 Task: Search one way flight ticket for 2 adults, 2 infants in seat and 1 infant on lap in first from Helena: Helena Regional Airport to Springfield: Abraham Lincoln Capital Airport on 5-2-2023. Choice of flights is Emirates and Kenya Airways. Number of bags: 1 carry on bag and 5 checked bags. Price is upto 100000. Outbound departure time preference is 6:15.
Action: Mouse moved to (383, 325)
Screenshot: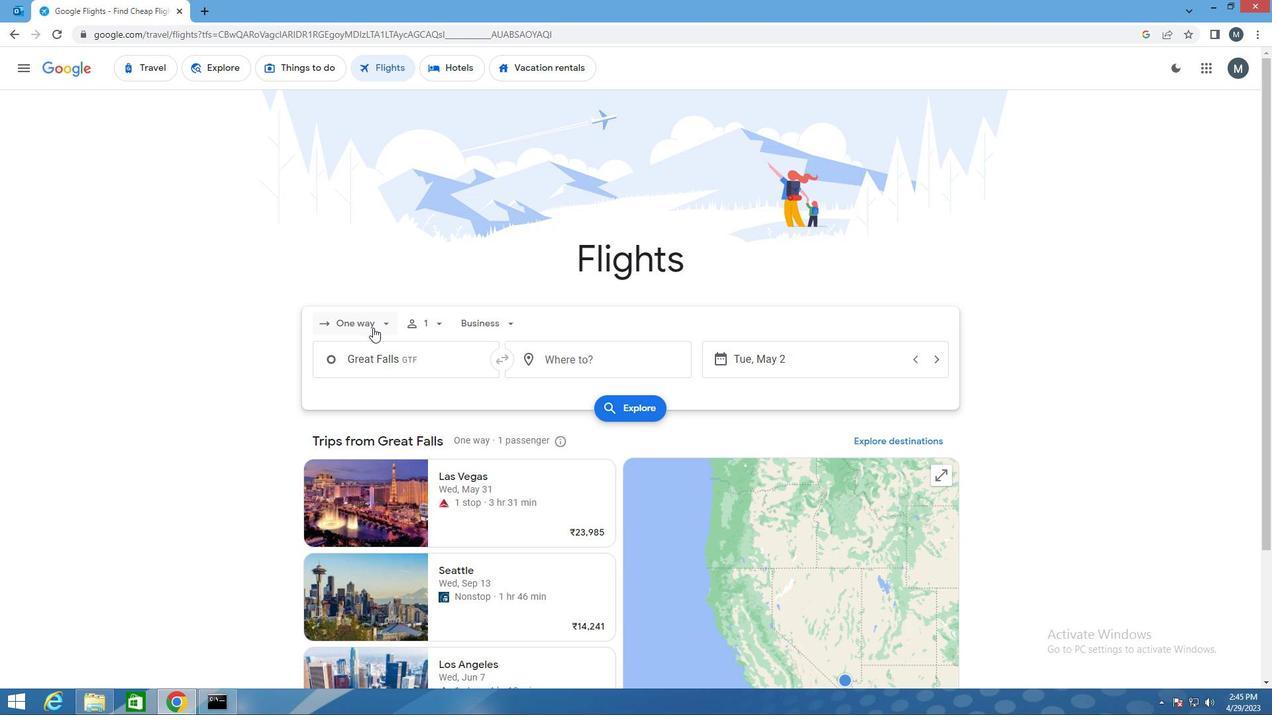 
Action: Mouse pressed left at (383, 325)
Screenshot: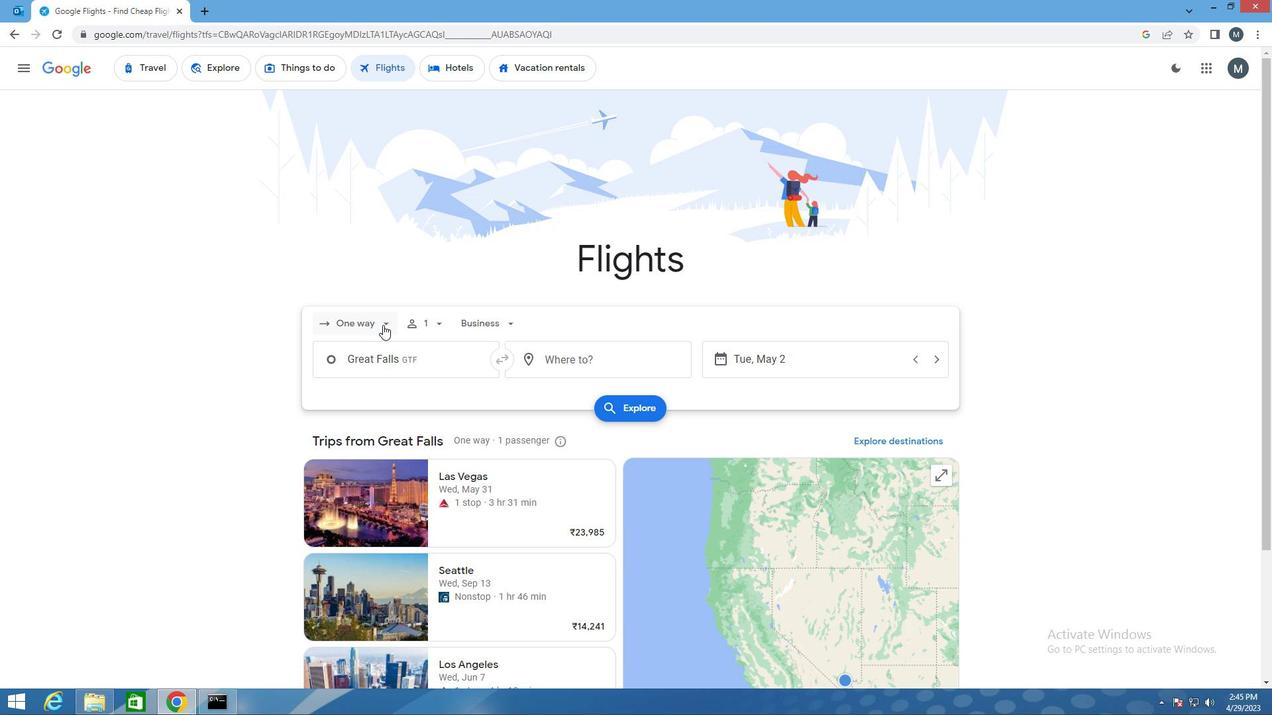 
Action: Mouse moved to (373, 383)
Screenshot: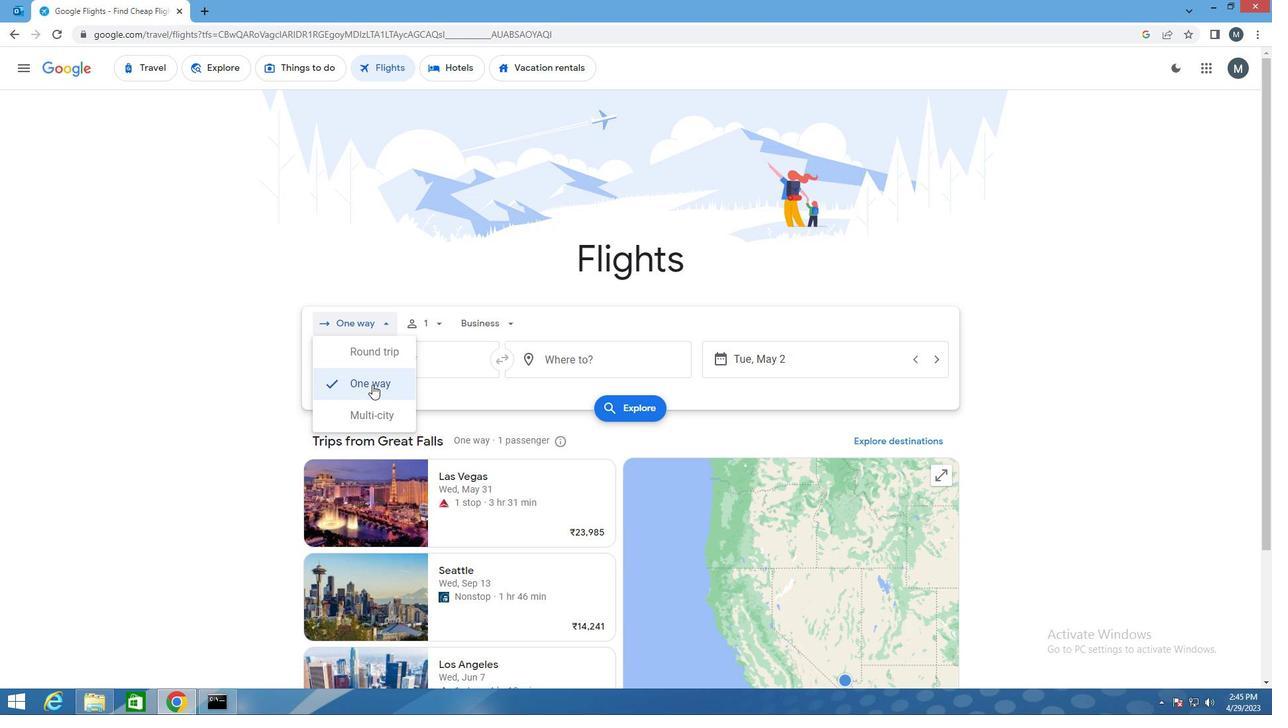 
Action: Mouse pressed left at (373, 383)
Screenshot: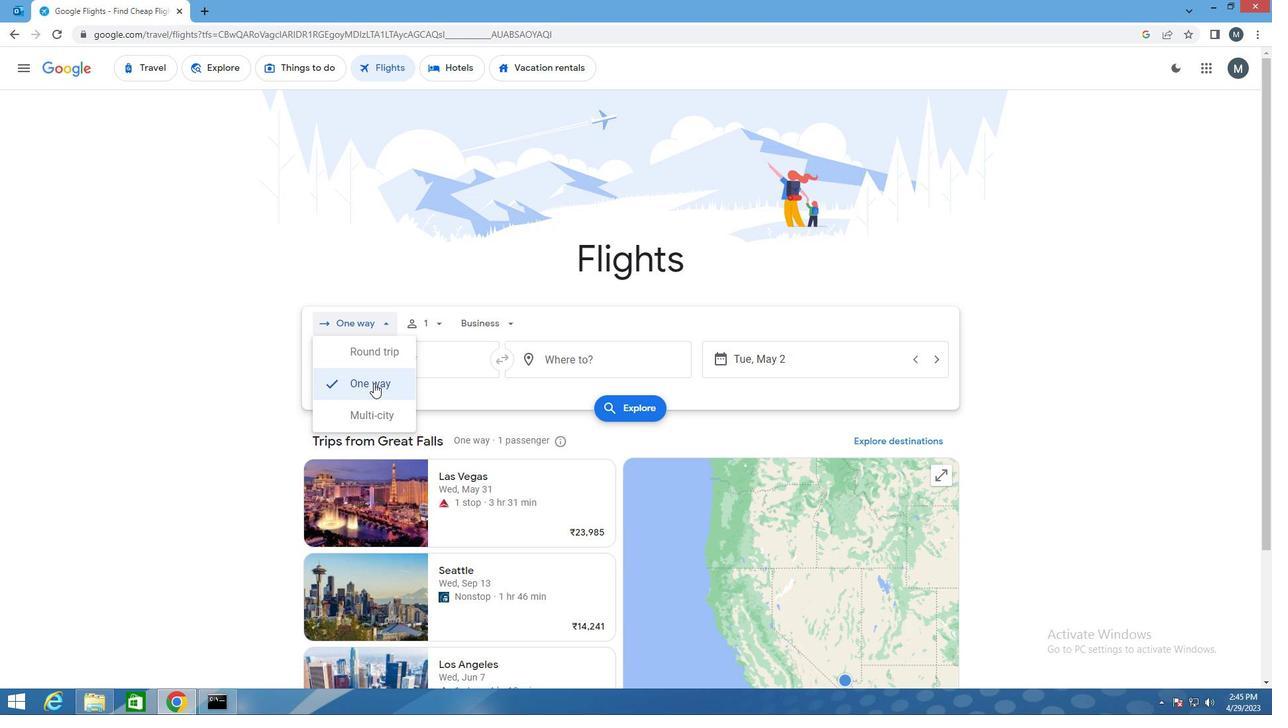 
Action: Mouse moved to (425, 321)
Screenshot: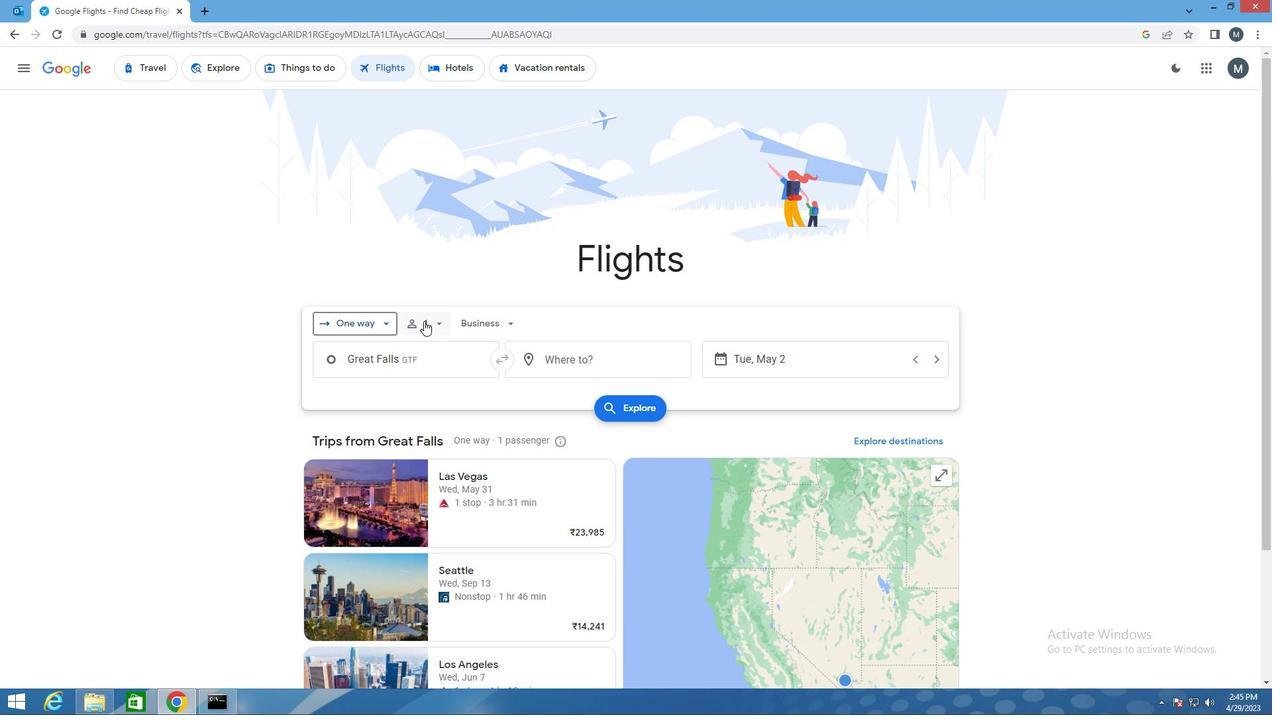 
Action: Mouse pressed left at (425, 321)
Screenshot: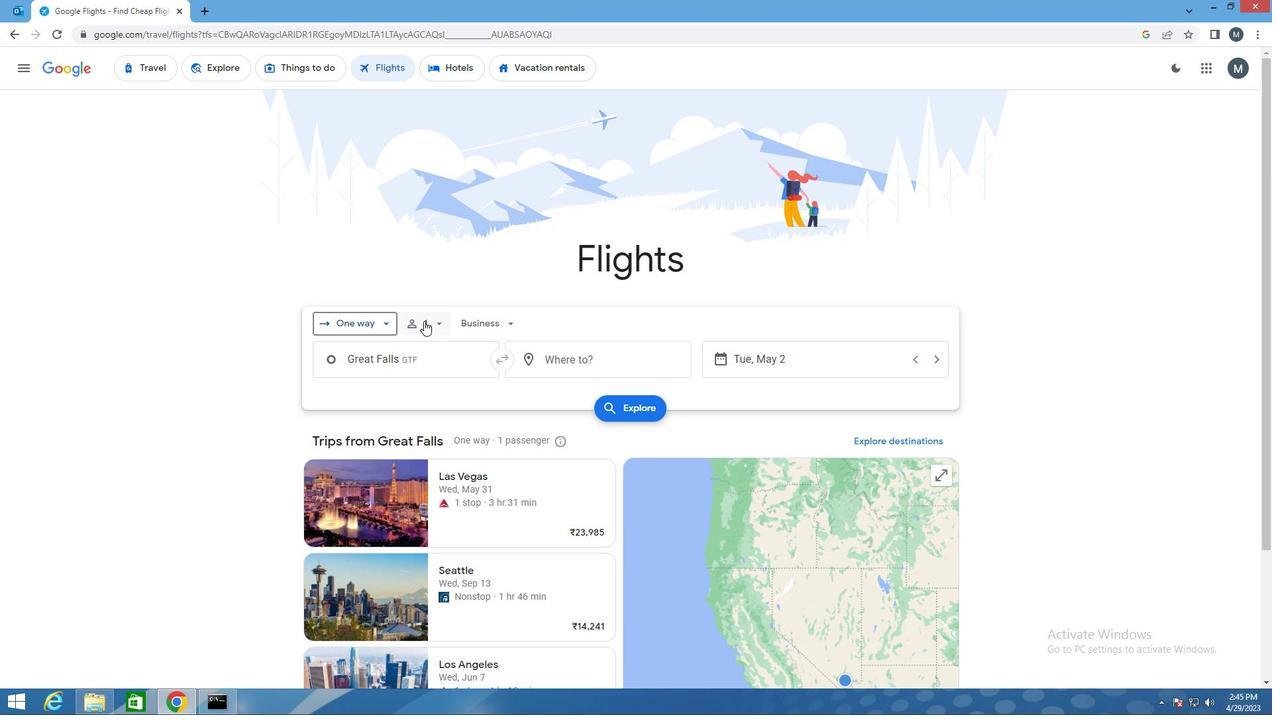 
Action: Mouse moved to (537, 356)
Screenshot: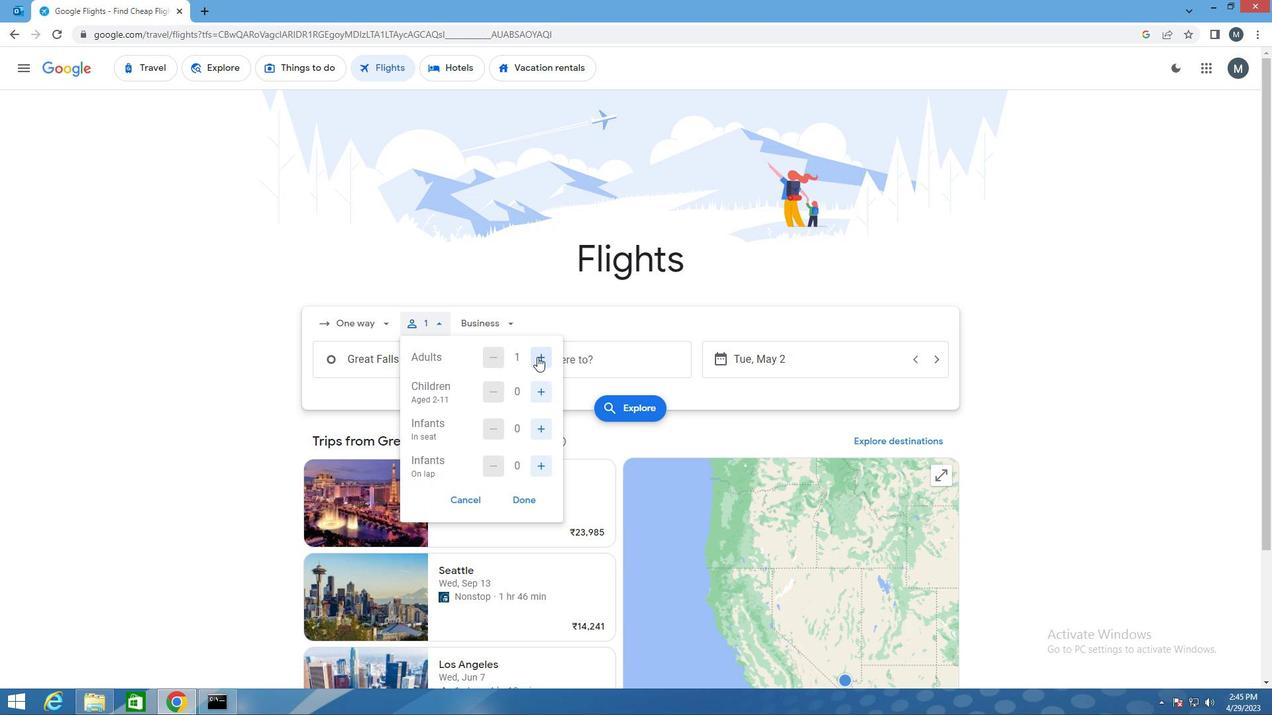 
Action: Mouse pressed left at (537, 356)
Screenshot: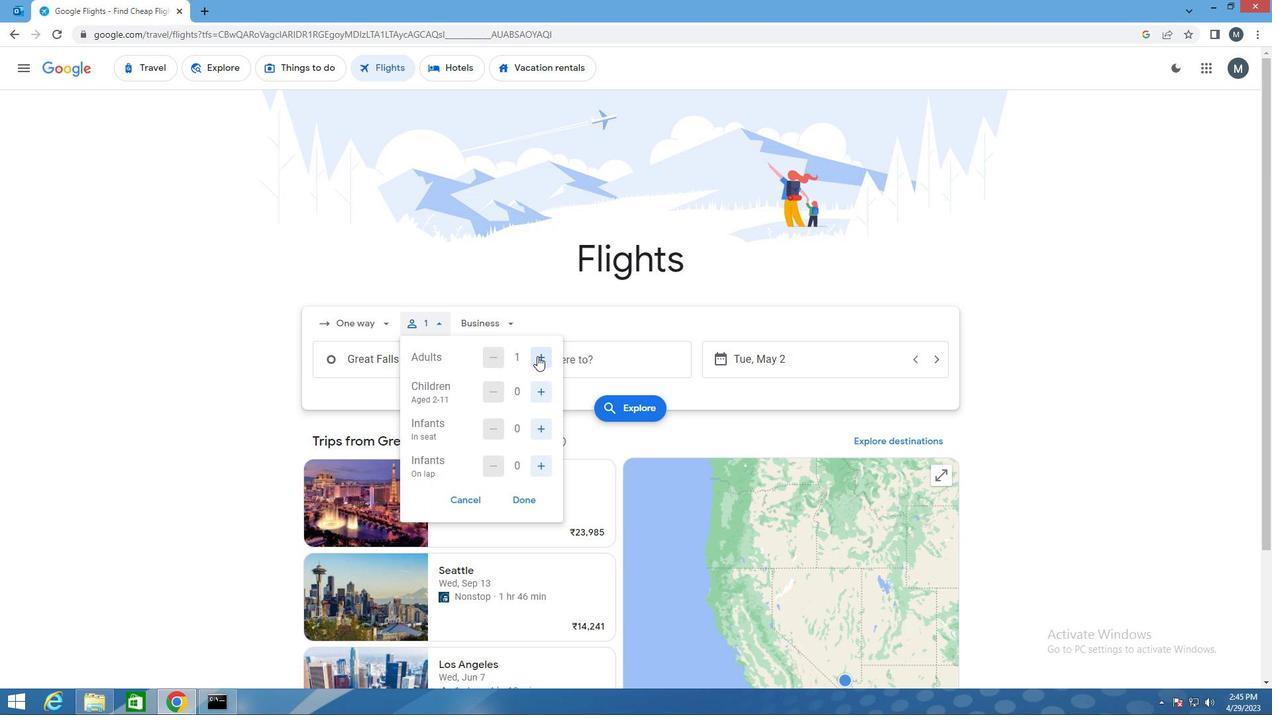 
Action: Mouse moved to (534, 426)
Screenshot: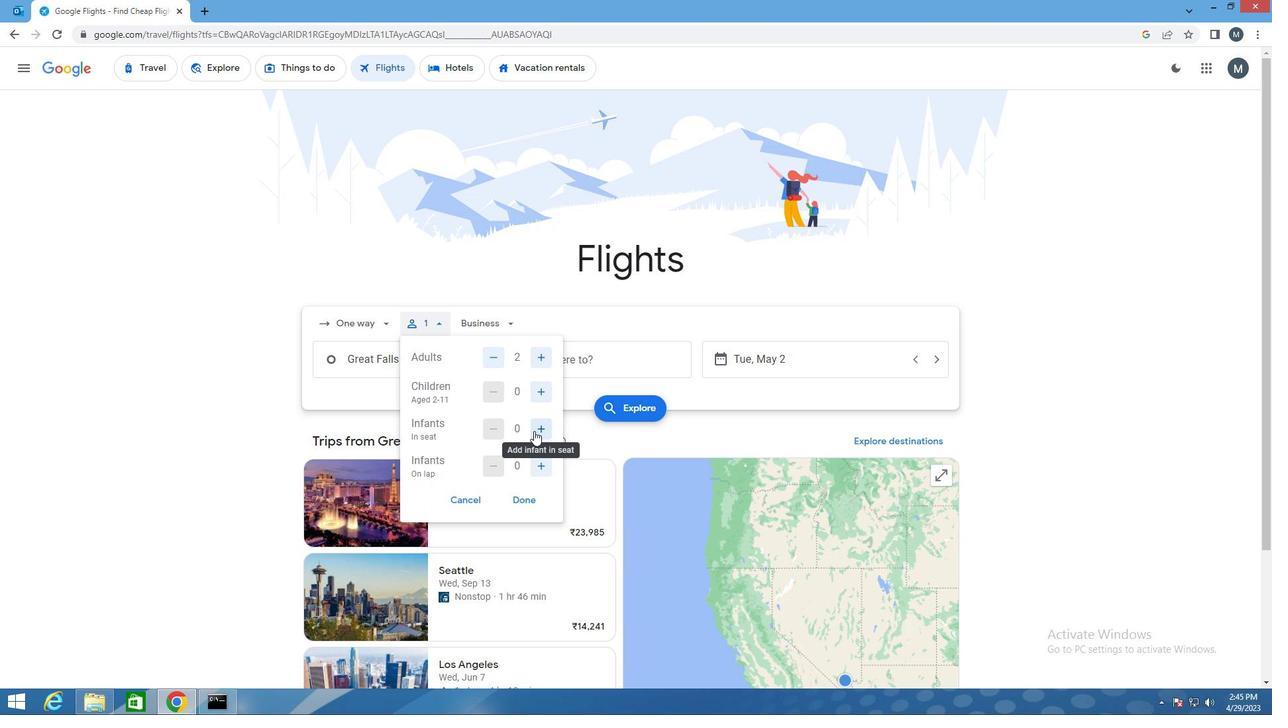 
Action: Mouse pressed left at (534, 426)
Screenshot: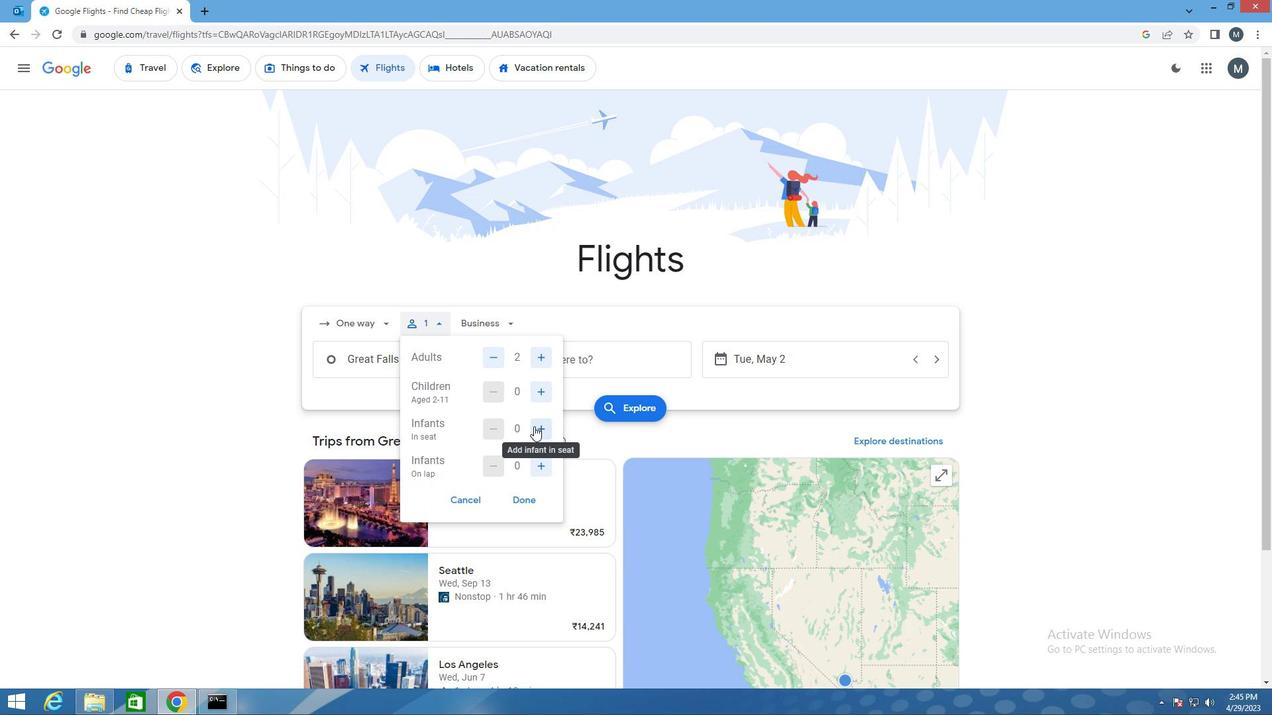
Action: Mouse pressed left at (534, 426)
Screenshot: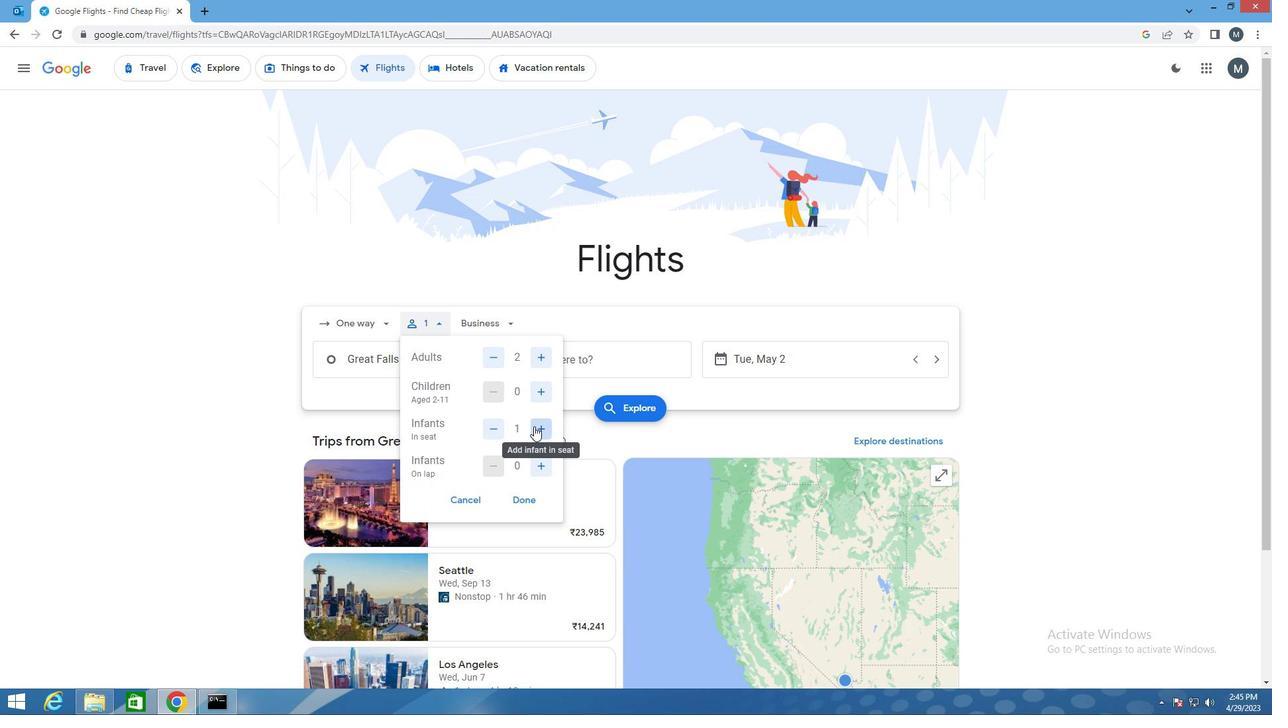 
Action: Mouse moved to (538, 465)
Screenshot: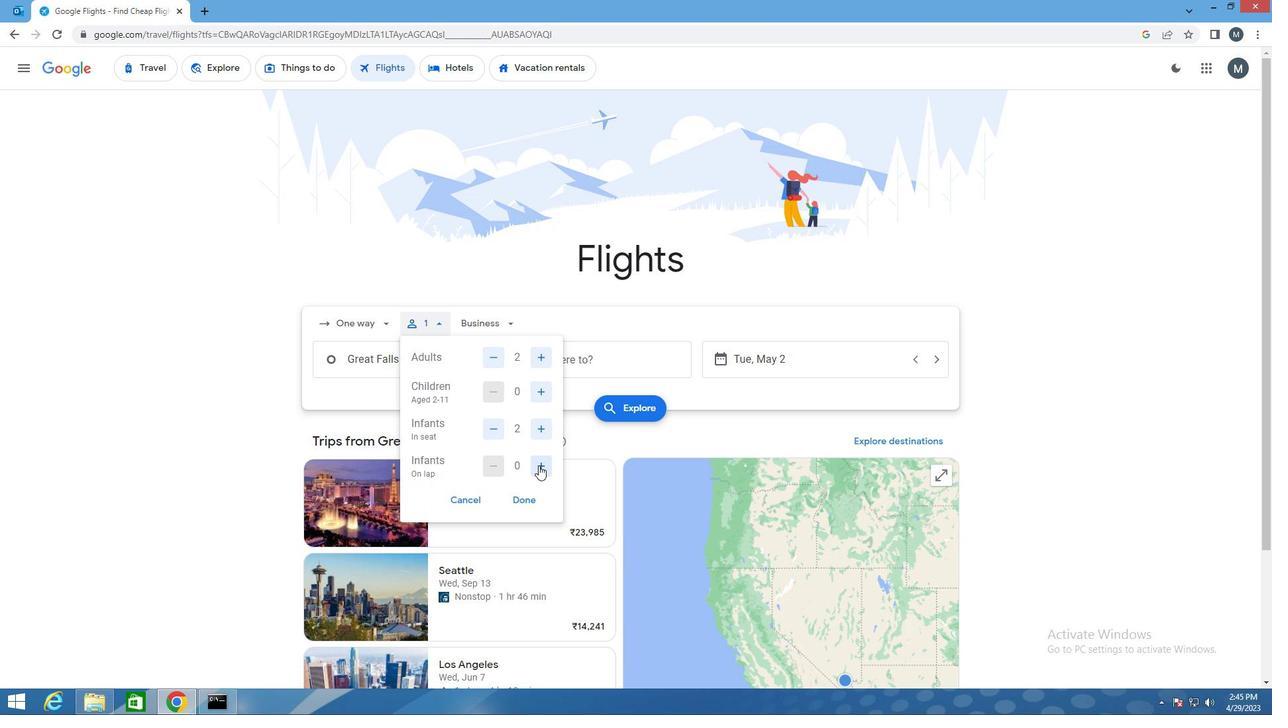 
Action: Mouse pressed left at (538, 465)
Screenshot: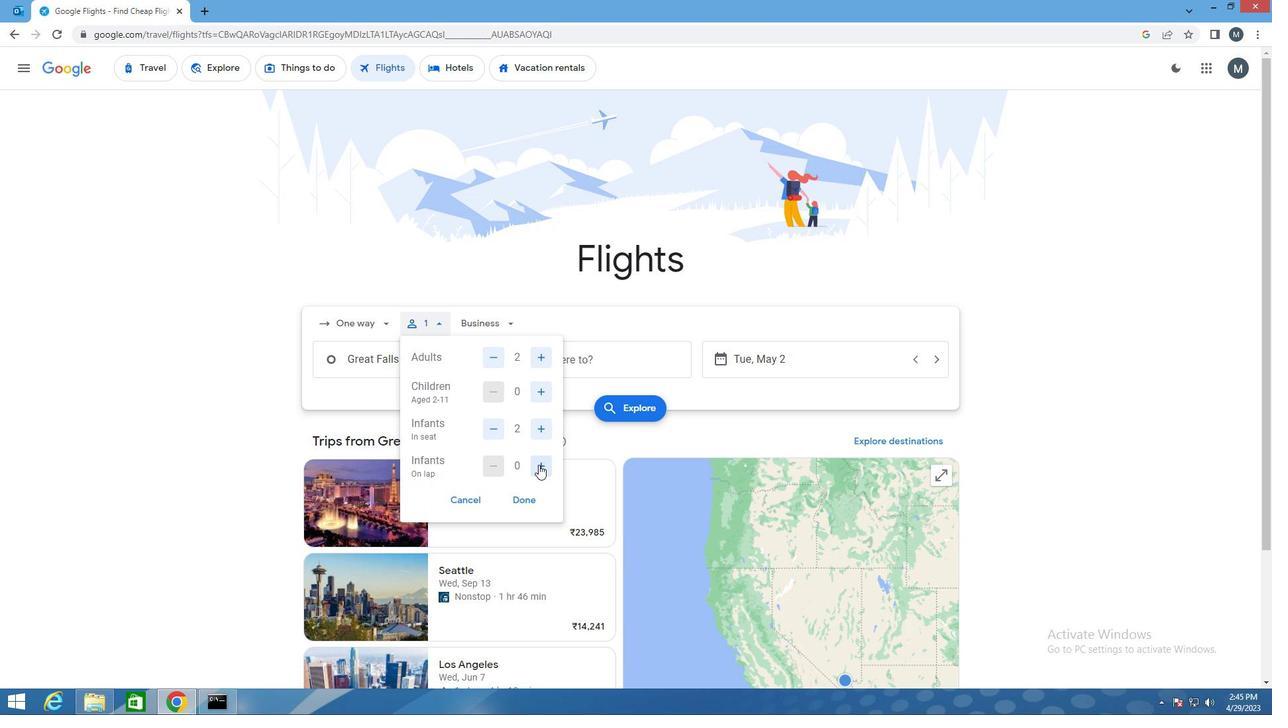 
Action: Mouse moved to (534, 506)
Screenshot: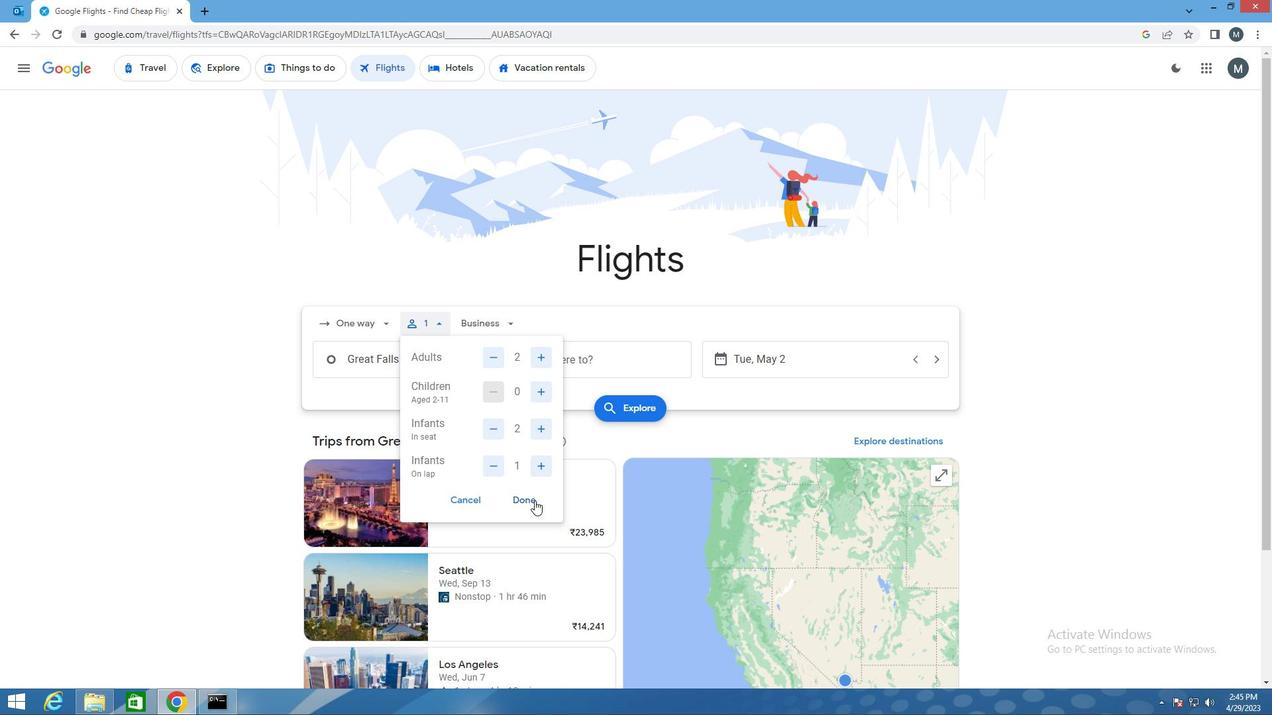 
Action: Mouse pressed left at (534, 506)
Screenshot: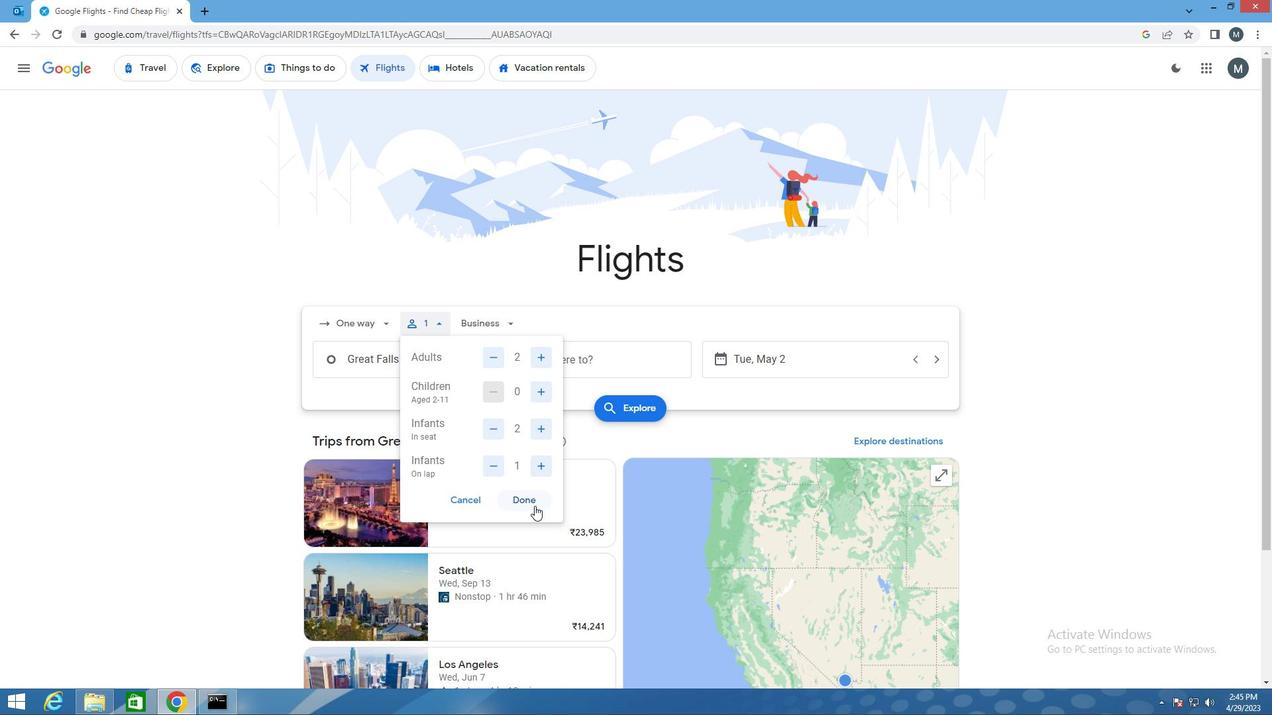 
Action: Mouse moved to (513, 330)
Screenshot: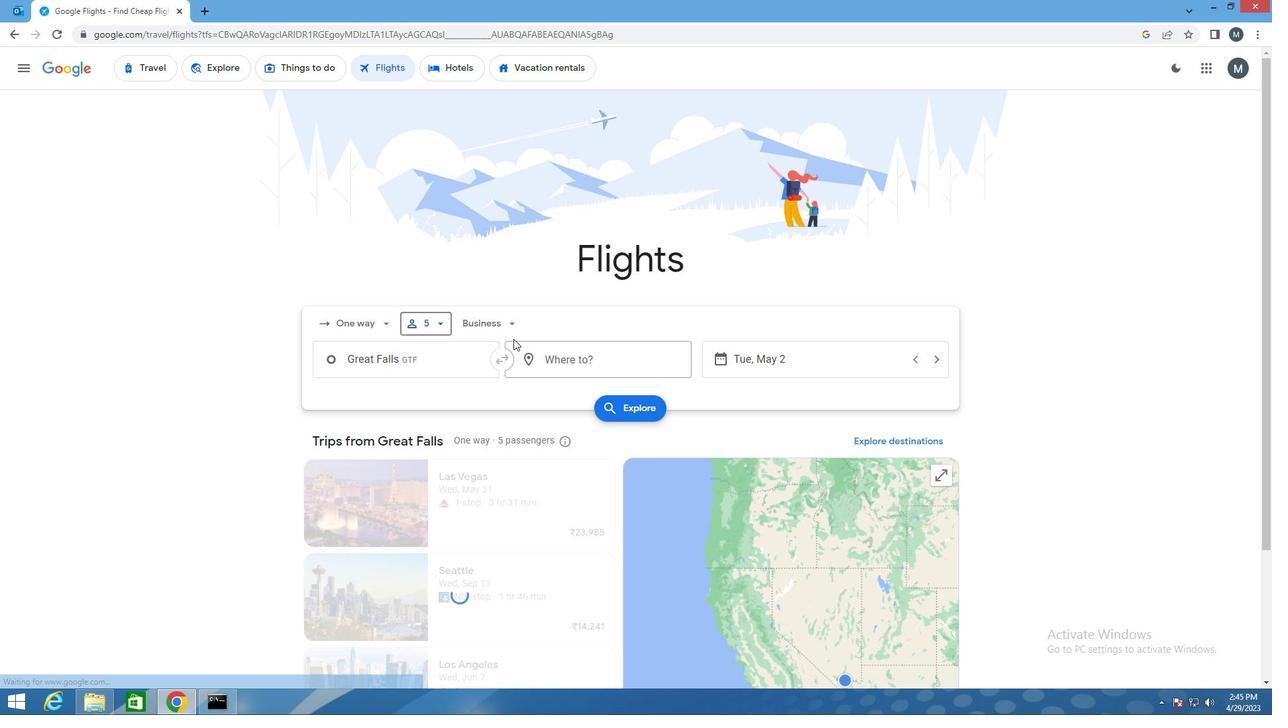 
Action: Mouse pressed left at (513, 330)
Screenshot: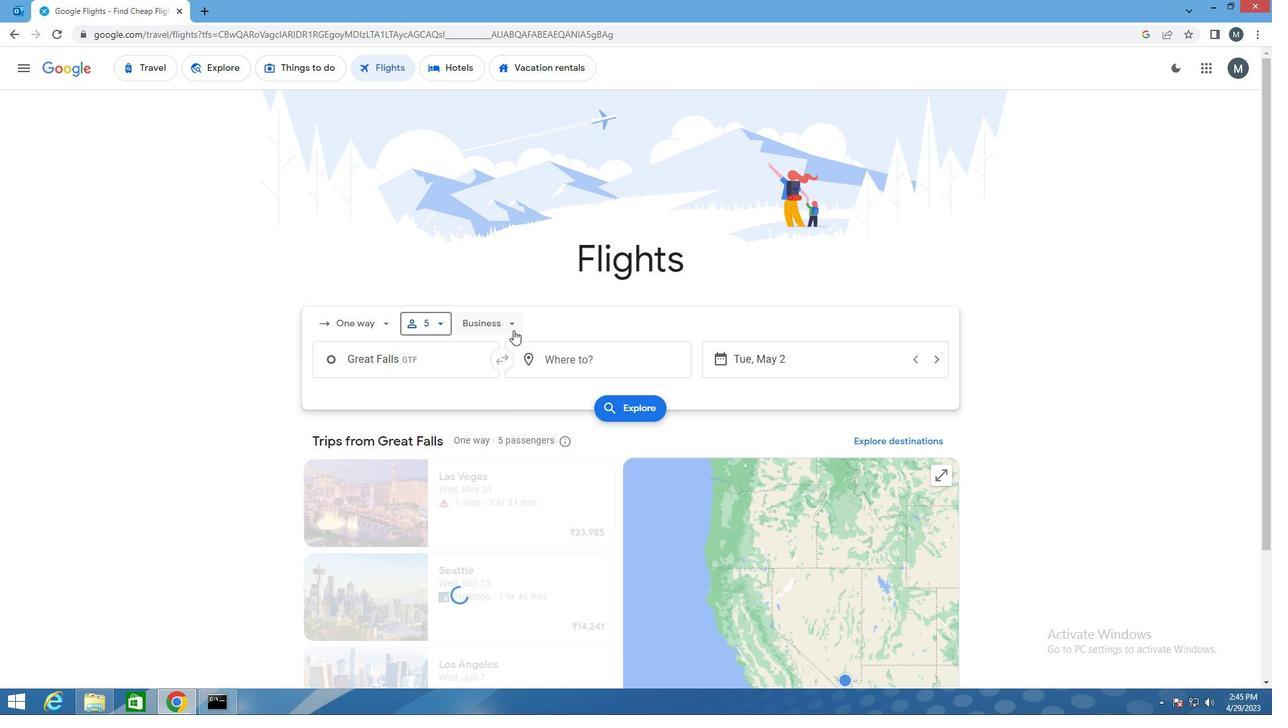 
Action: Mouse moved to (511, 453)
Screenshot: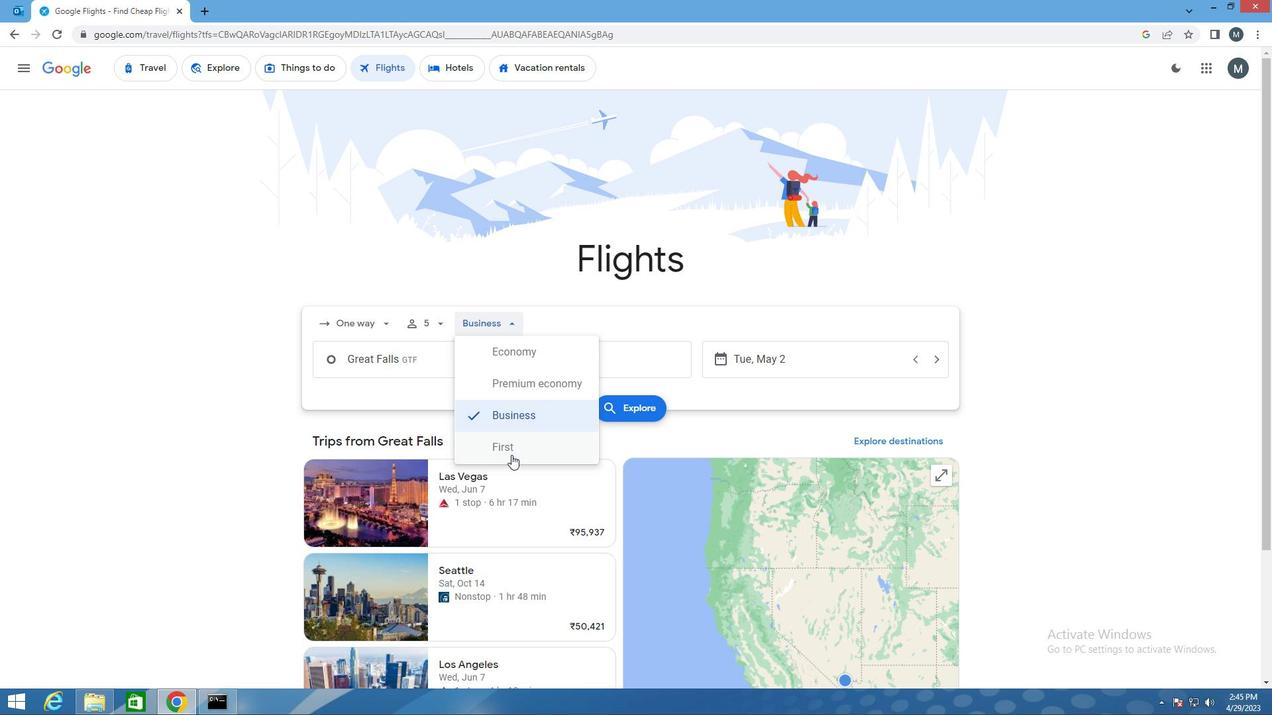 
Action: Mouse pressed left at (511, 453)
Screenshot: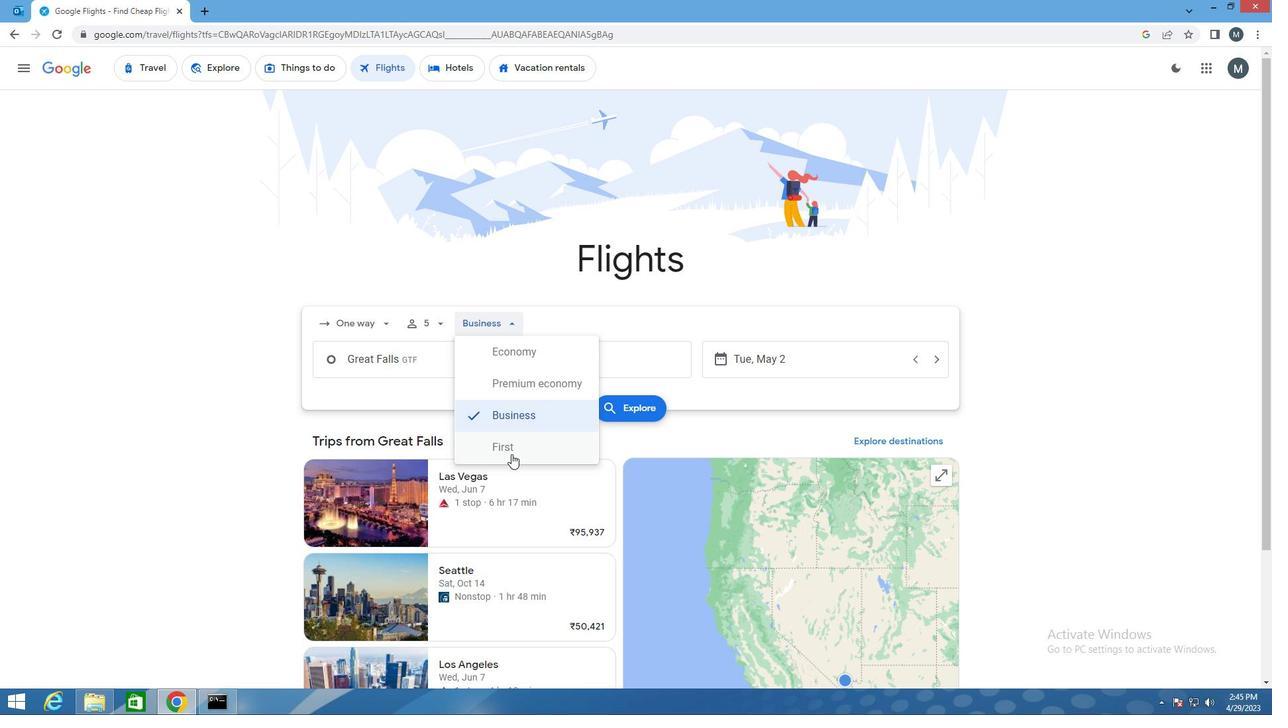 
Action: Mouse moved to (452, 364)
Screenshot: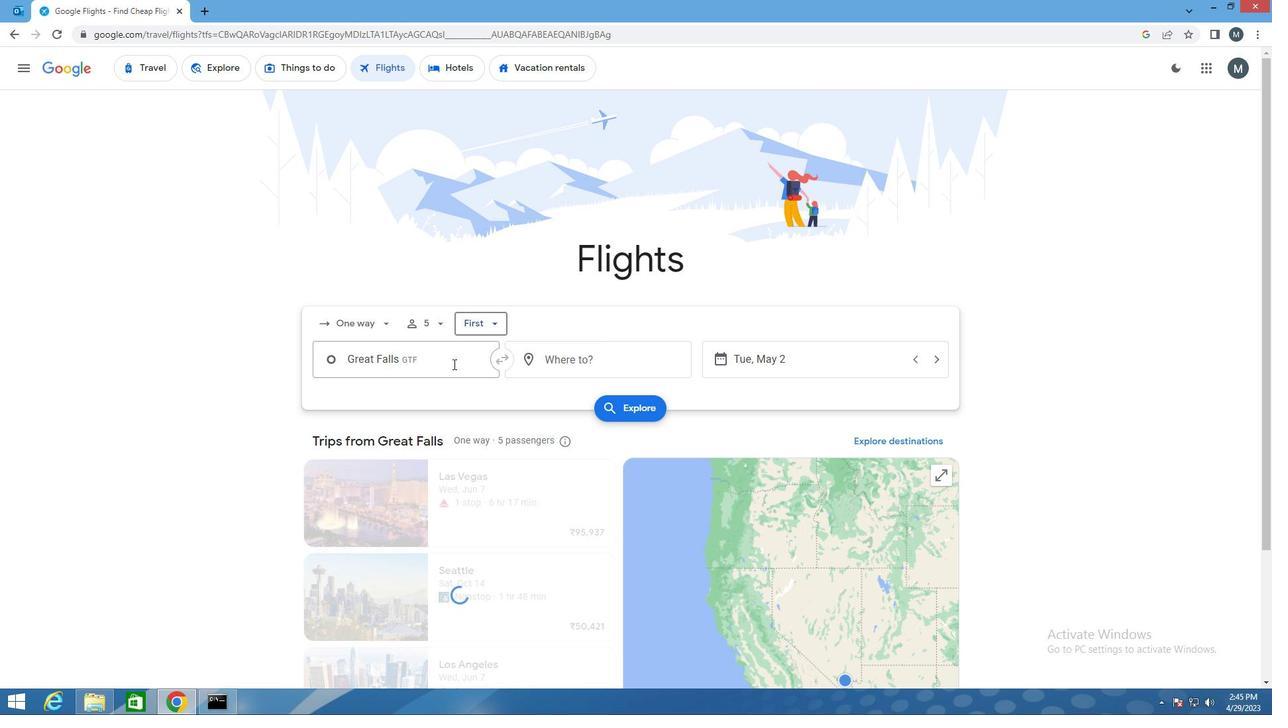 
Action: Mouse pressed left at (452, 364)
Screenshot: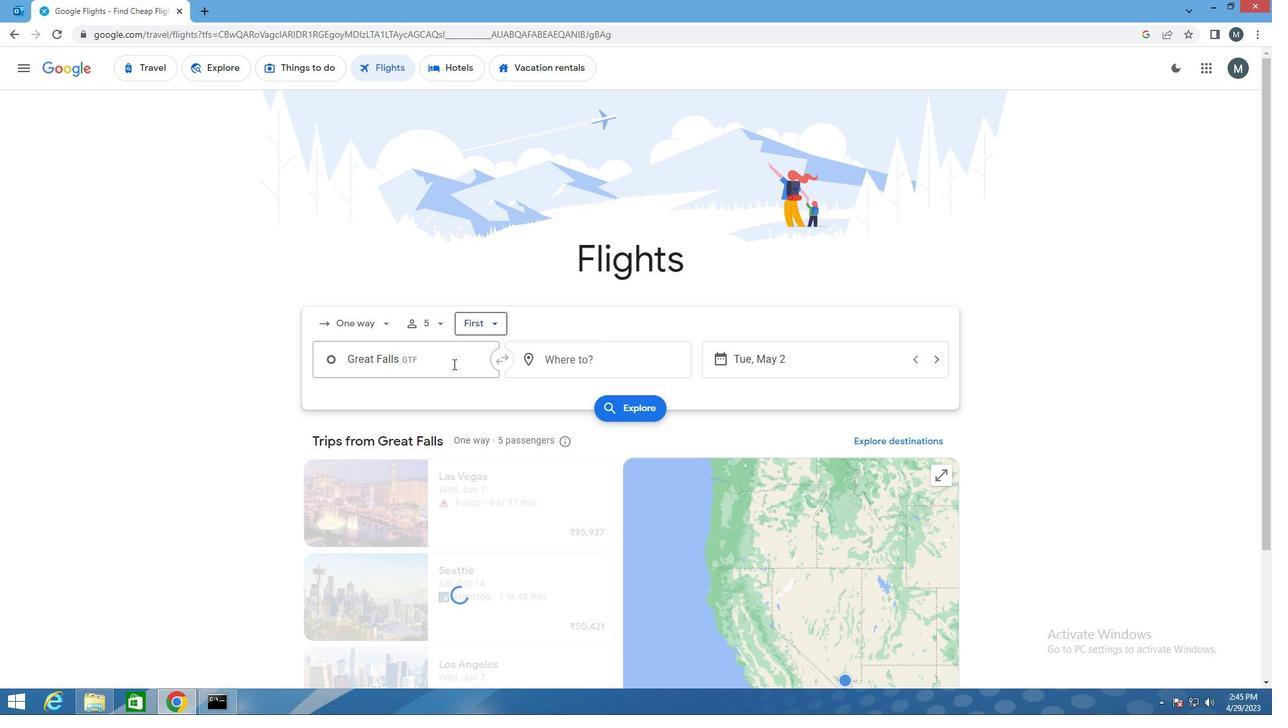 
Action: Key pressed <Key.shift>HELENA
Screenshot: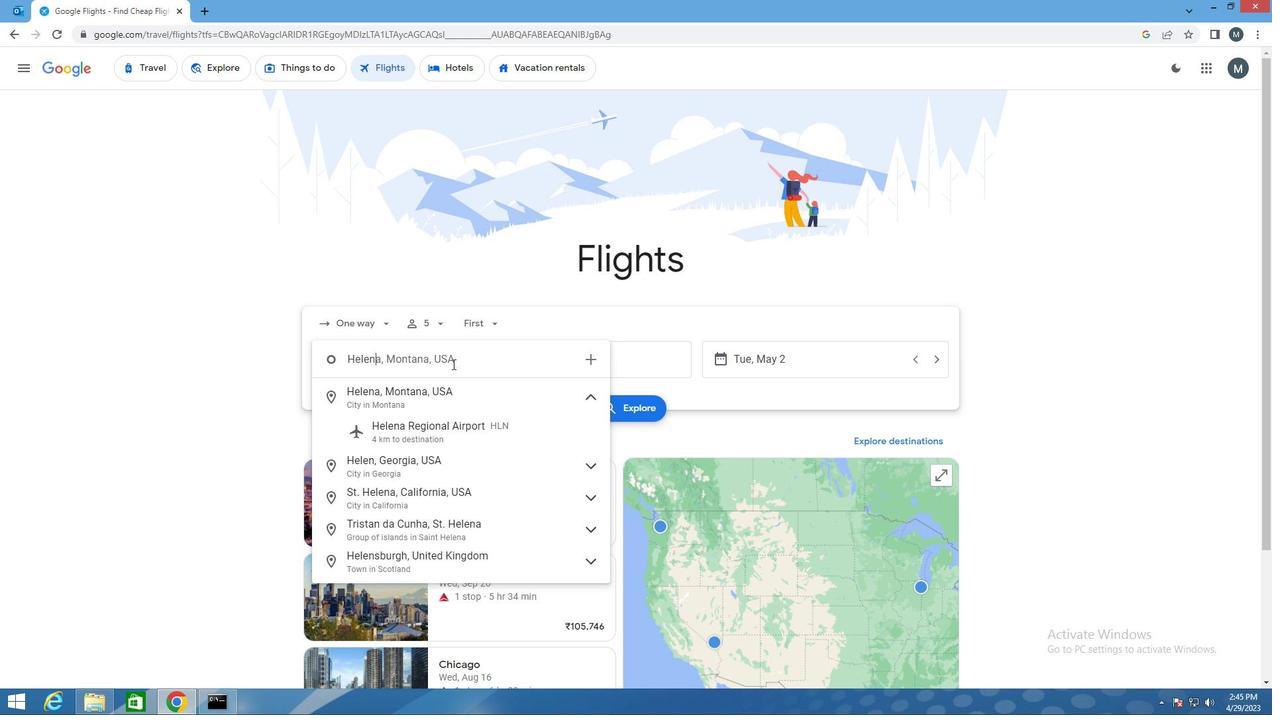 
Action: Mouse moved to (480, 432)
Screenshot: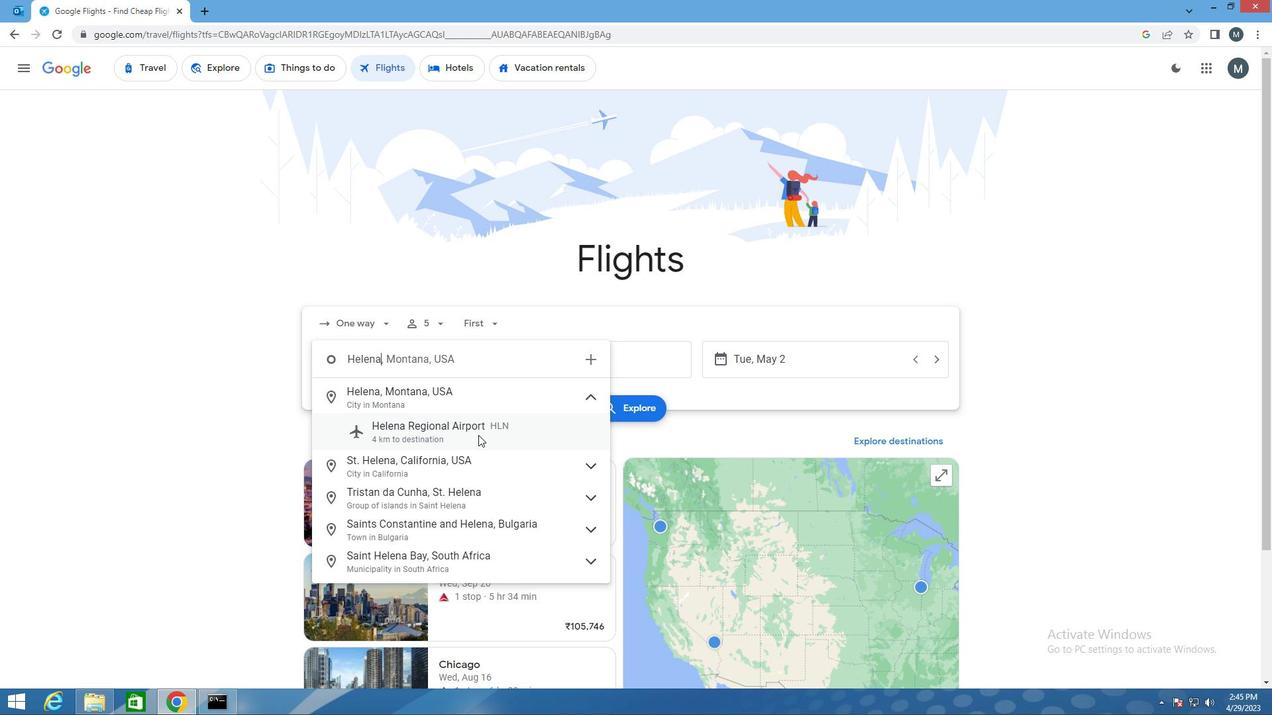 
Action: Mouse pressed left at (480, 432)
Screenshot: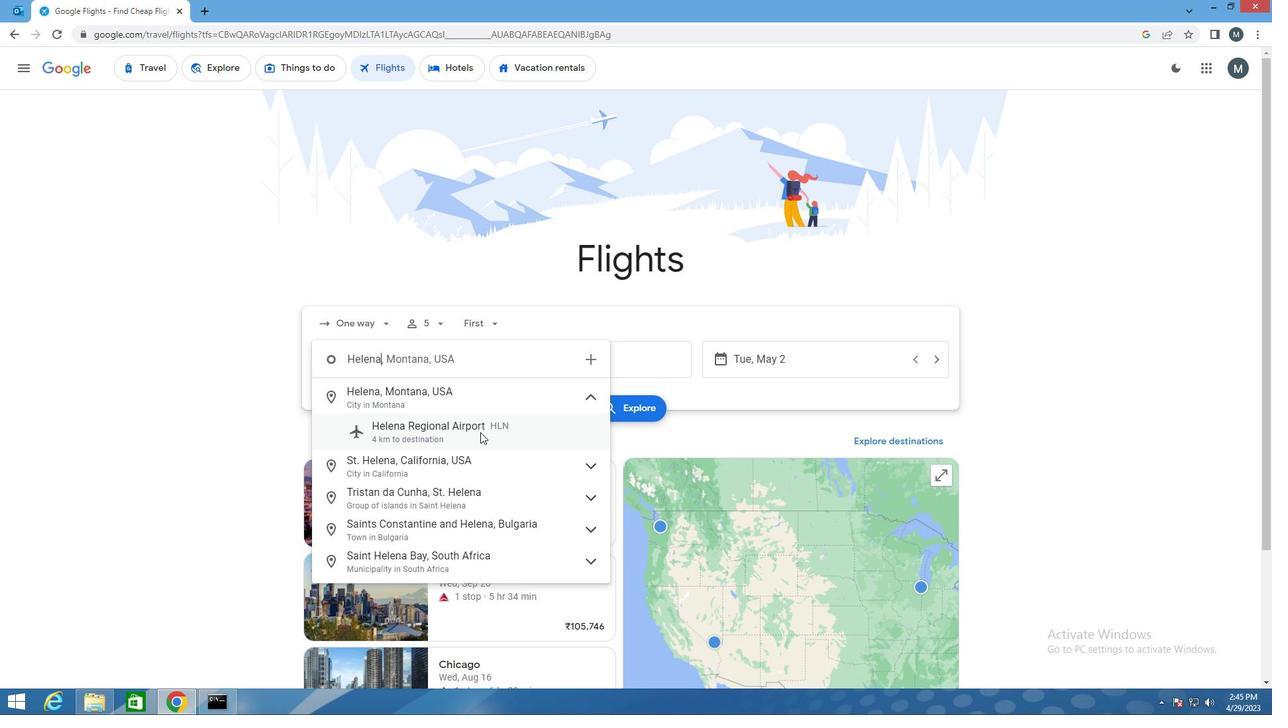 
Action: Mouse moved to (589, 361)
Screenshot: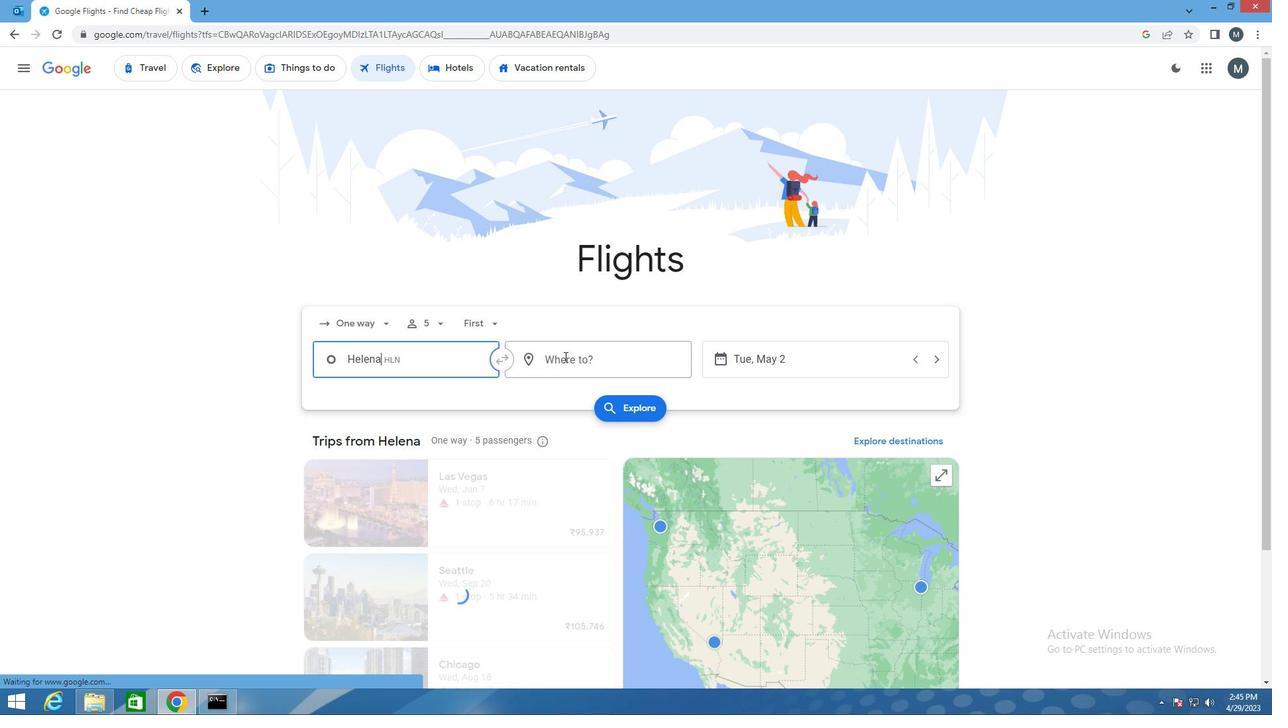 
Action: Mouse pressed left at (589, 361)
Screenshot: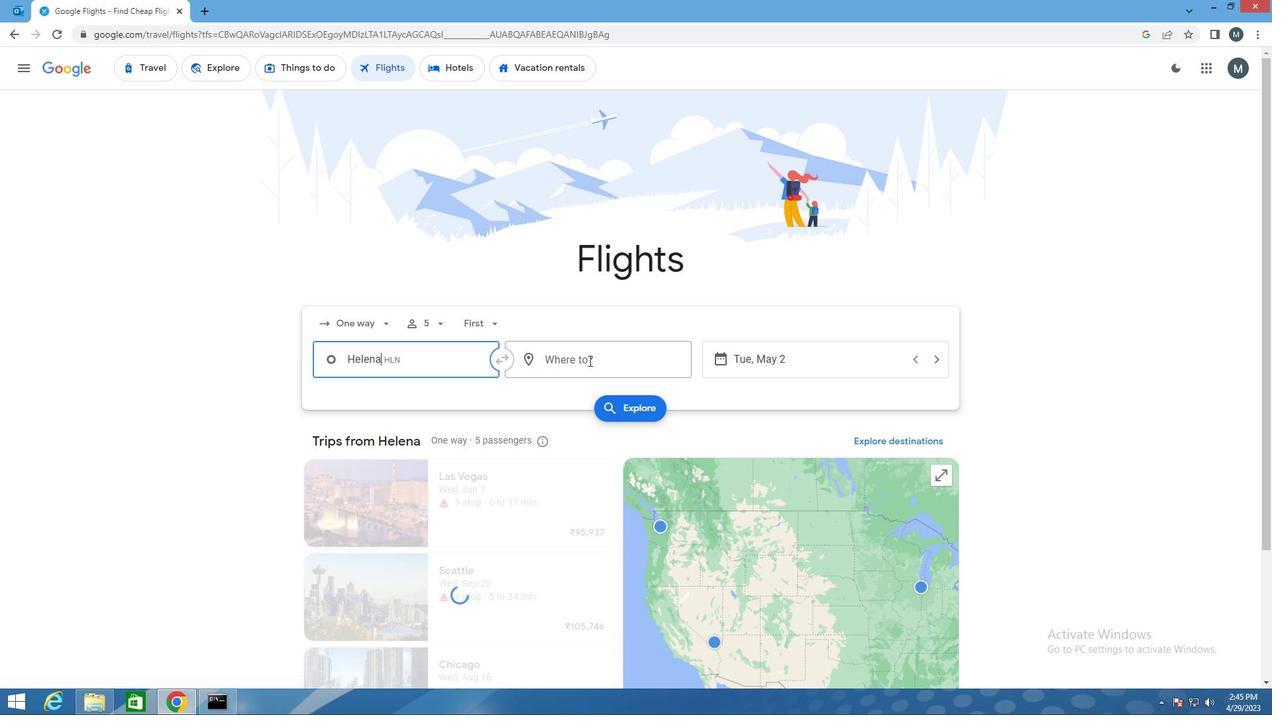 
Action: Mouse moved to (589, 361)
Screenshot: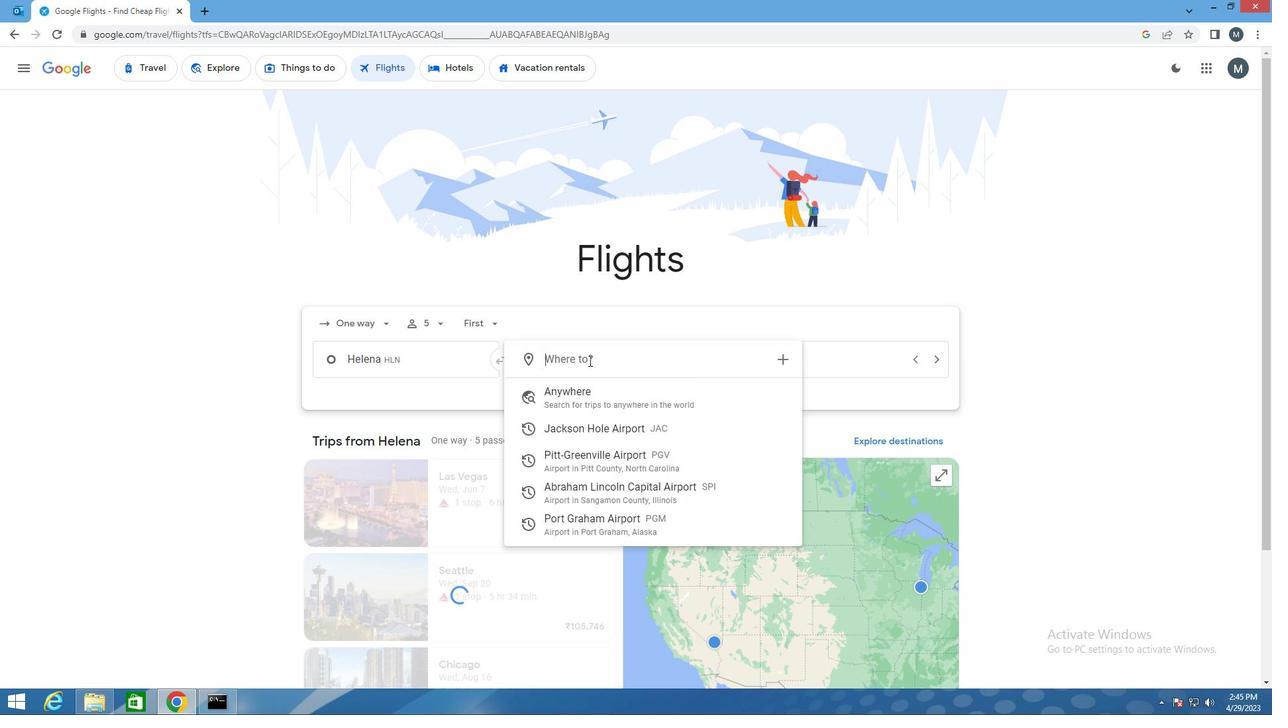 
Action: Key pressed SPI
Screenshot: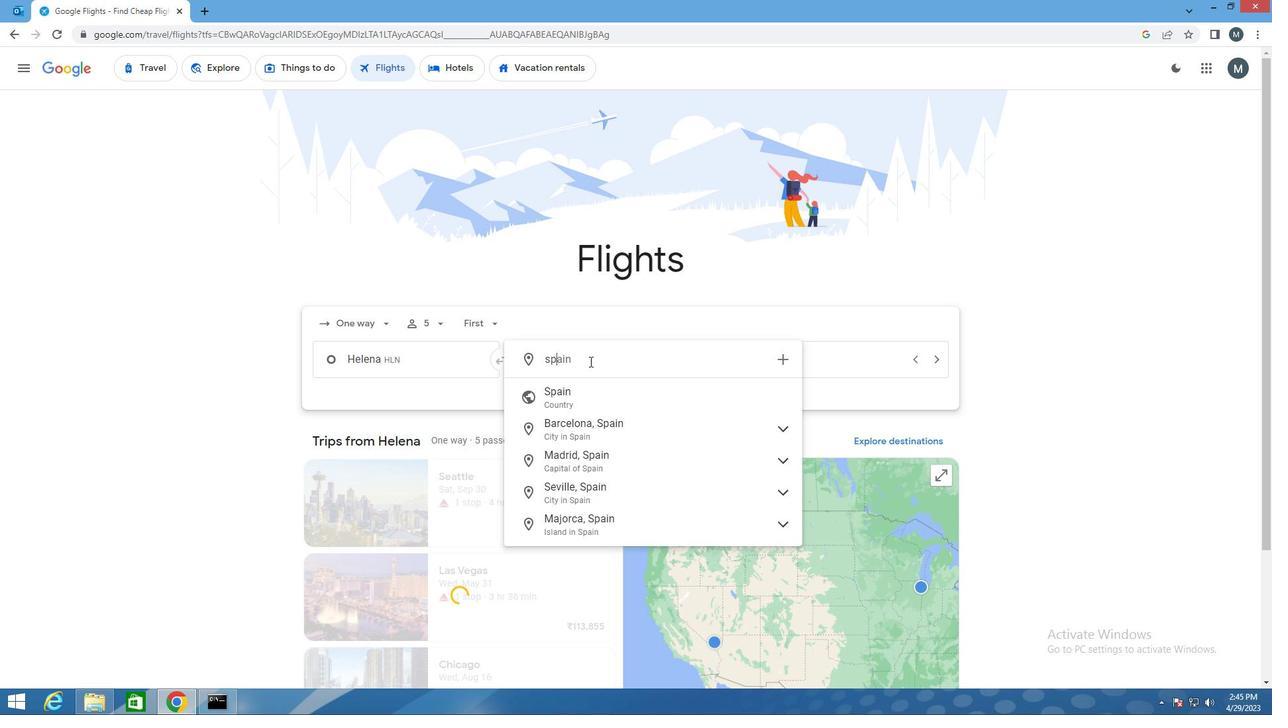 
Action: Mouse moved to (608, 404)
Screenshot: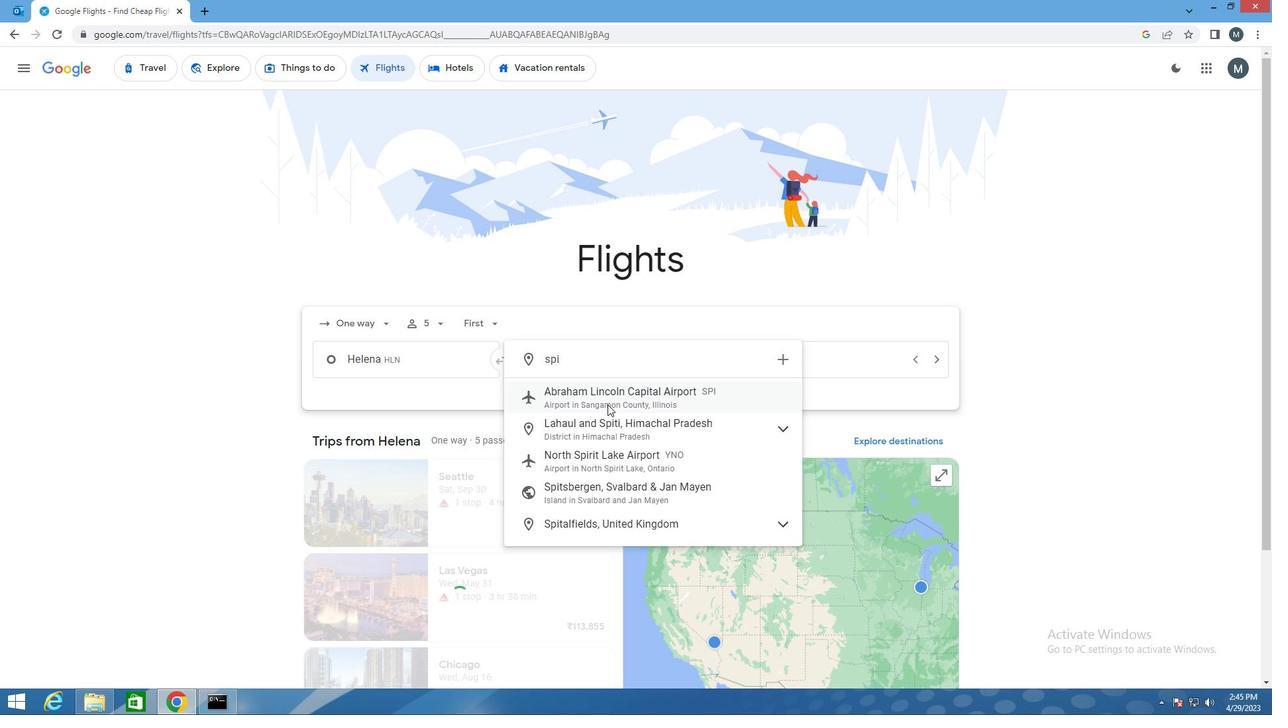 
Action: Mouse pressed left at (608, 404)
Screenshot: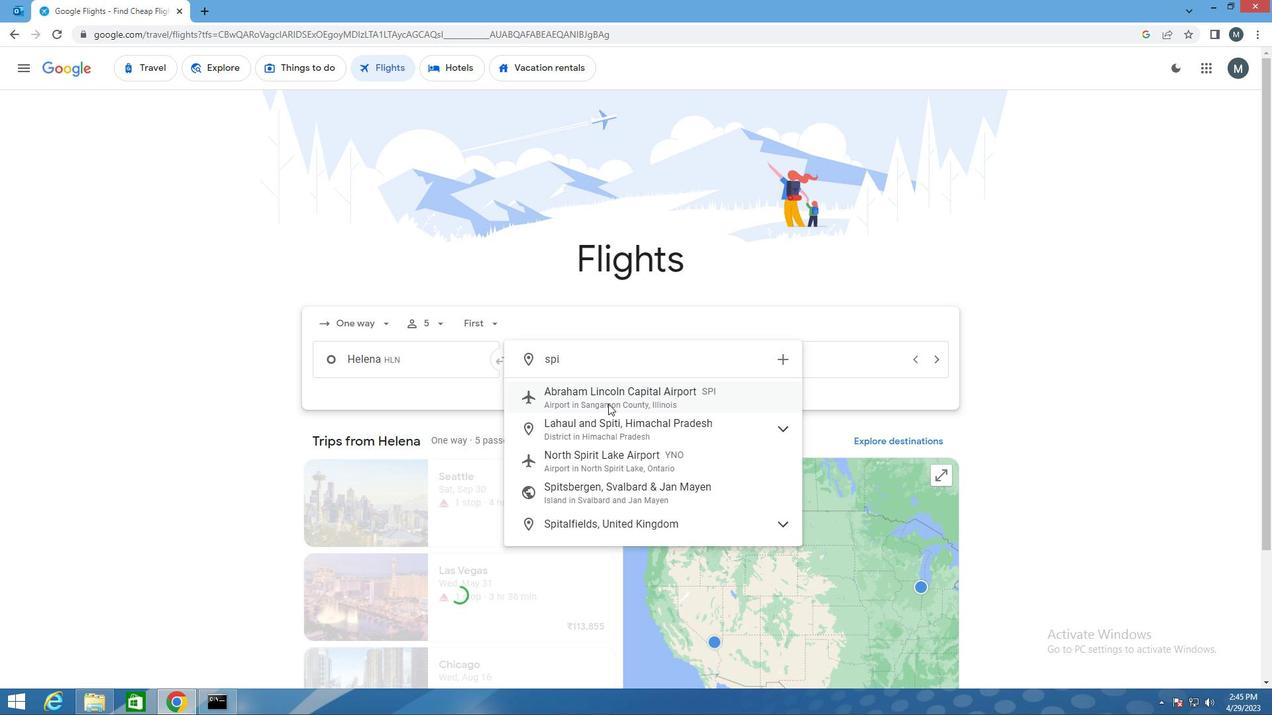 
Action: Mouse moved to (719, 368)
Screenshot: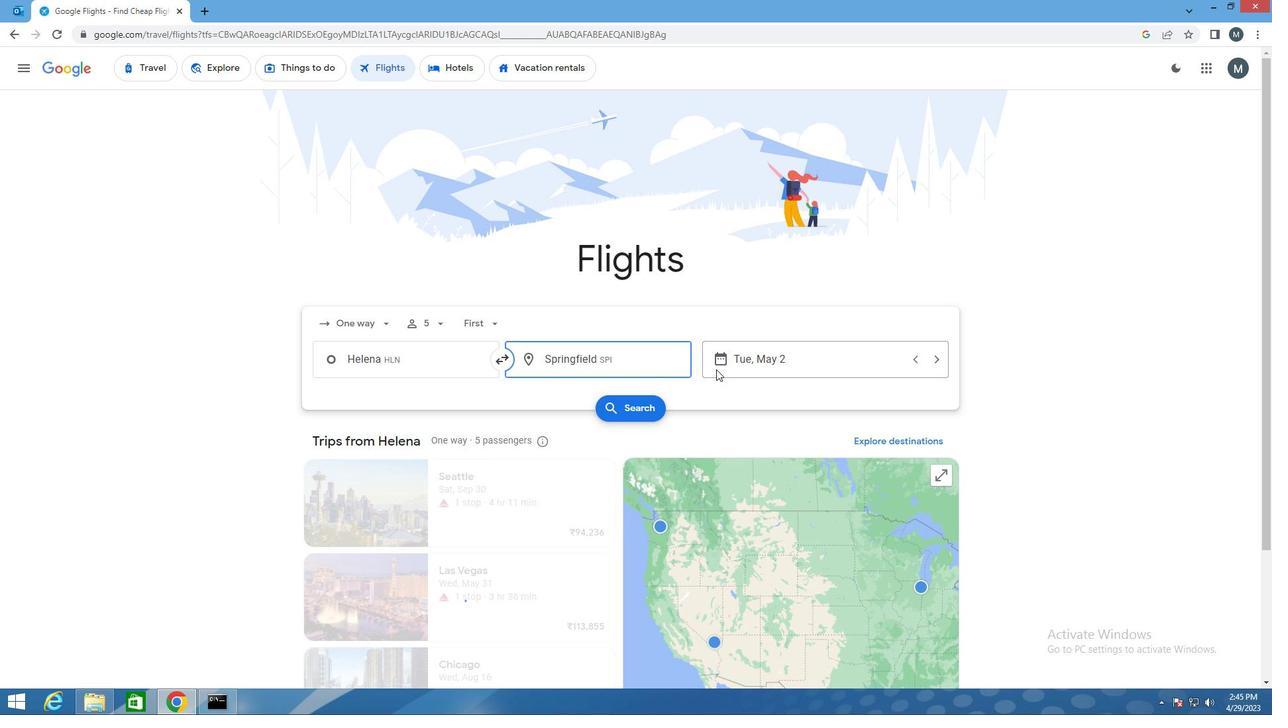 
Action: Mouse pressed left at (719, 368)
Screenshot: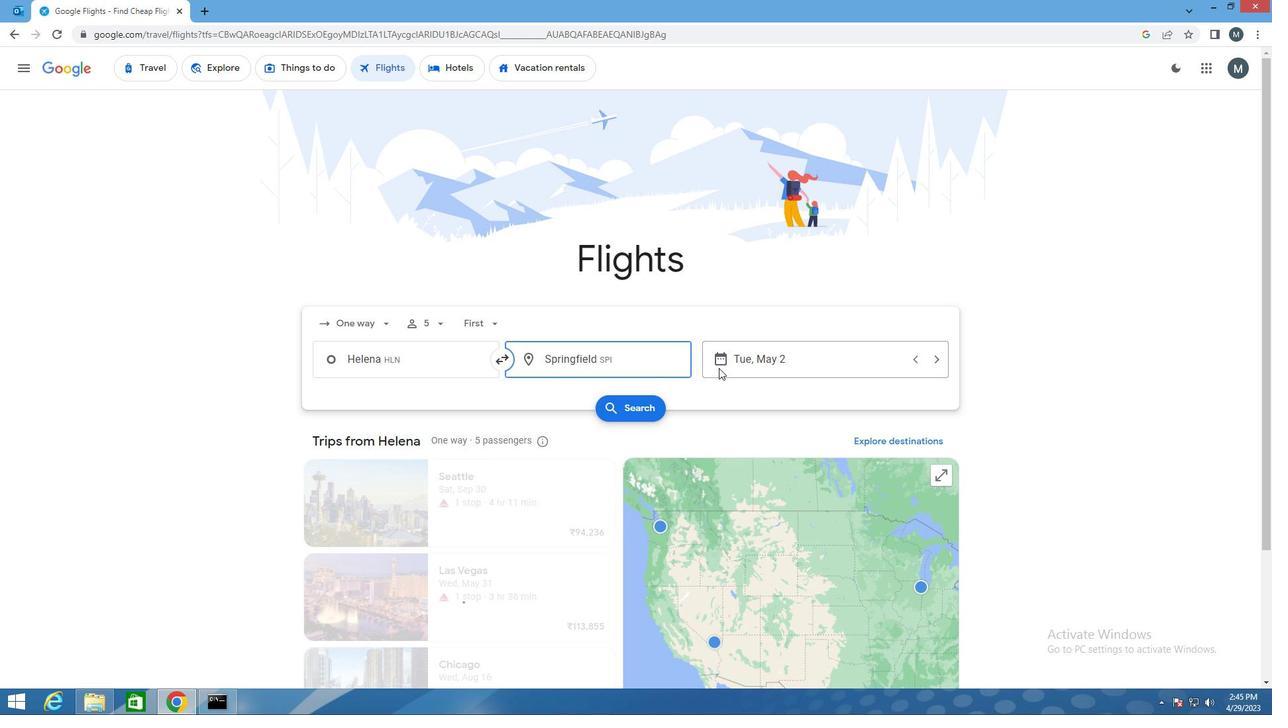 
Action: Mouse moved to (790, 456)
Screenshot: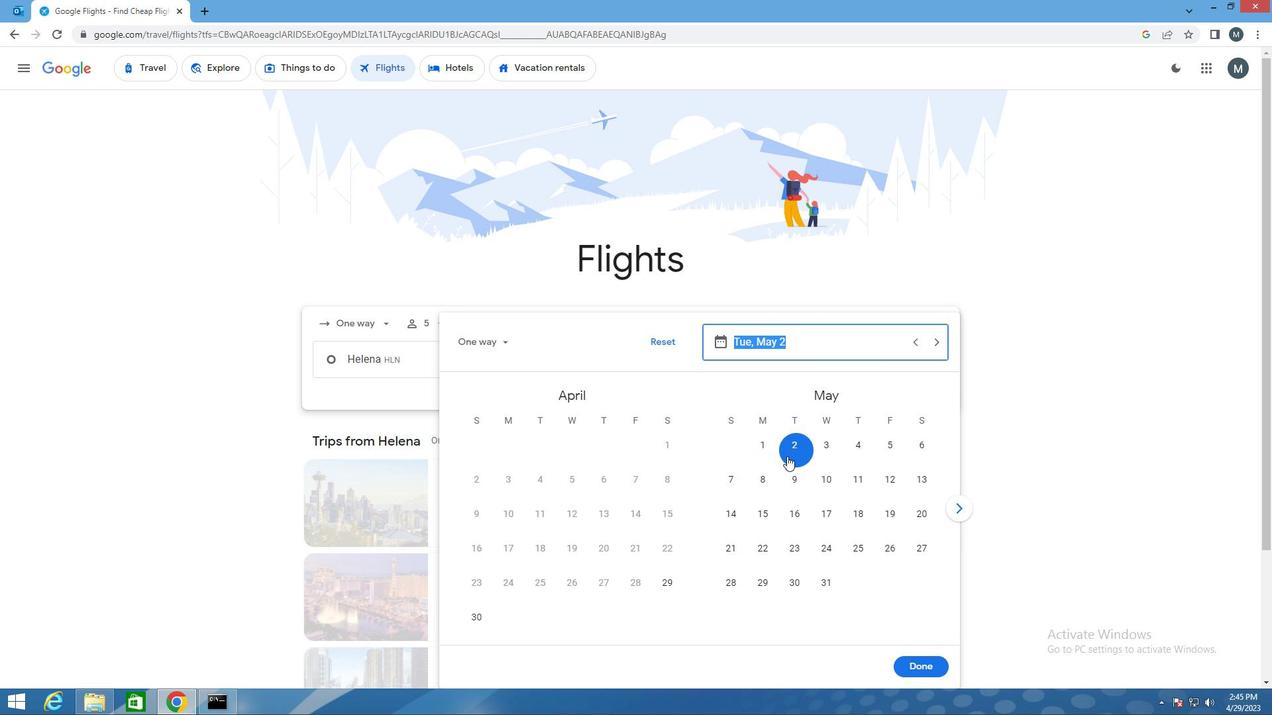 
Action: Mouse pressed left at (790, 456)
Screenshot: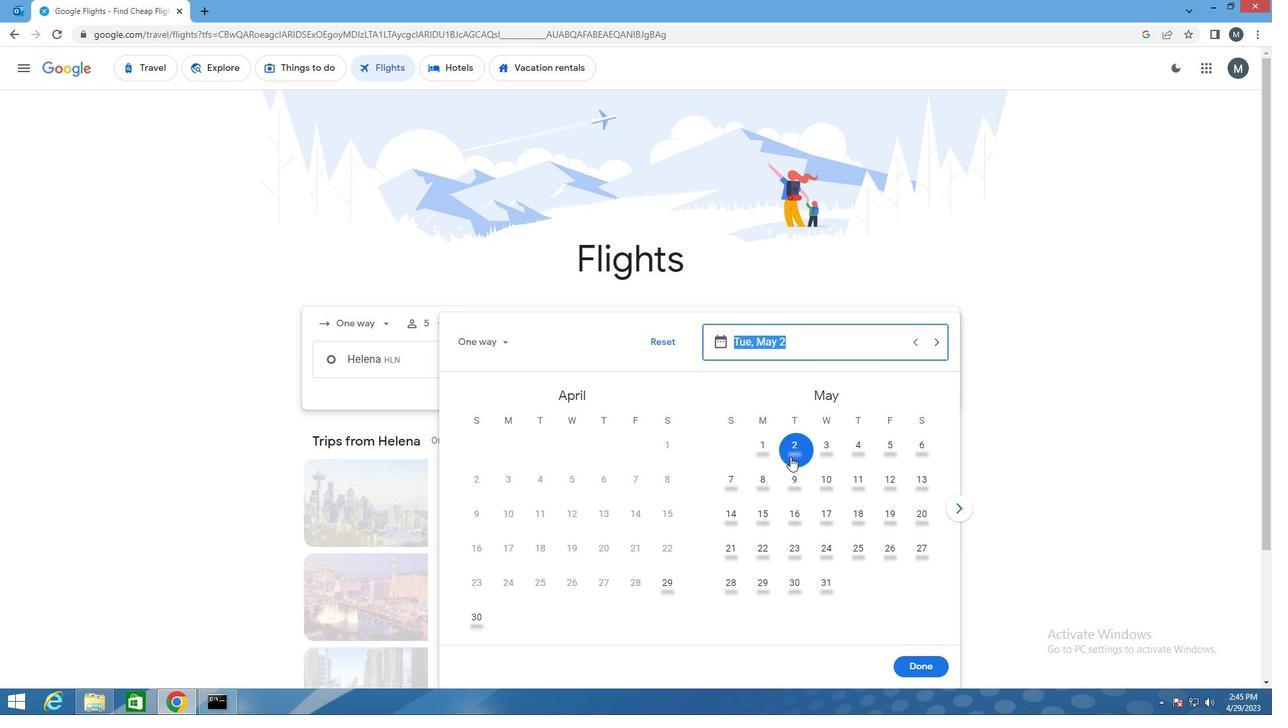 
Action: Mouse moved to (931, 662)
Screenshot: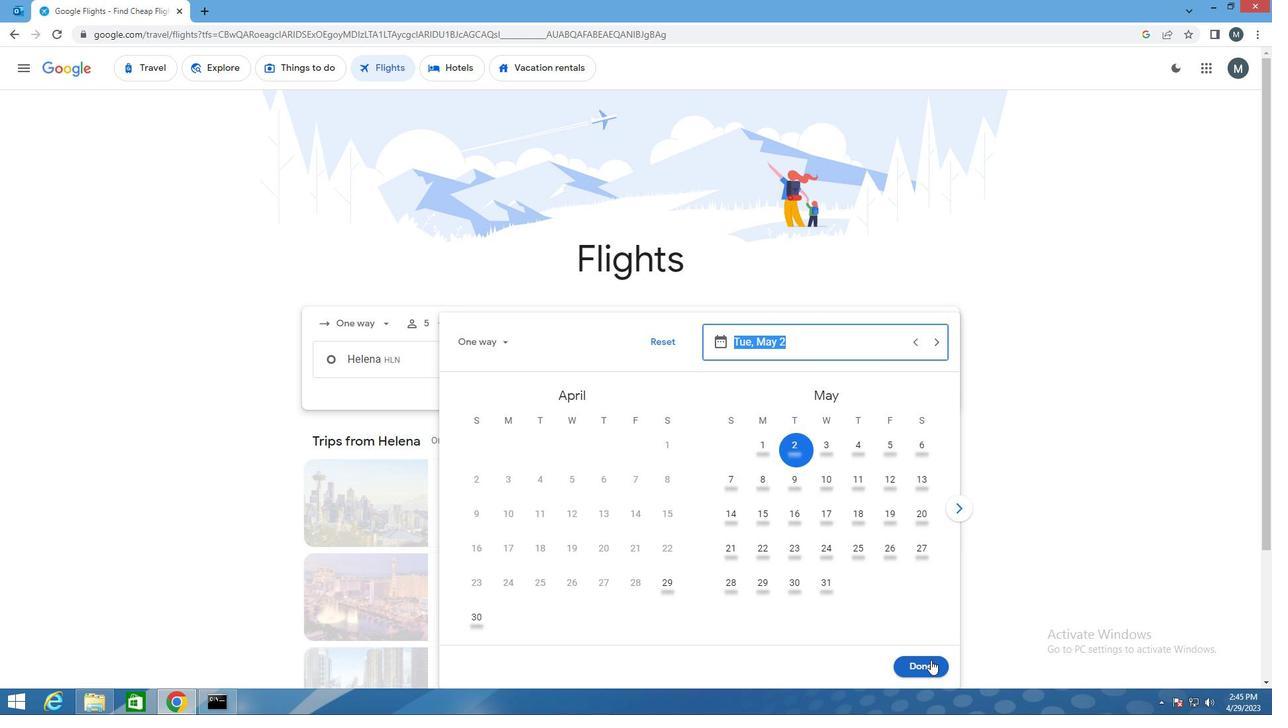 
Action: Mouse pressed left at (931, 662)
Screenshot: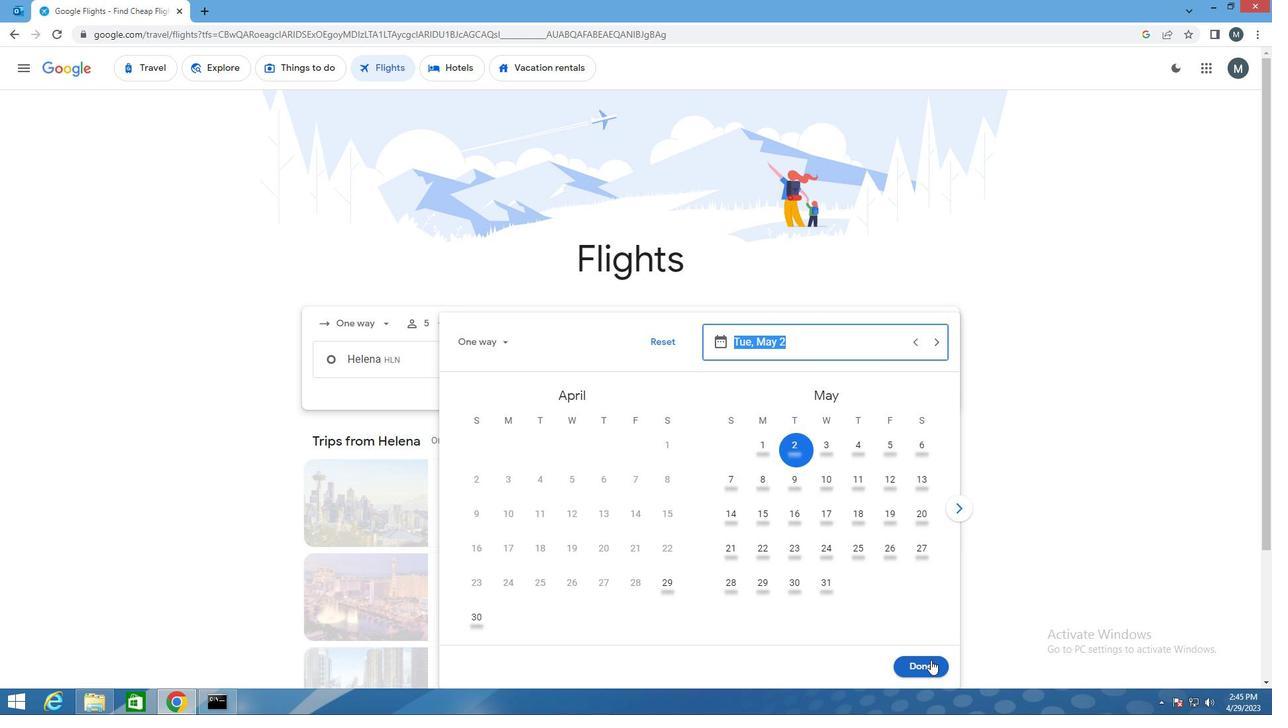 
Action: Mouse moved to (622, 414)
Screenshot: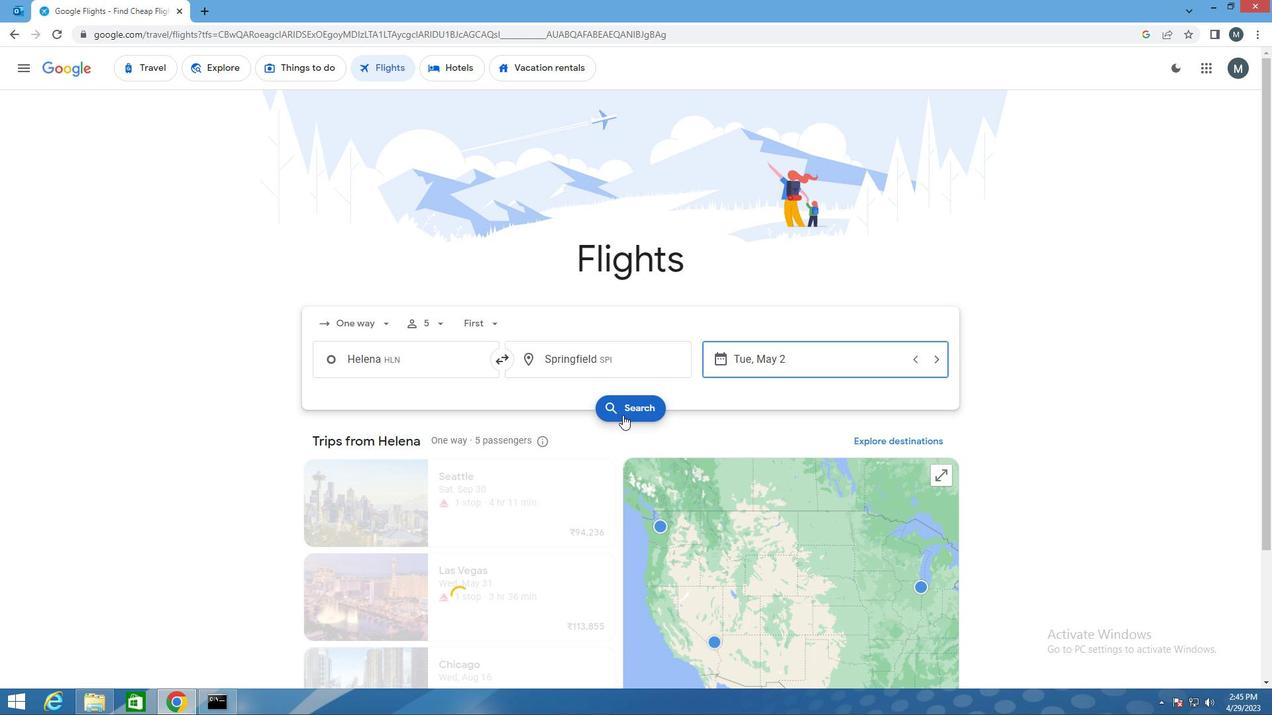 
Action: Mouse pressed left at (622, 414)
Screenshot: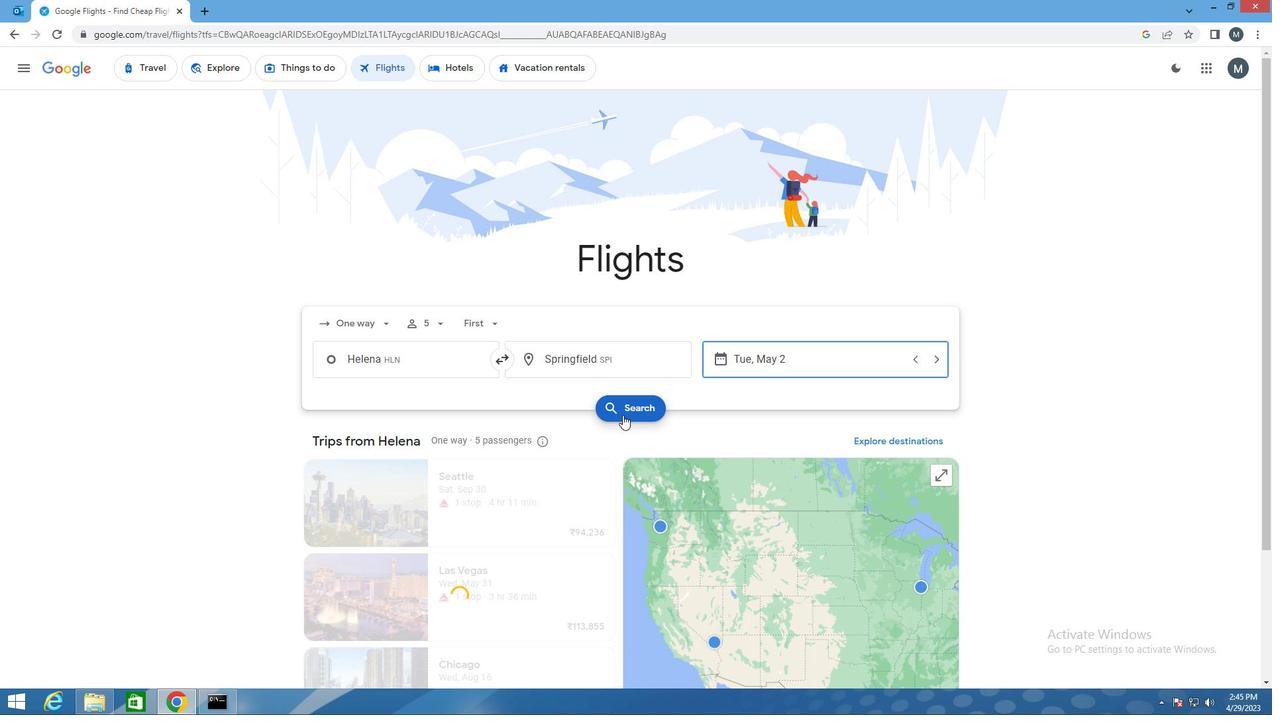 
Action: Mouse moved to (327, 194)
Screenshot: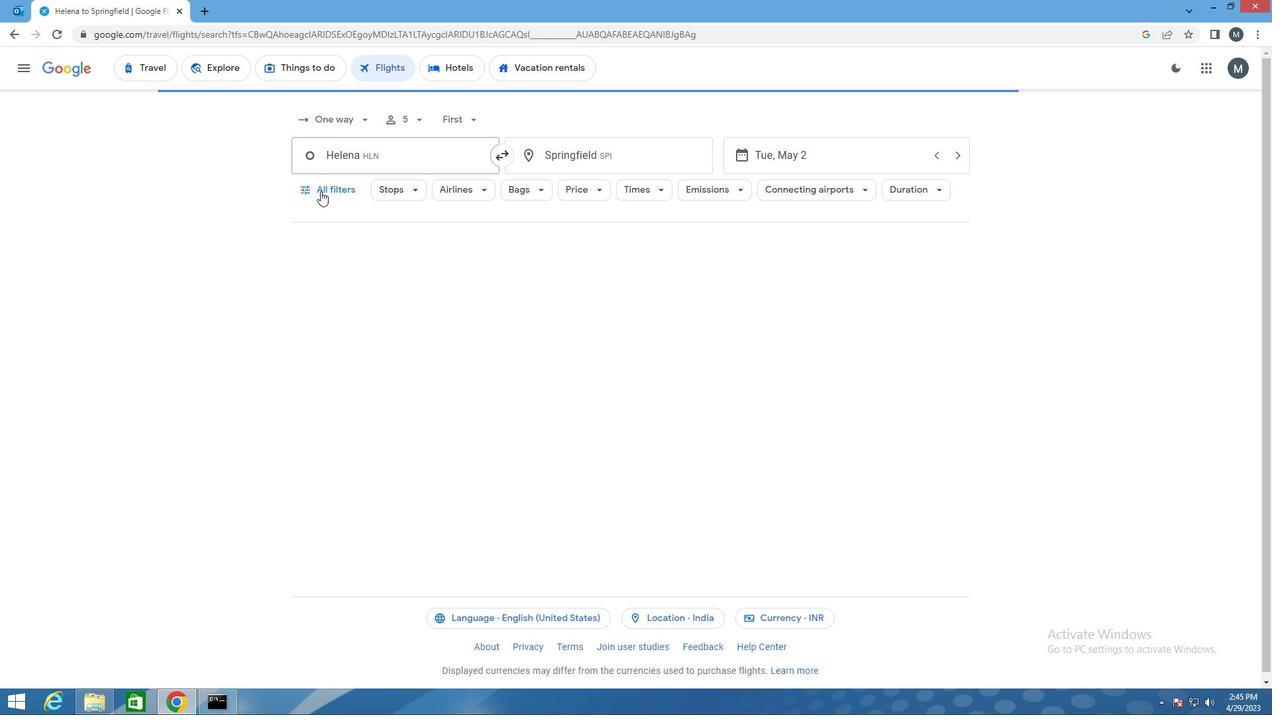 
Action: Mouse pressed left at (327, 194)
Screenshot: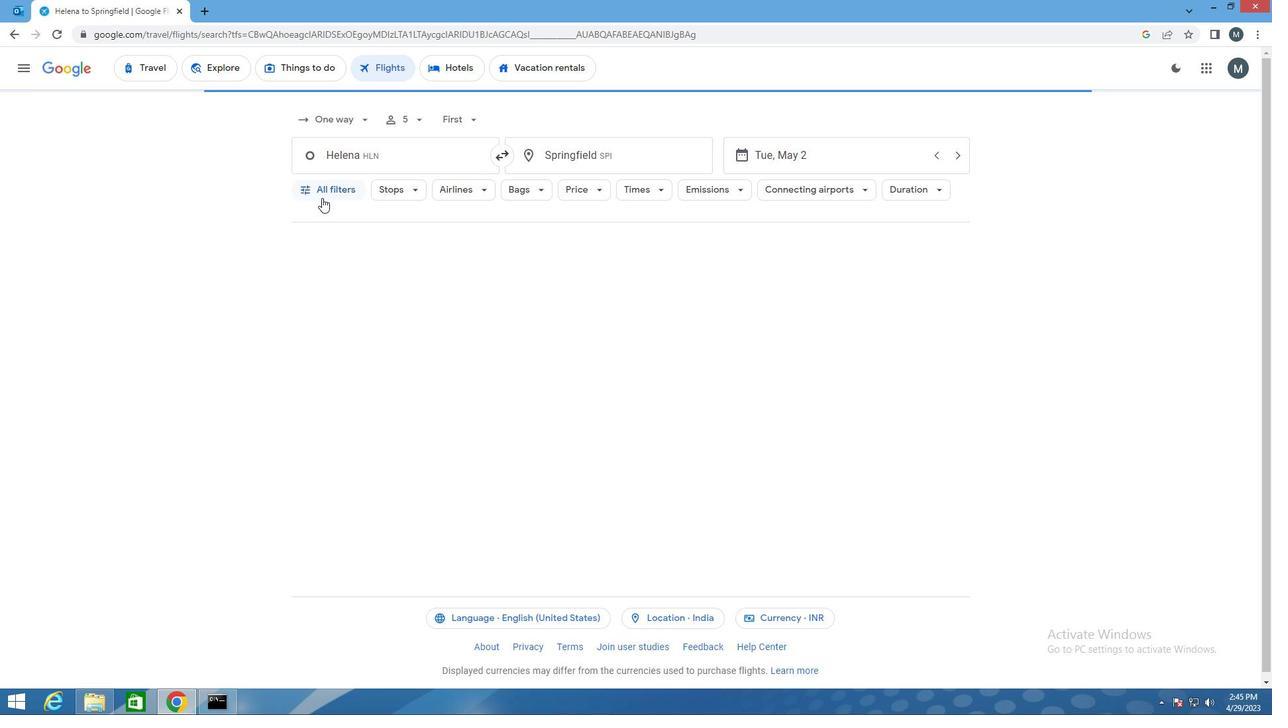
Action: Mouse moved to (447, 414)
Screenshot: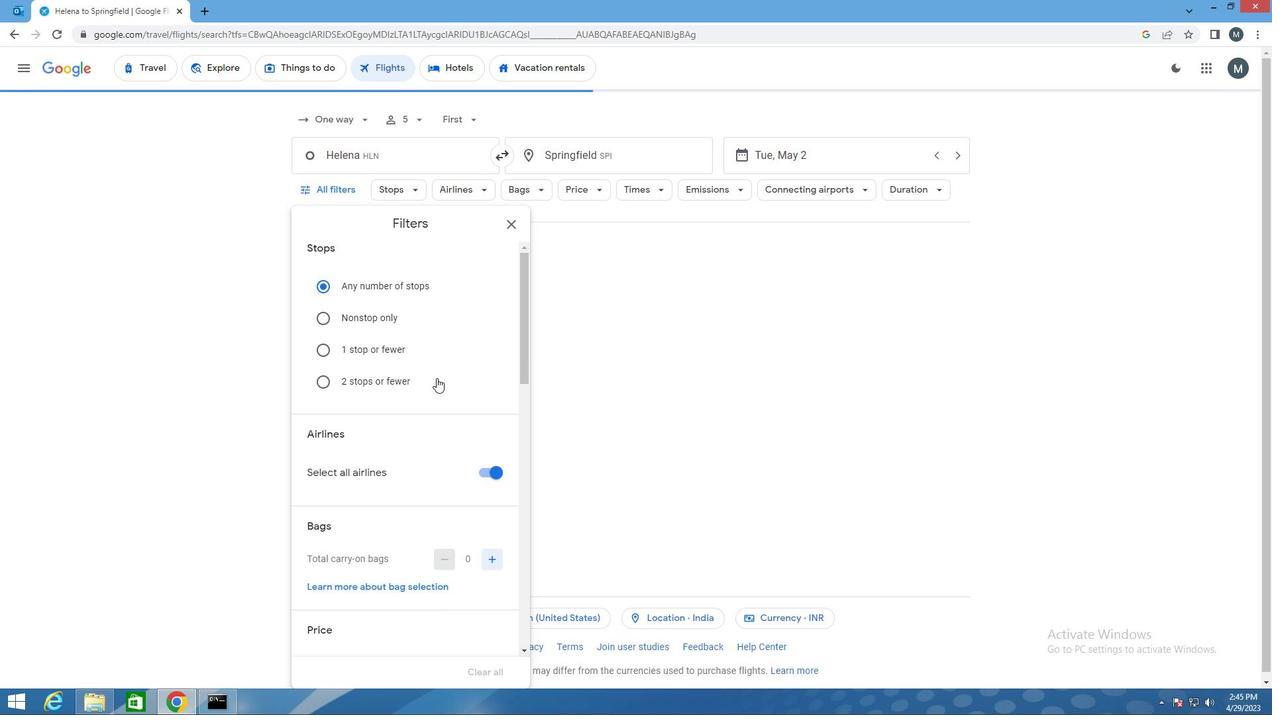 
Action: Mouse scrolled (447, 414) with delta (0, 0)
Screenshot: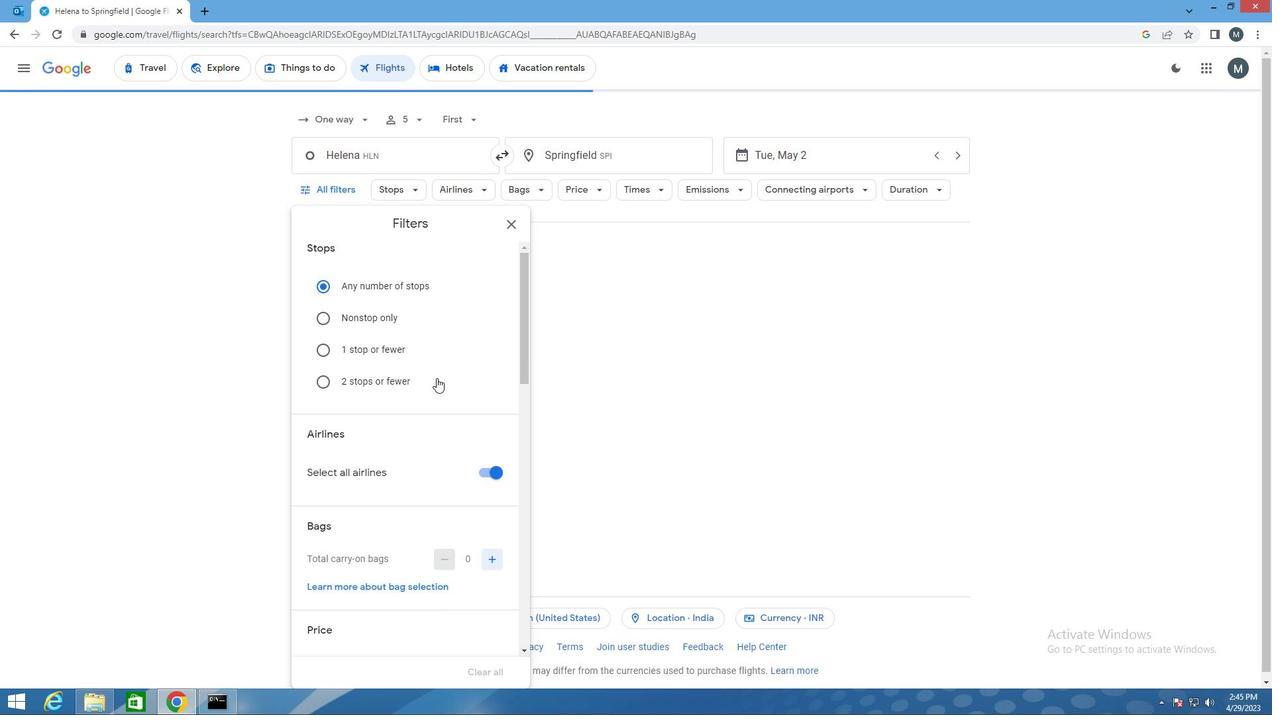 
Action: Mouse moved to (449, 414)
Screenshot: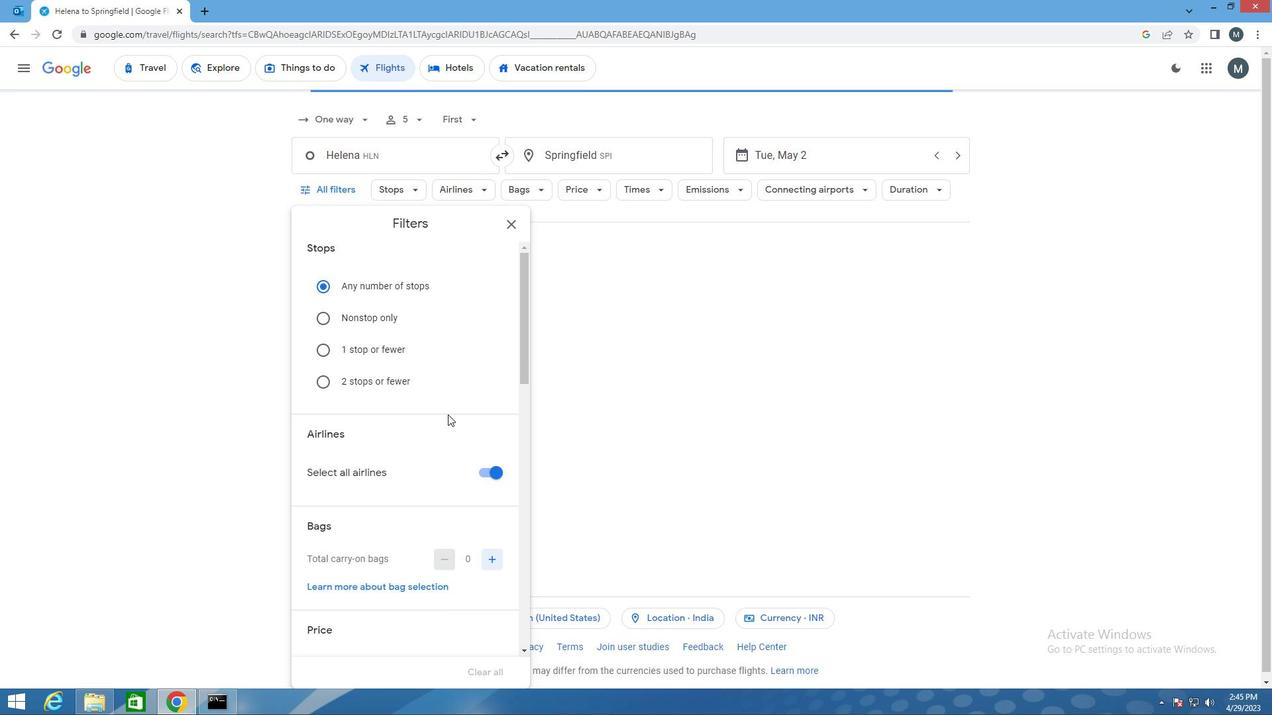 
Action: Mouse scrolled (449, 413) with delta (0, 0)
Screenshot: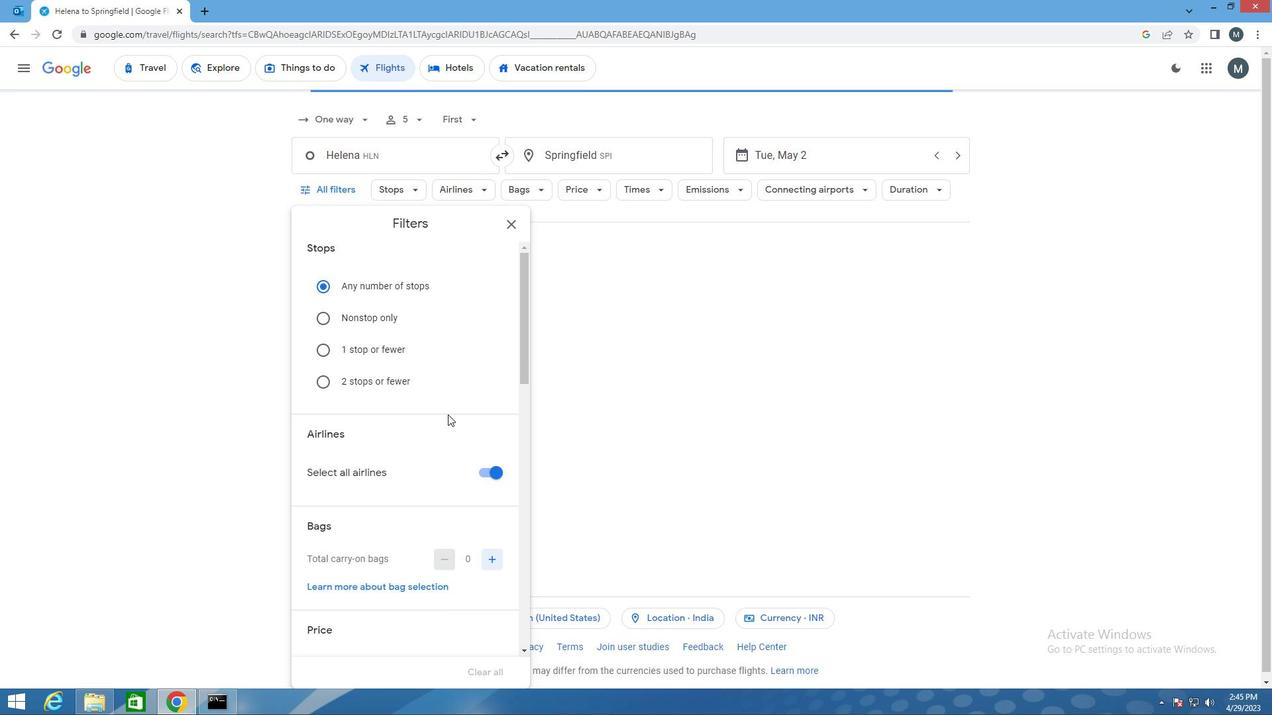 
Action: Mouse moved to (489, 334)
Screenshot: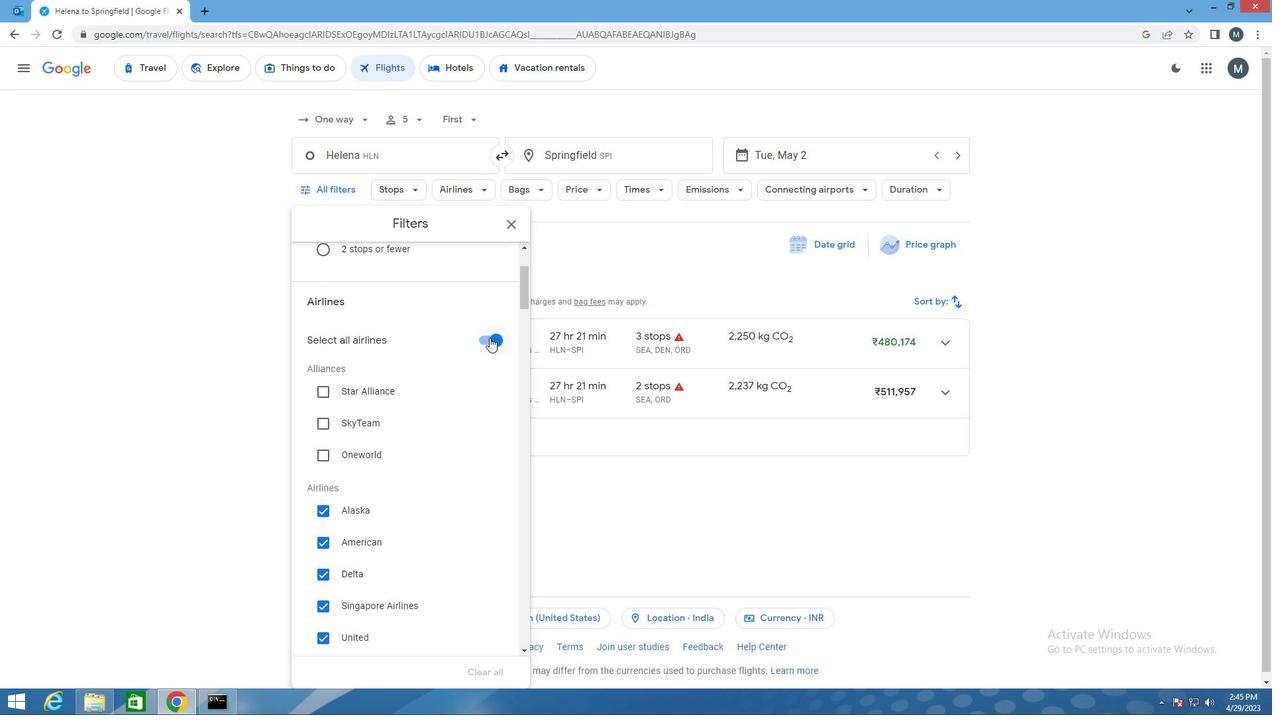 
Action: Mouse pressed left at (489, 334)
Screenshot: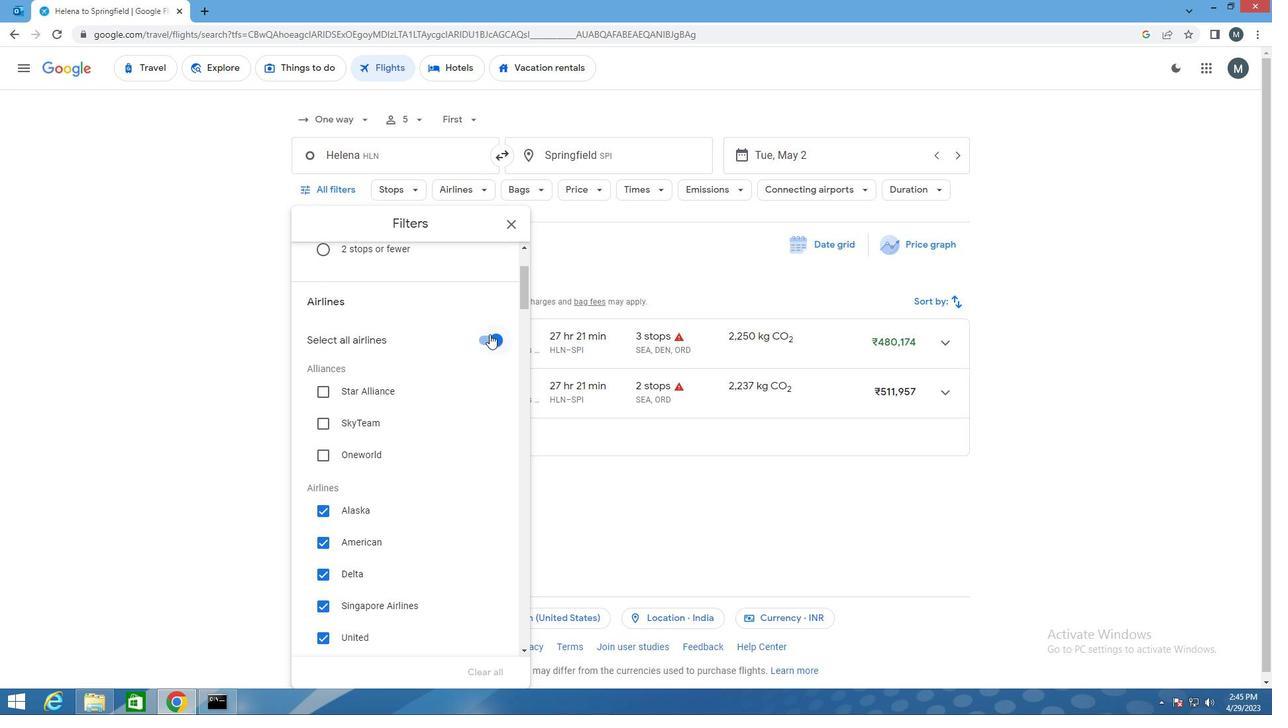 
Action: Mouse moved to (403, 408)
Screenshot: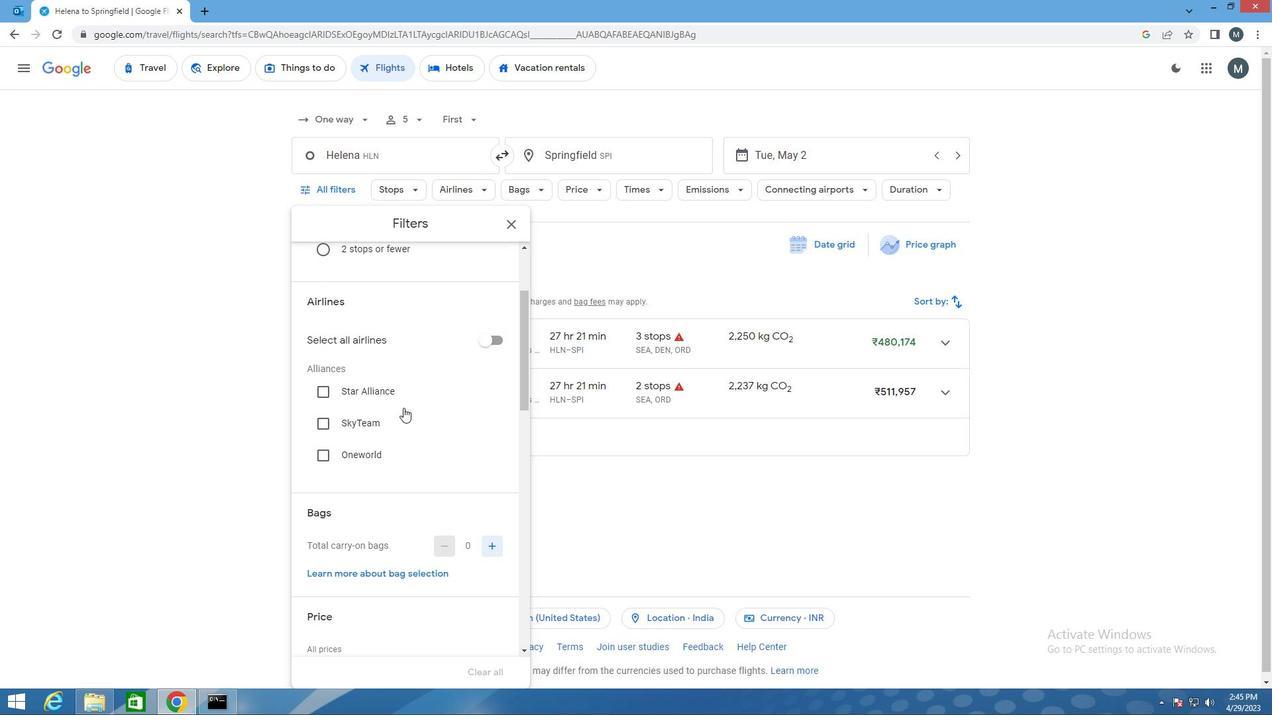 
Action: Mouse scrolled (403, 408) with delta (0, 0)
Screenshot: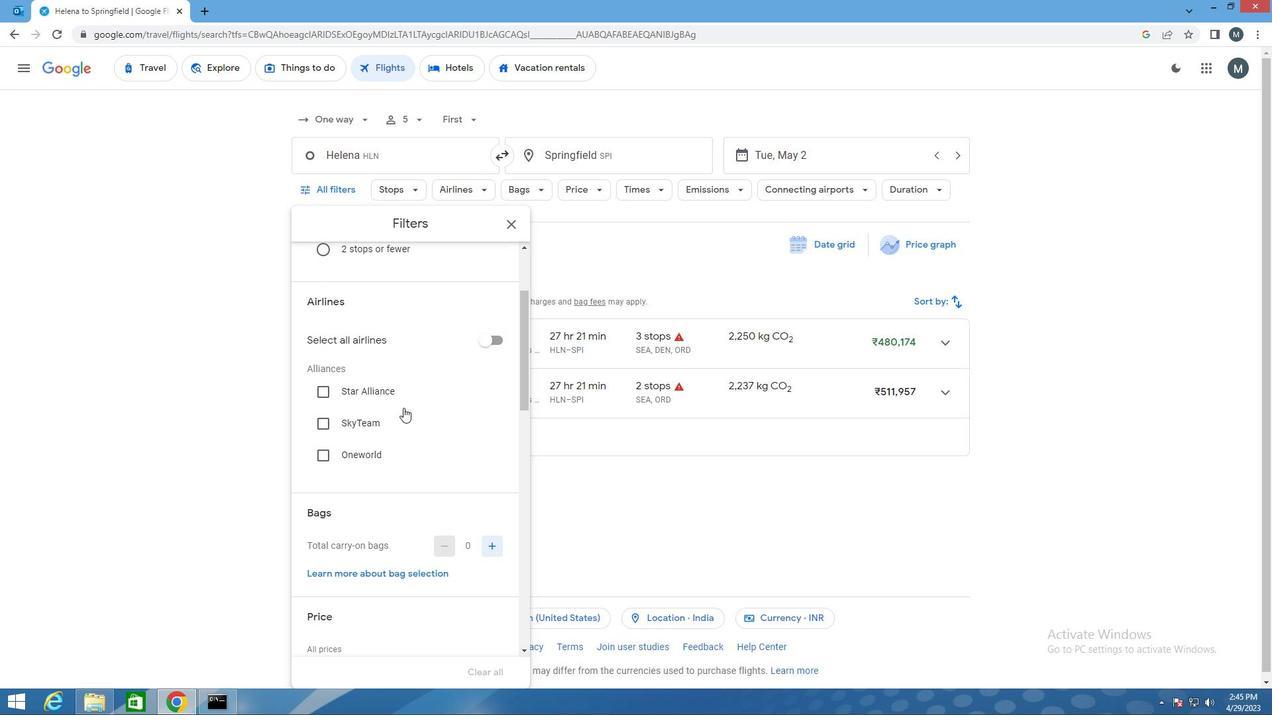 
Action: Mouse moved to (398, 404)
Screenshot: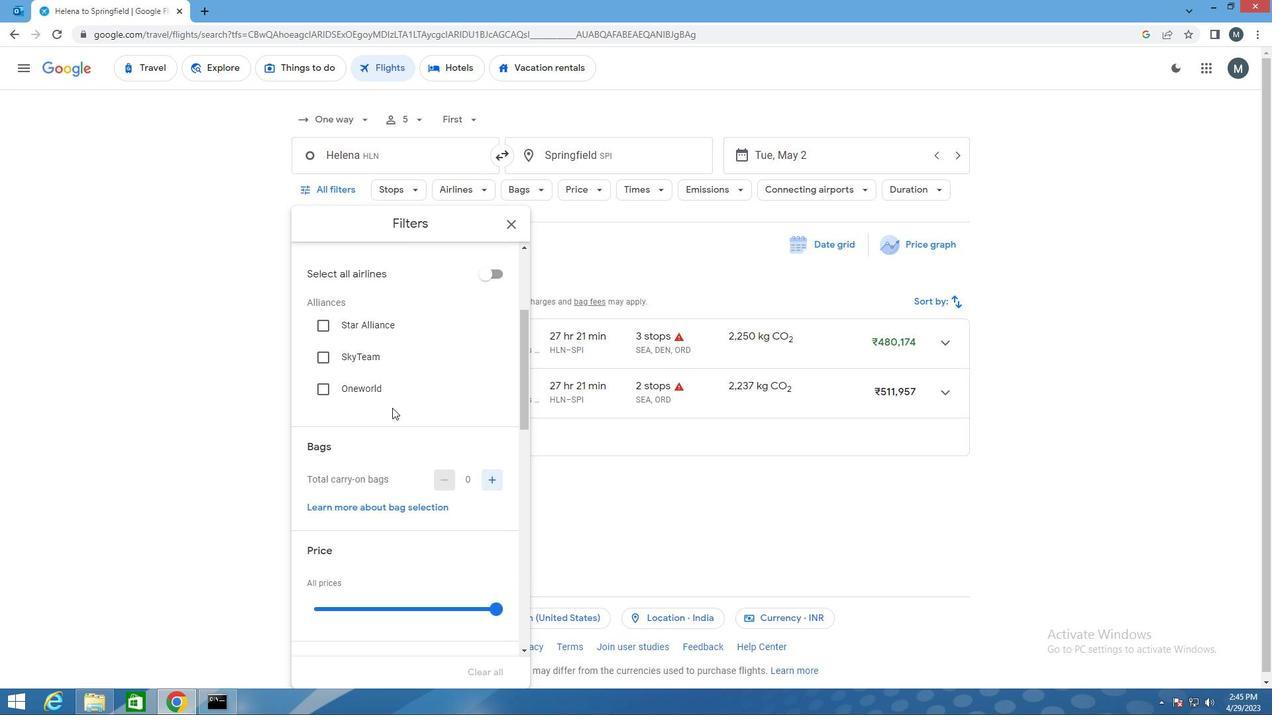 
Action: Mouse scrolled (398, 403) with delta (0, 0)
Screenshot: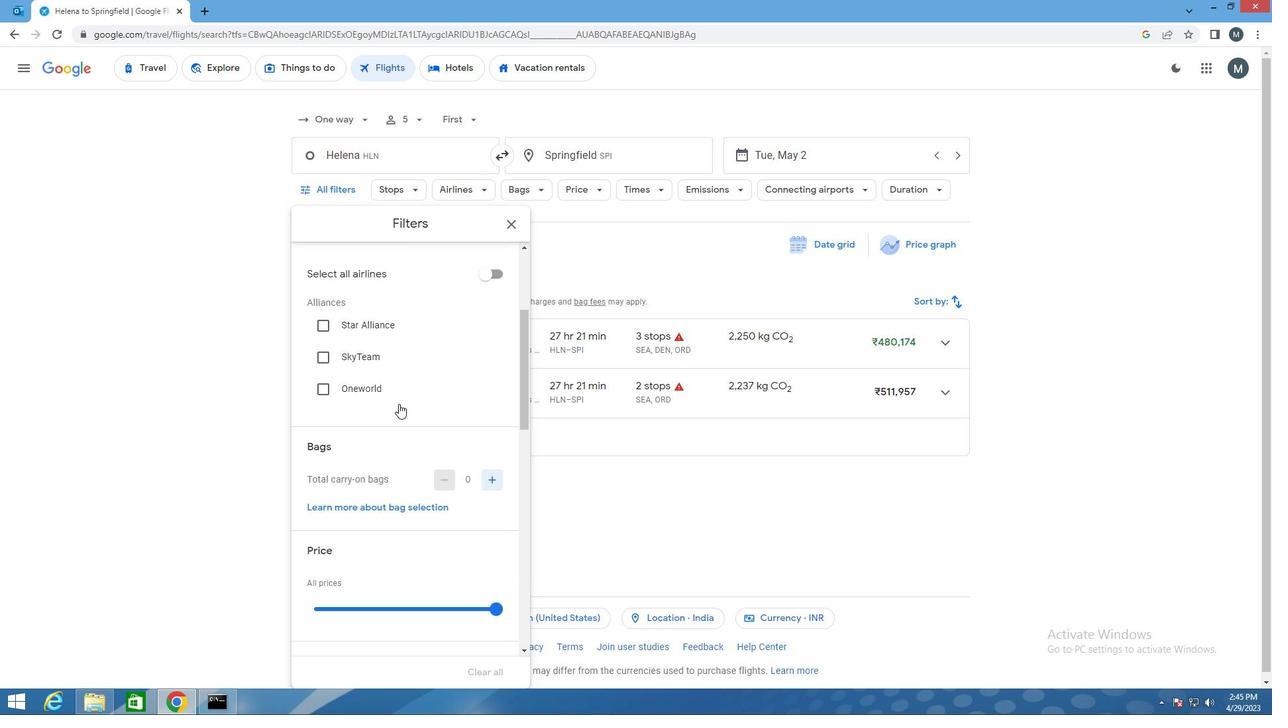 
Action: Mouse moved to (400, 387)
Screenshot: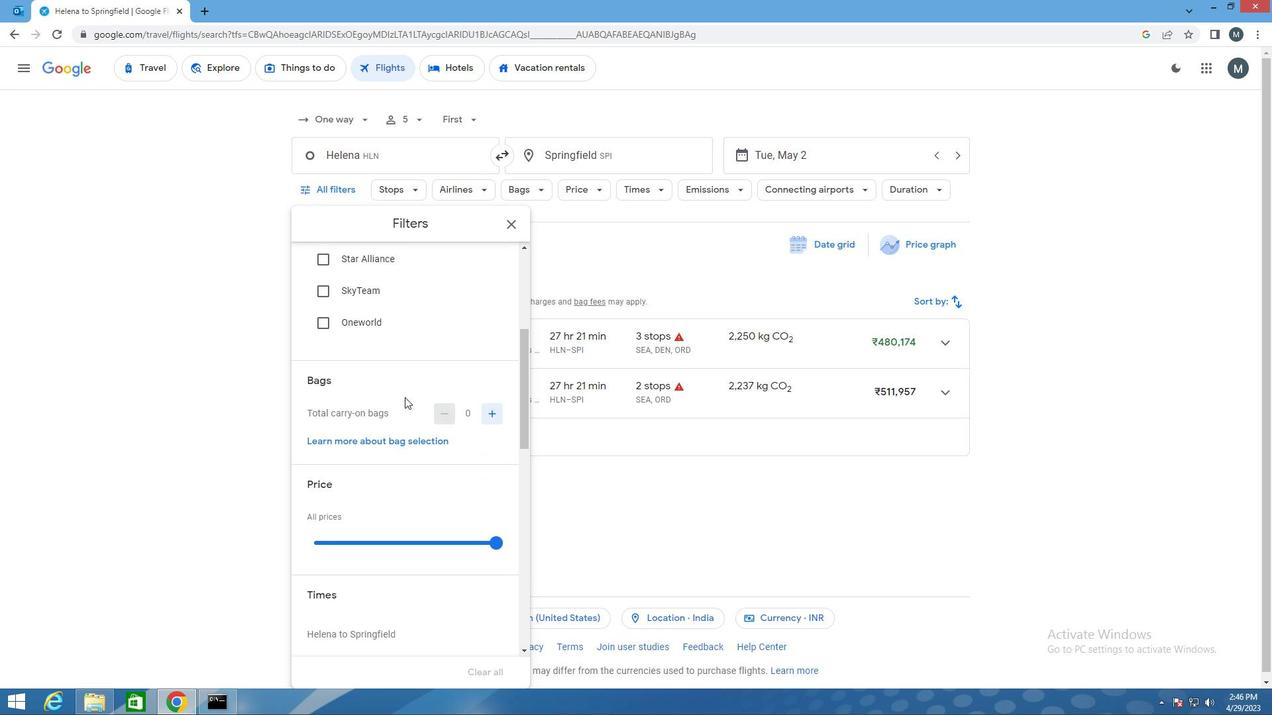 
Action: Mouse scrolled (400, 388) with delta (0, 0)
Screenshot: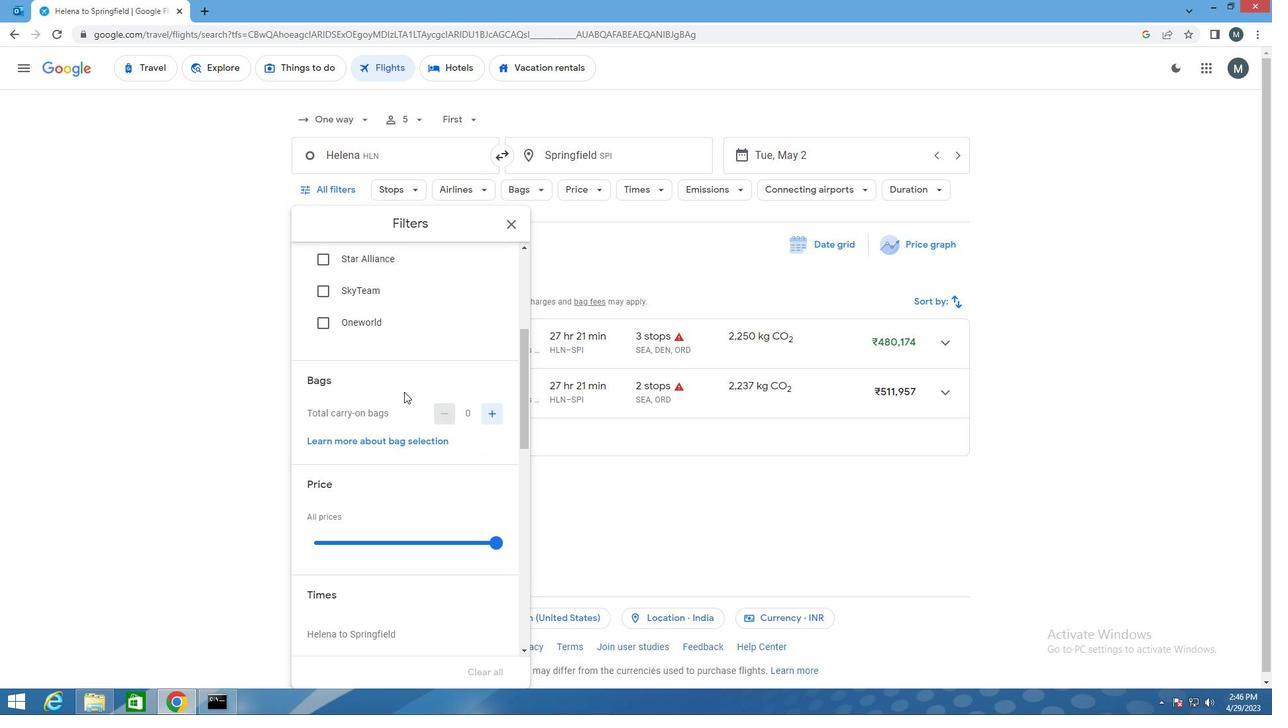
Action: Mouse moved to (398, 385)
Screenshot: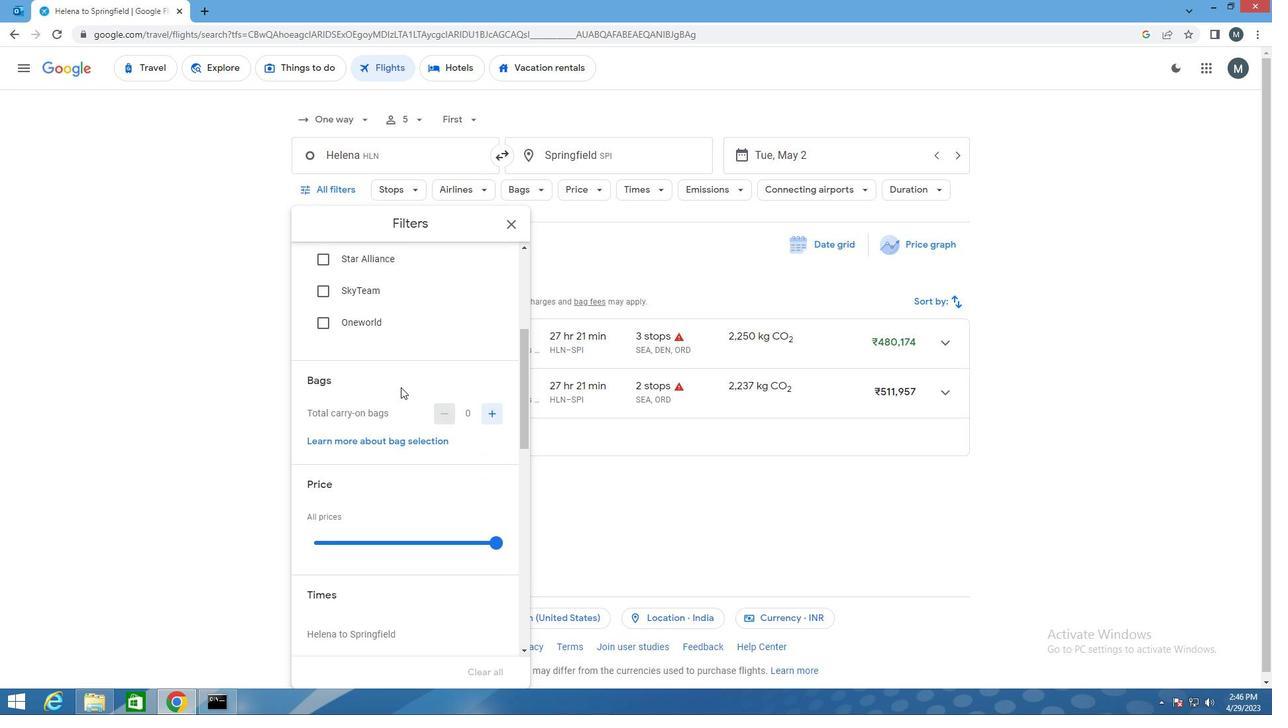 
Action: Mouse scrolled (398, 385) with delta (0, 0)
Screenshot: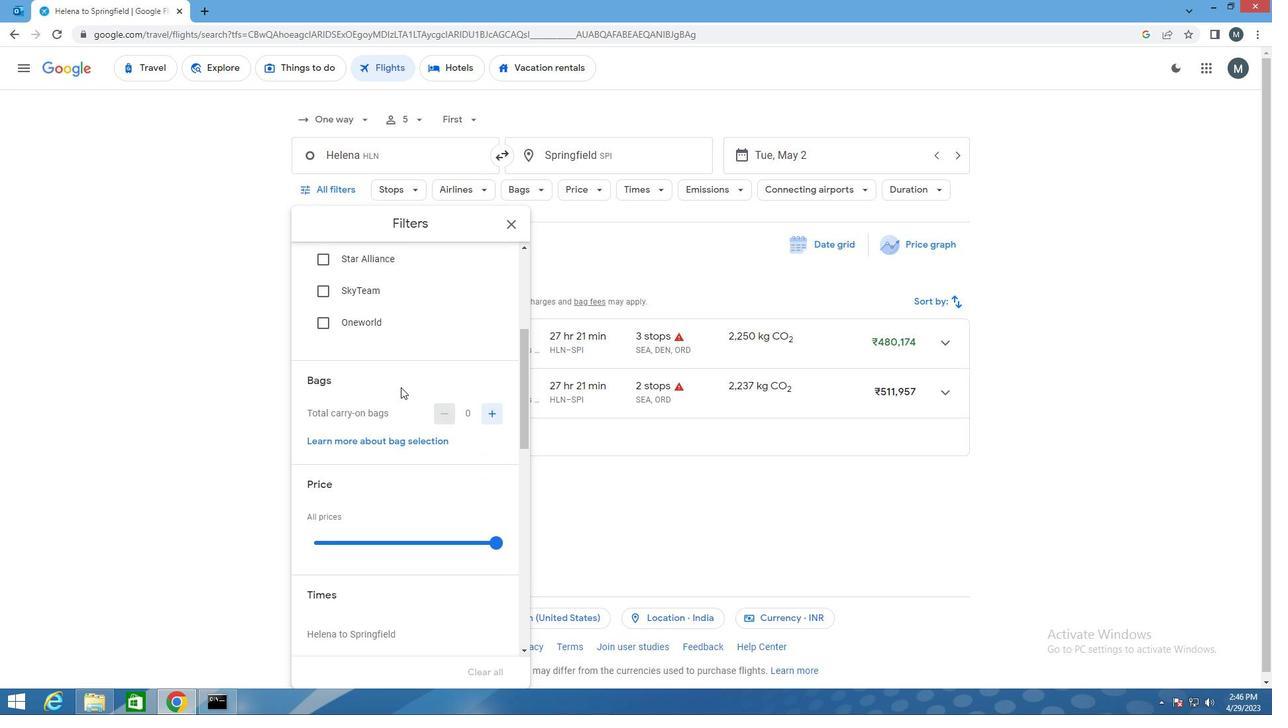 
Action: Mouse moved to (396, 384)
Screenshot: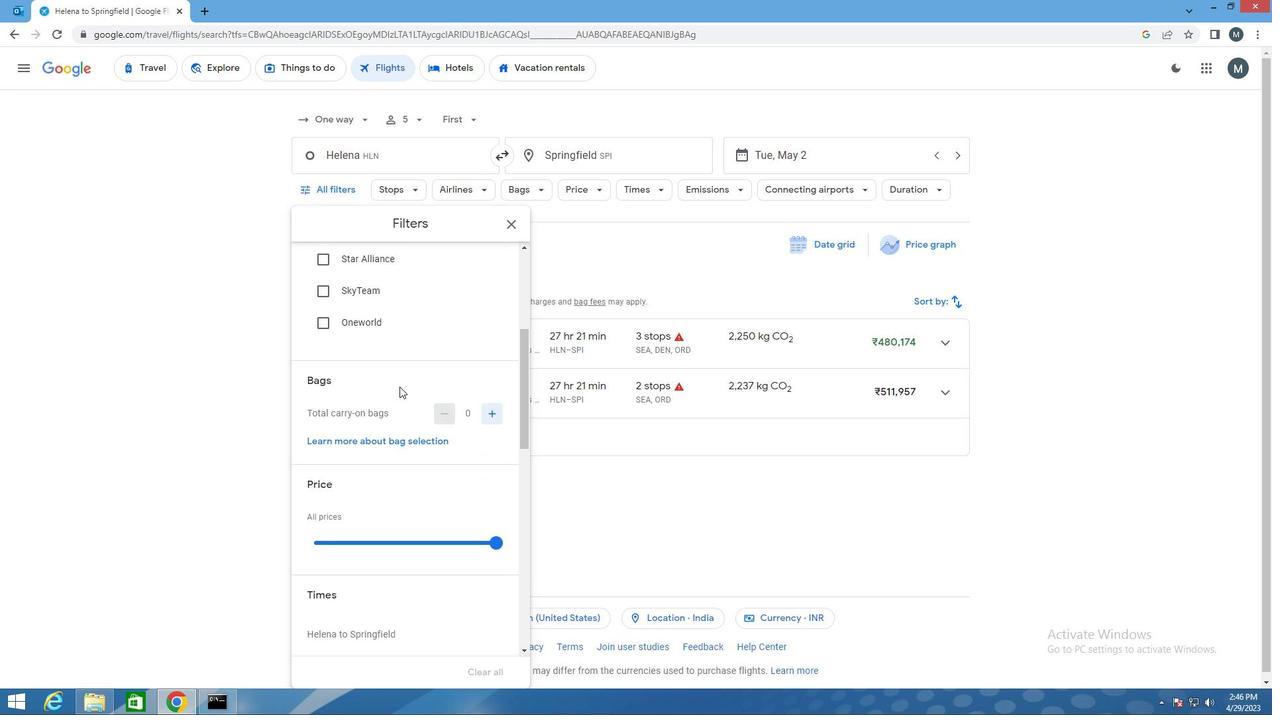 
Action: Mouse scrolled (396, 383) with delta (0, 0)
Screenshot: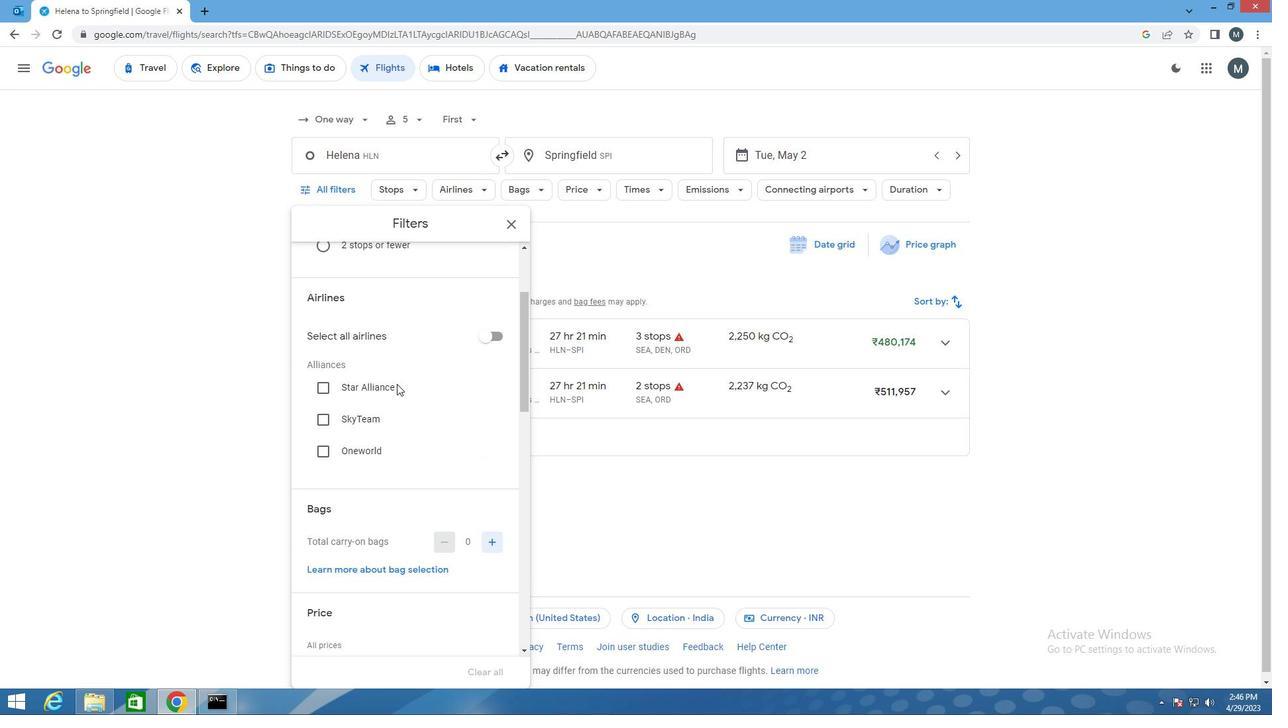 
Action: Mouse scrolled (396, 383) with delta (0, 0)
Screenshot: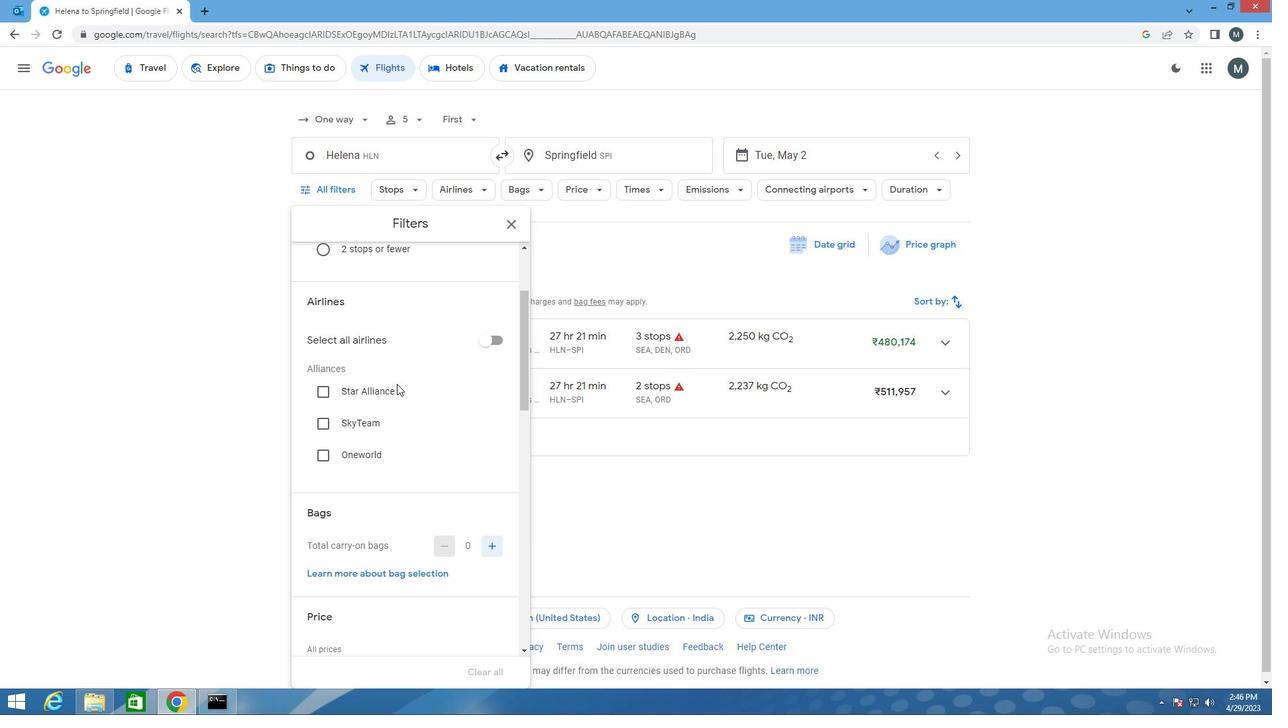 
Action: Mouse scrolled (396, 383) with delta (0, 0)
Screenshot: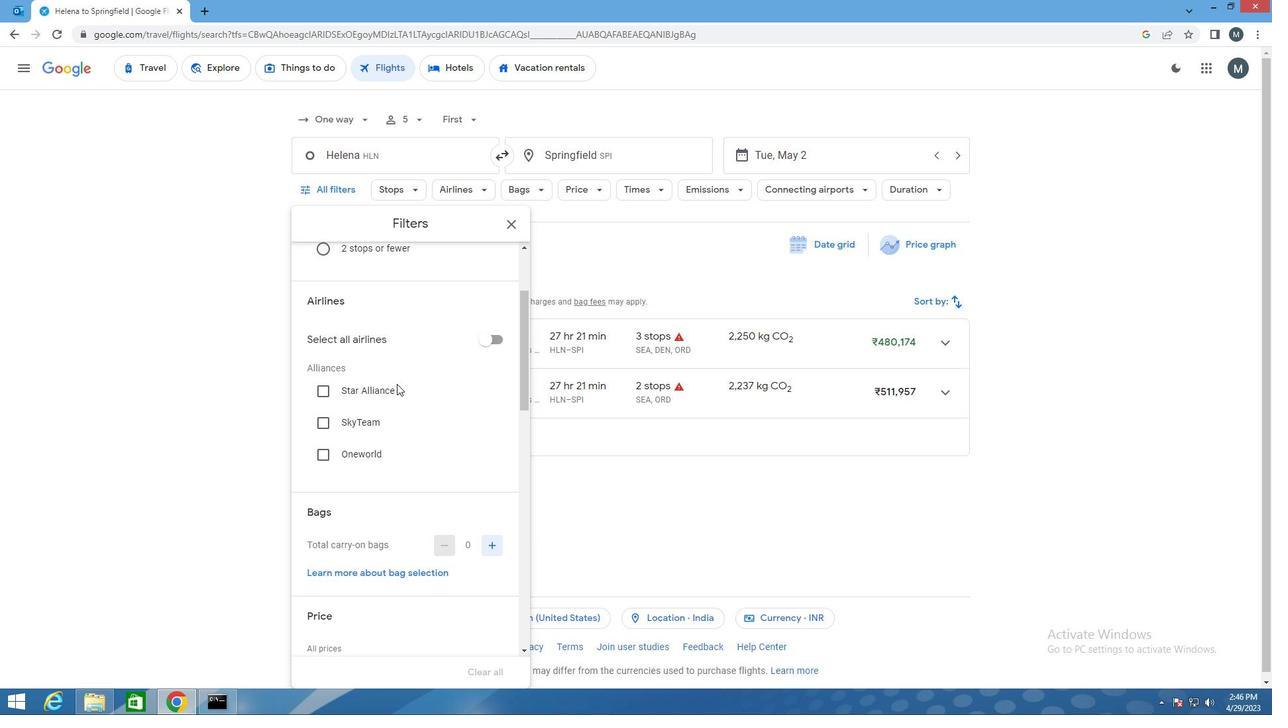 
Action: Mouse moved to (403, 383)
Screenshot: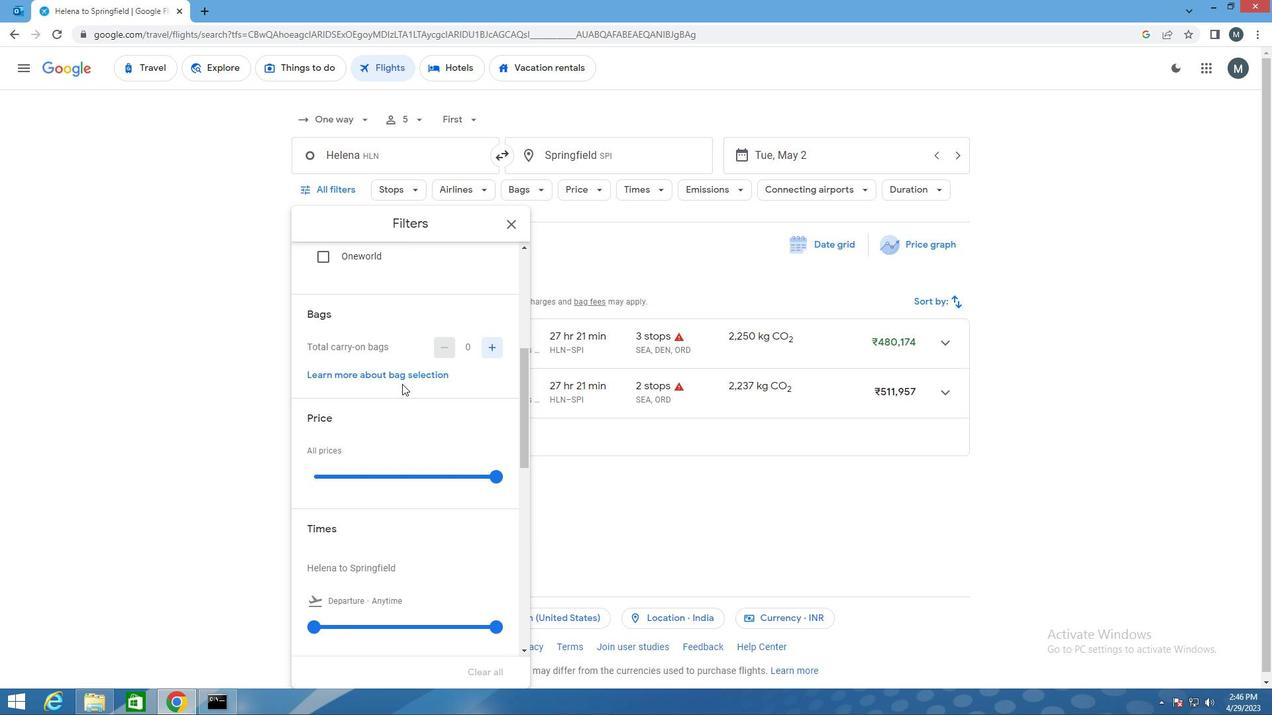 
Action: Mouse scrolled (403, 383) with delta (0, 0)
Screenshot: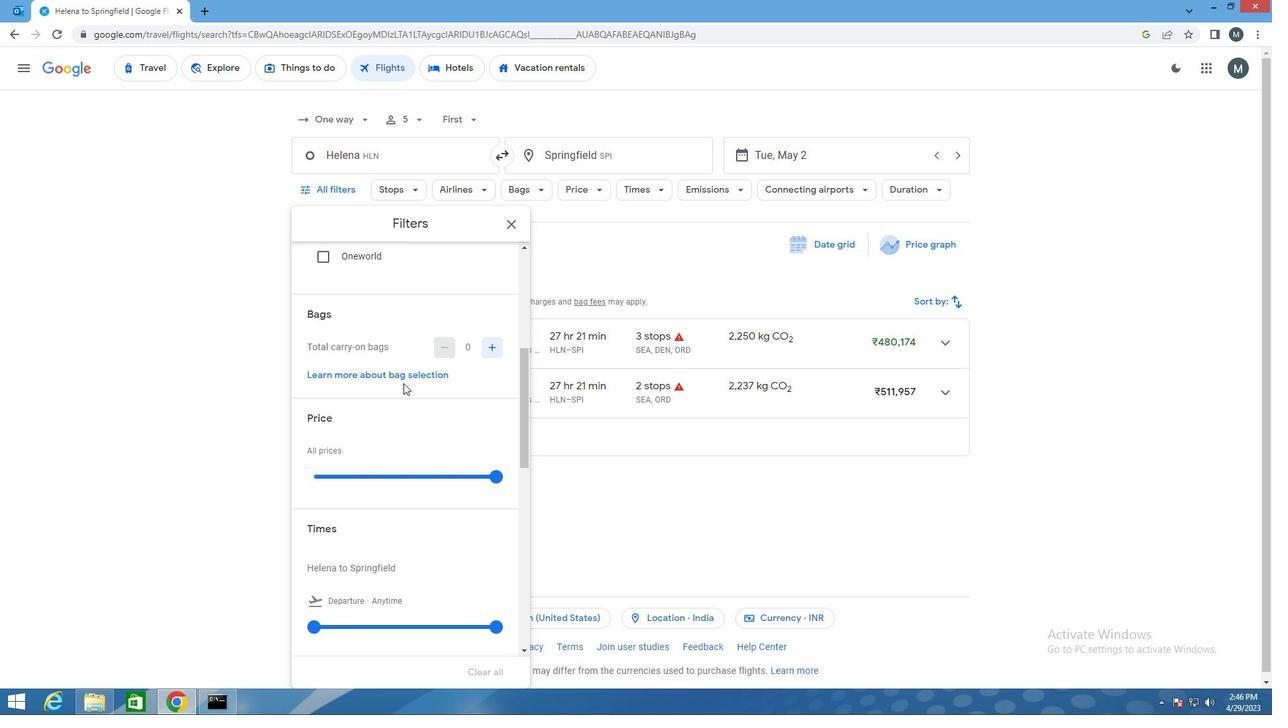 
Action: Mouse moved to (422, 382)
Screenshot: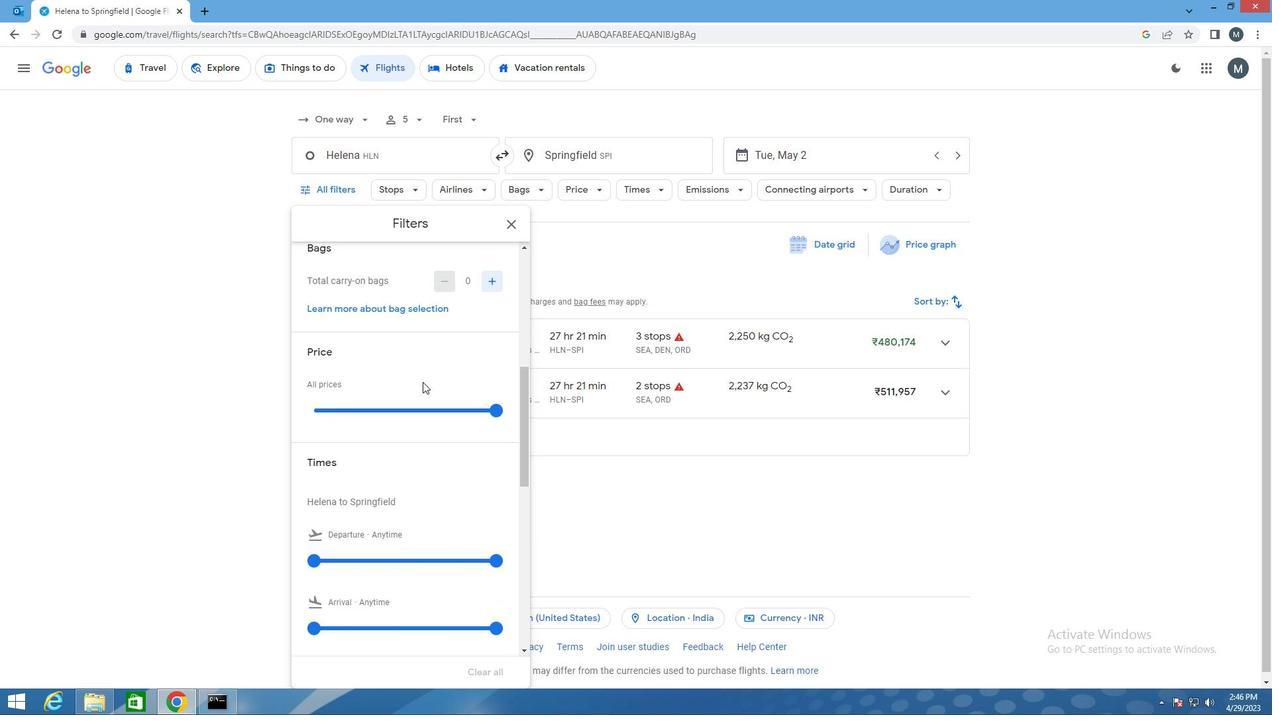 
Action: Mouse scrolled (422, 381) with delta (0, 0)
Screenshot: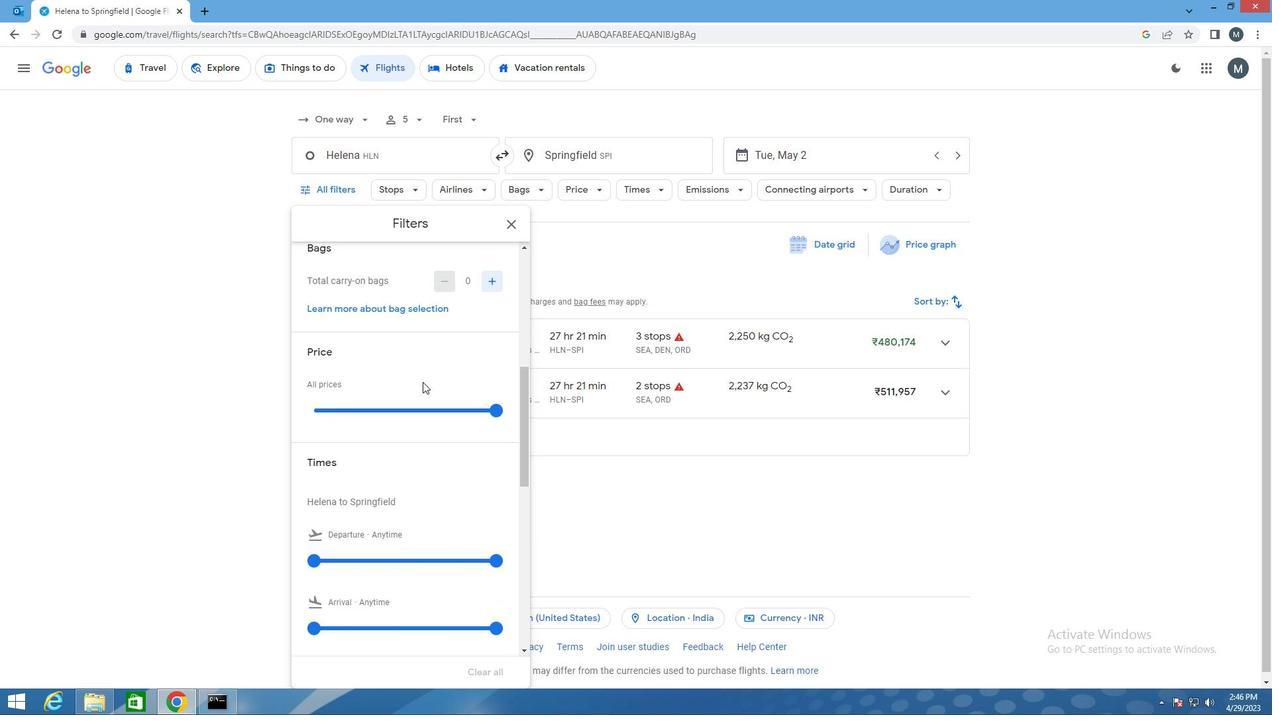 
Action: Mouse moved to (413, 413)
Screenshot: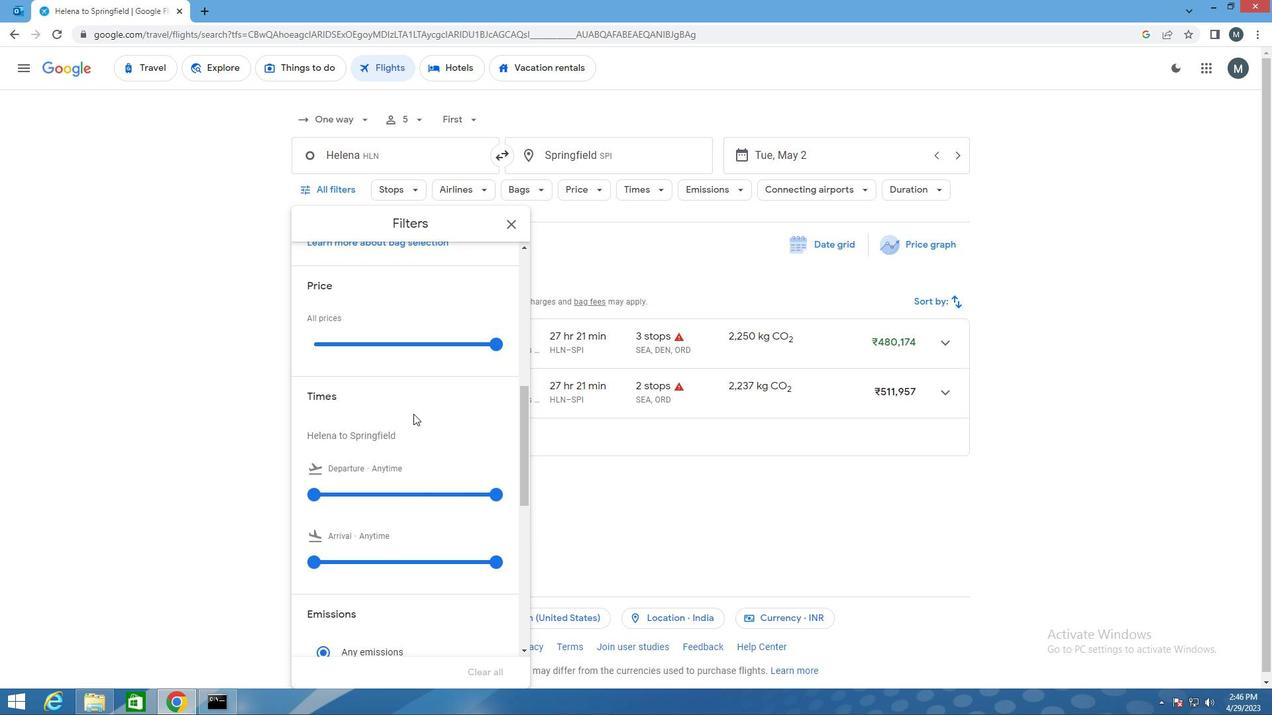 
Action: Mouse scrolled (413, 414) with delta (0, 0)
Screenshot: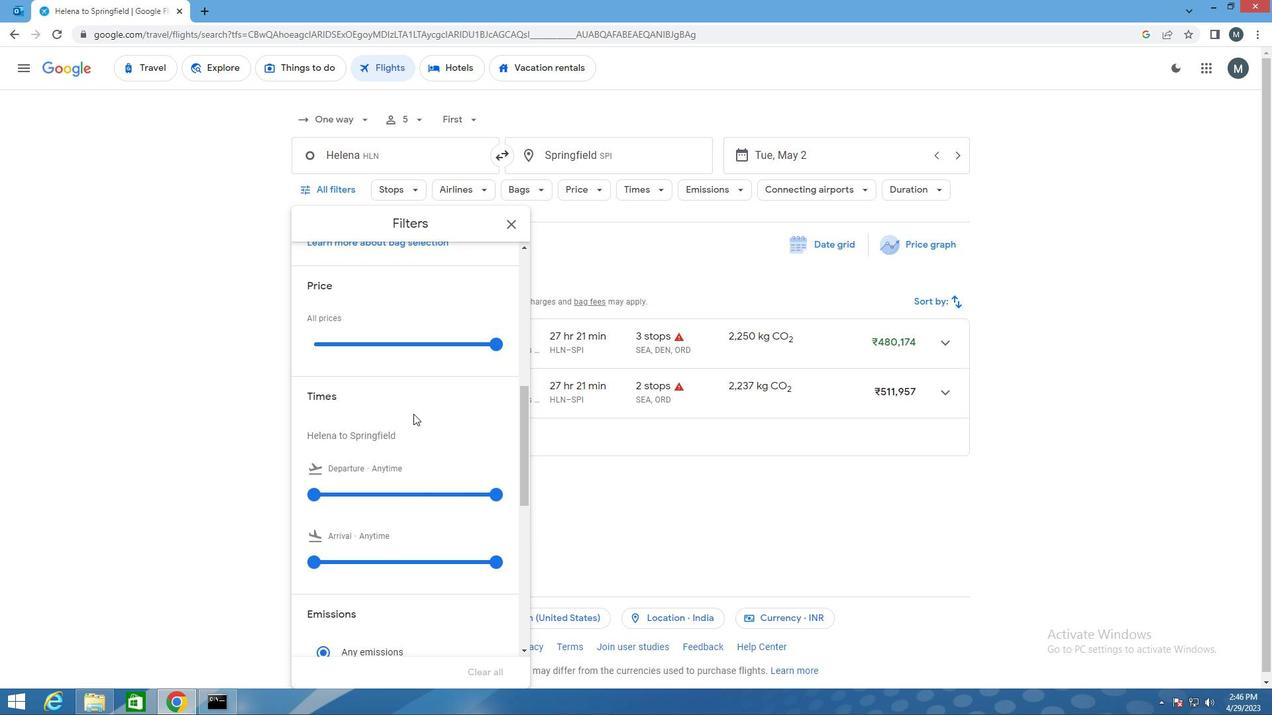 
Action: Mouse moved to (413, 412)
Screenshot: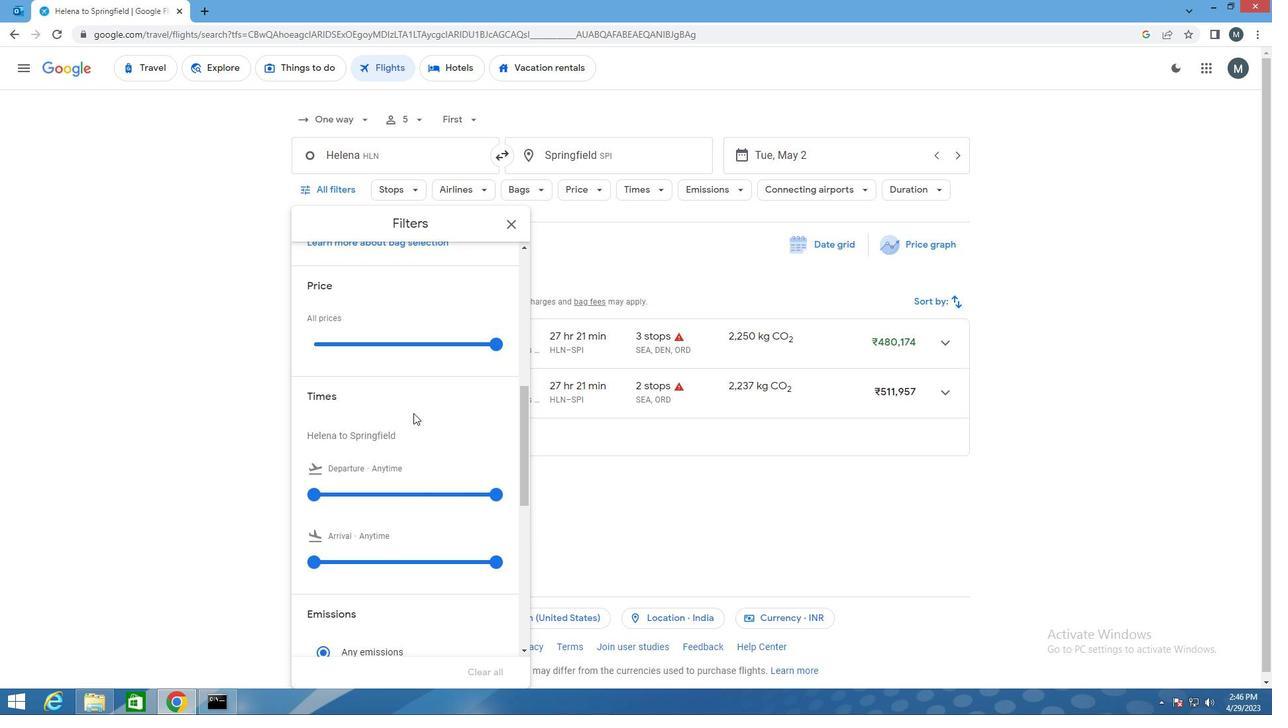 
Action: Mouse scrolled (413, 413) with delta (0, 0)
Screenshot: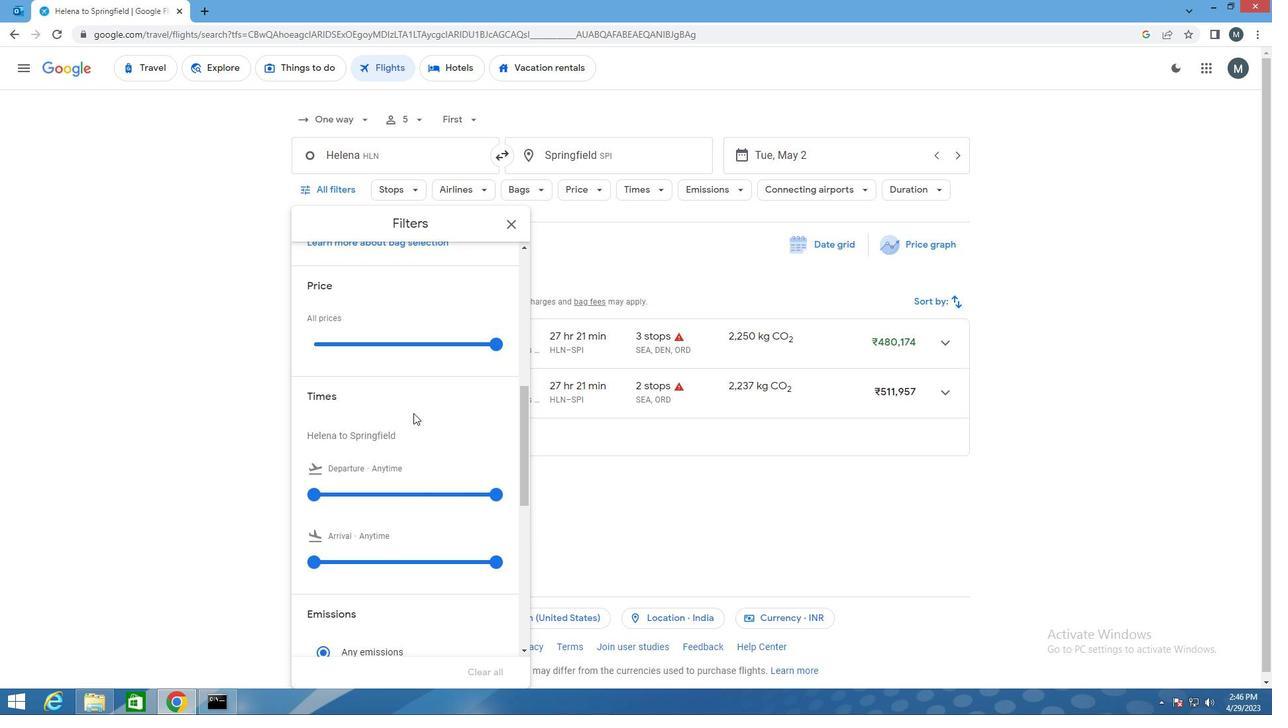 
Action: Mouse moved to (489, 348)
Screenshot: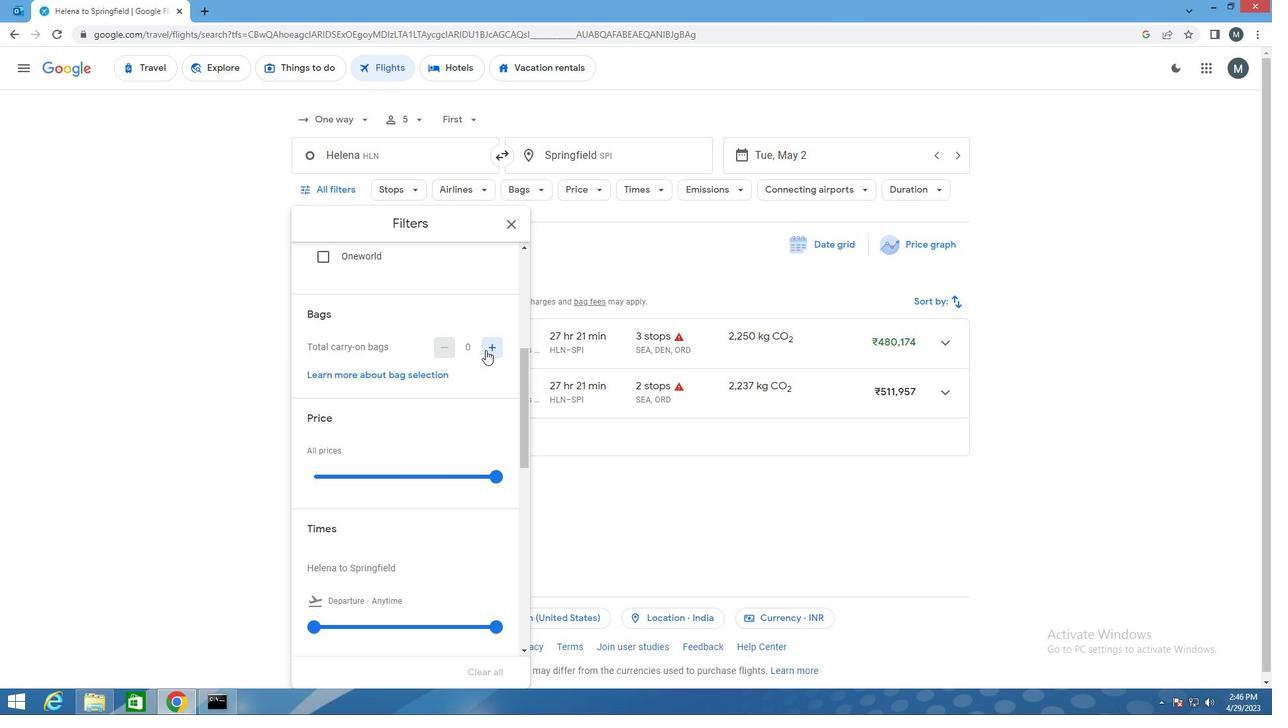 
Action: Mouse pressed left at (489, 348)
Screenshot: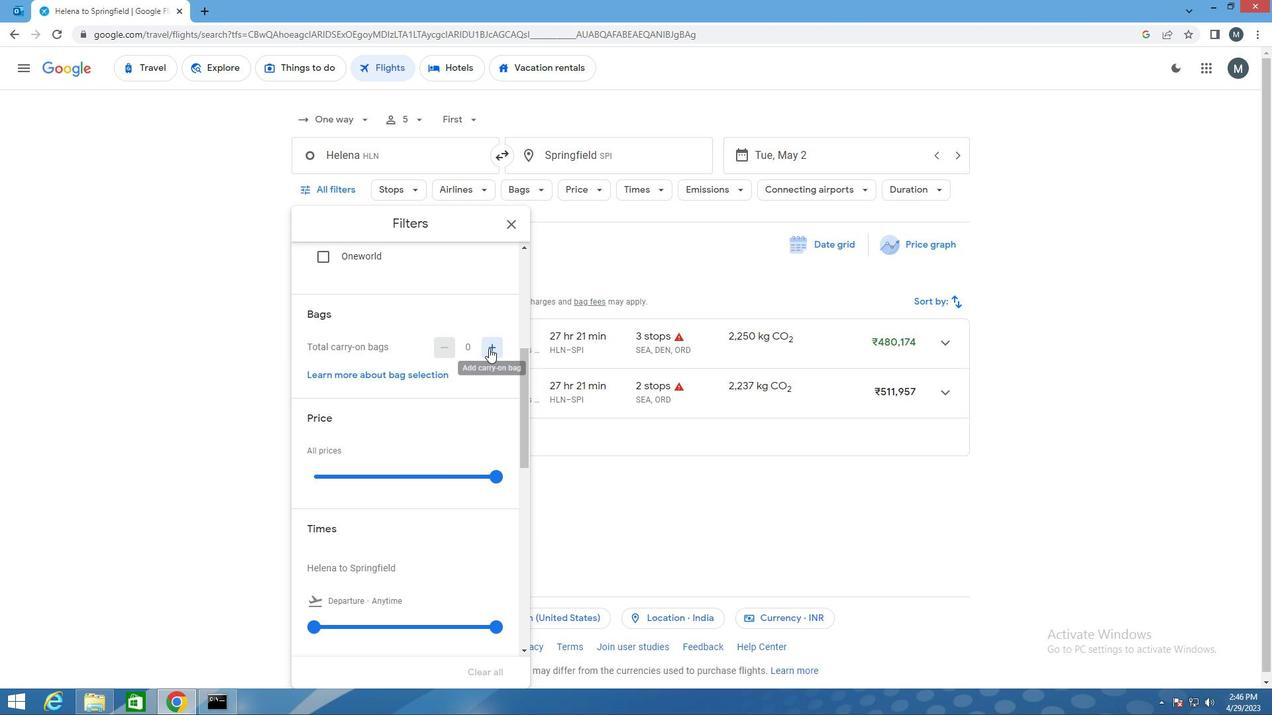 
Action: Mouse moved to (417, 398)
Screenshot: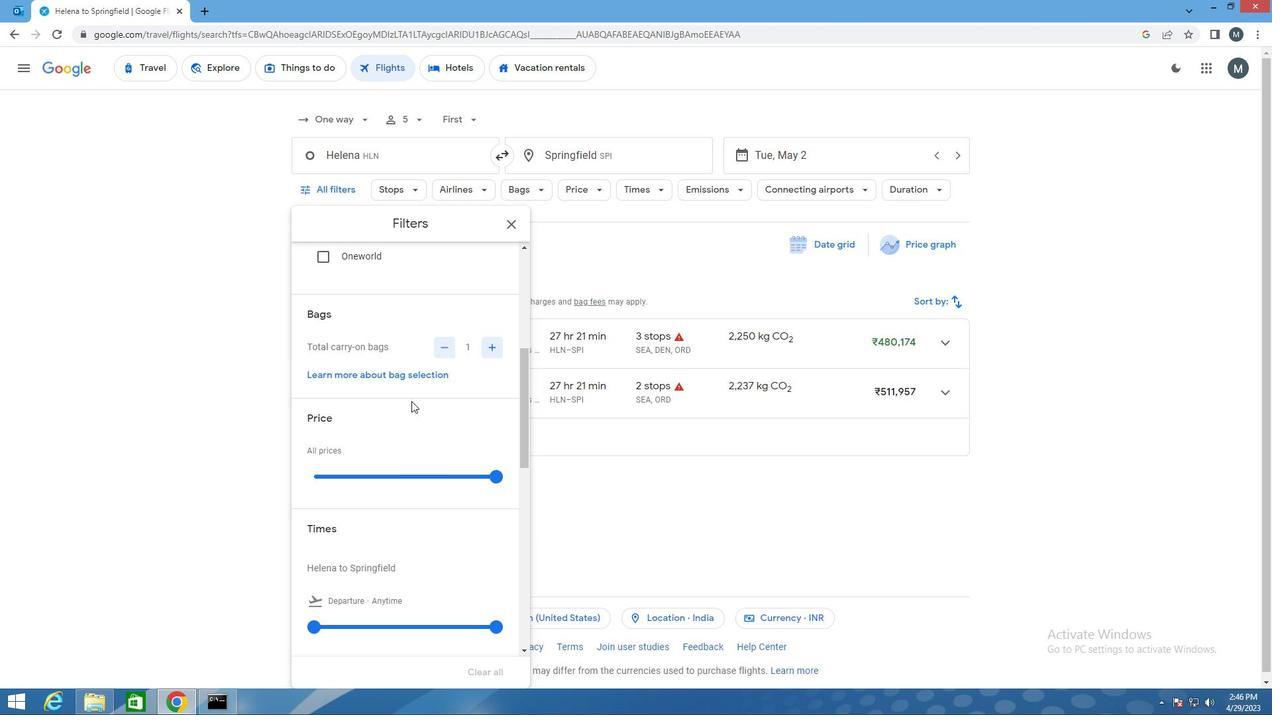 
Action: Mouse scrolled (417, 397) with delta (0, 0)
Screenshot: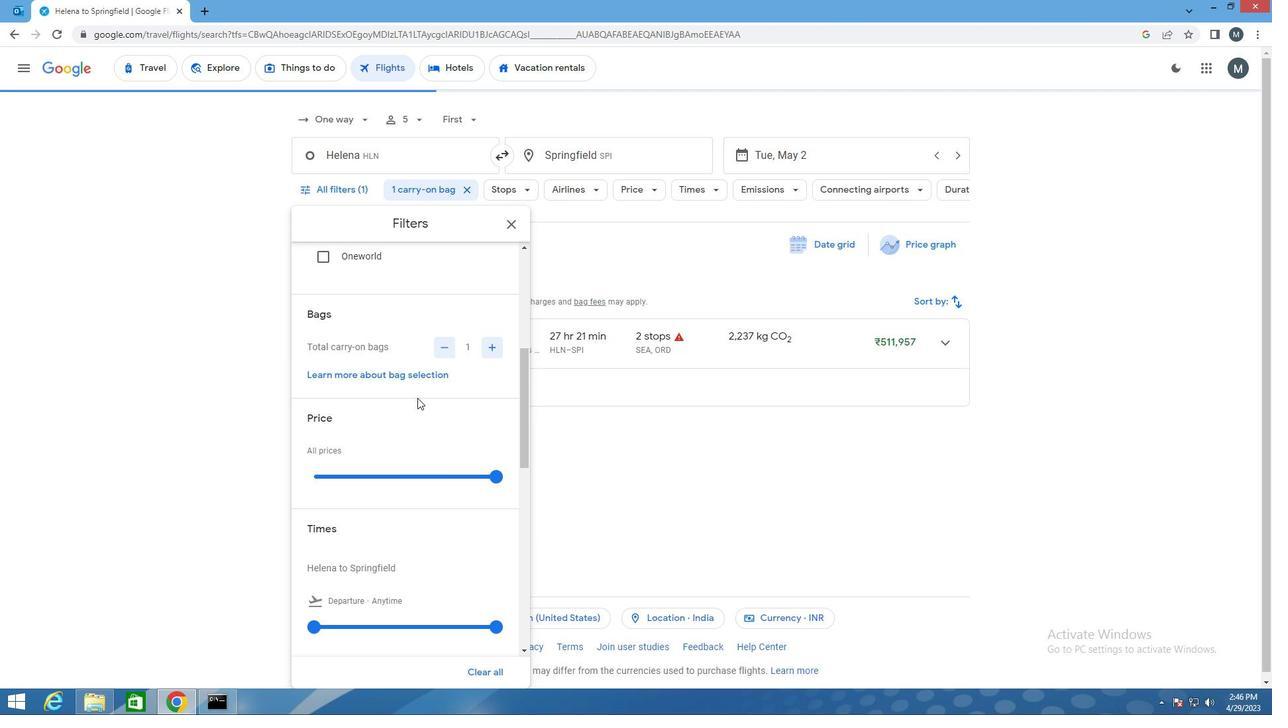 
Action: Mouse moved to (432, 377)
Screenshot: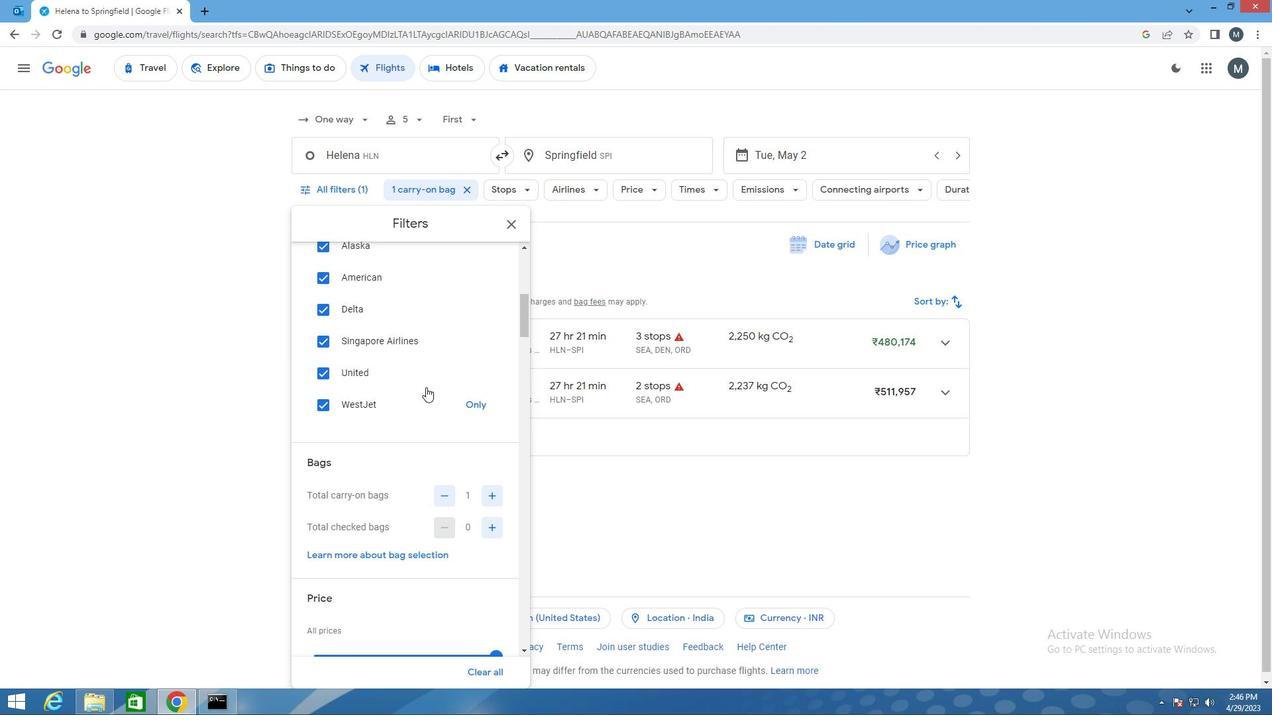 
Action: Mouse scrolled (432, 378) with delta (0, 0)
Screenshot: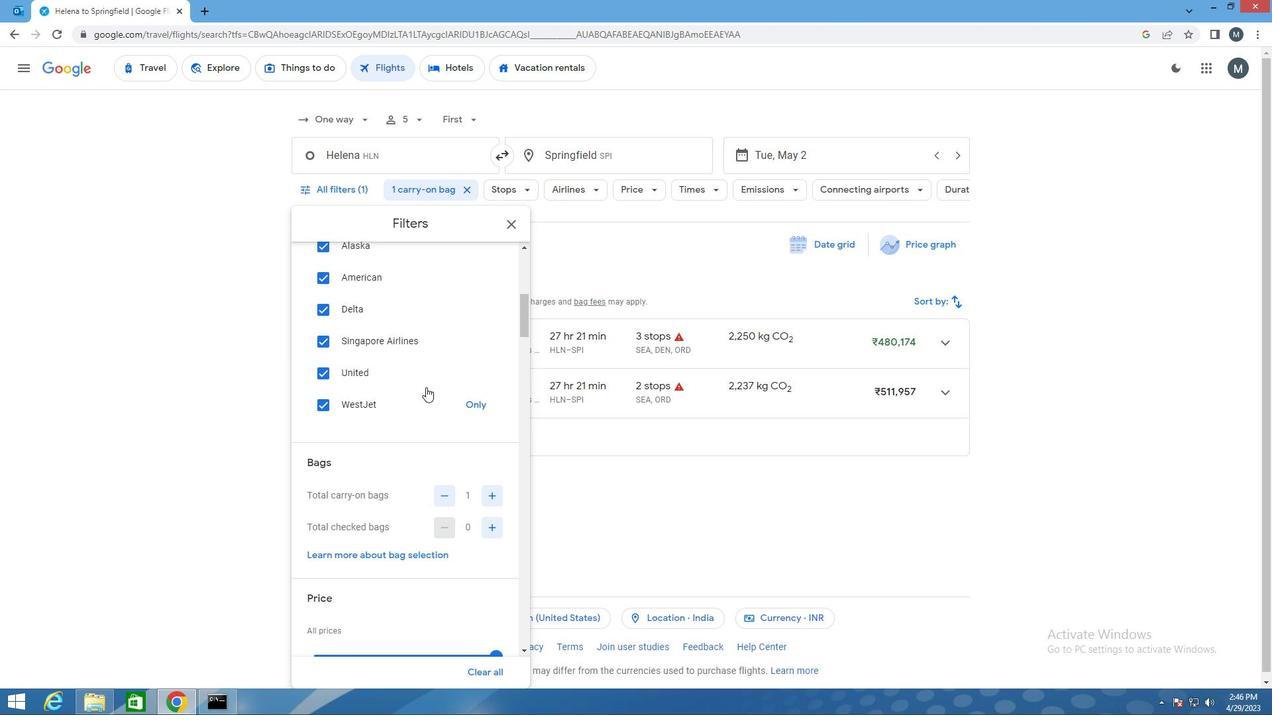 
Action: Mouse moved to (429, 377)
Screenshot: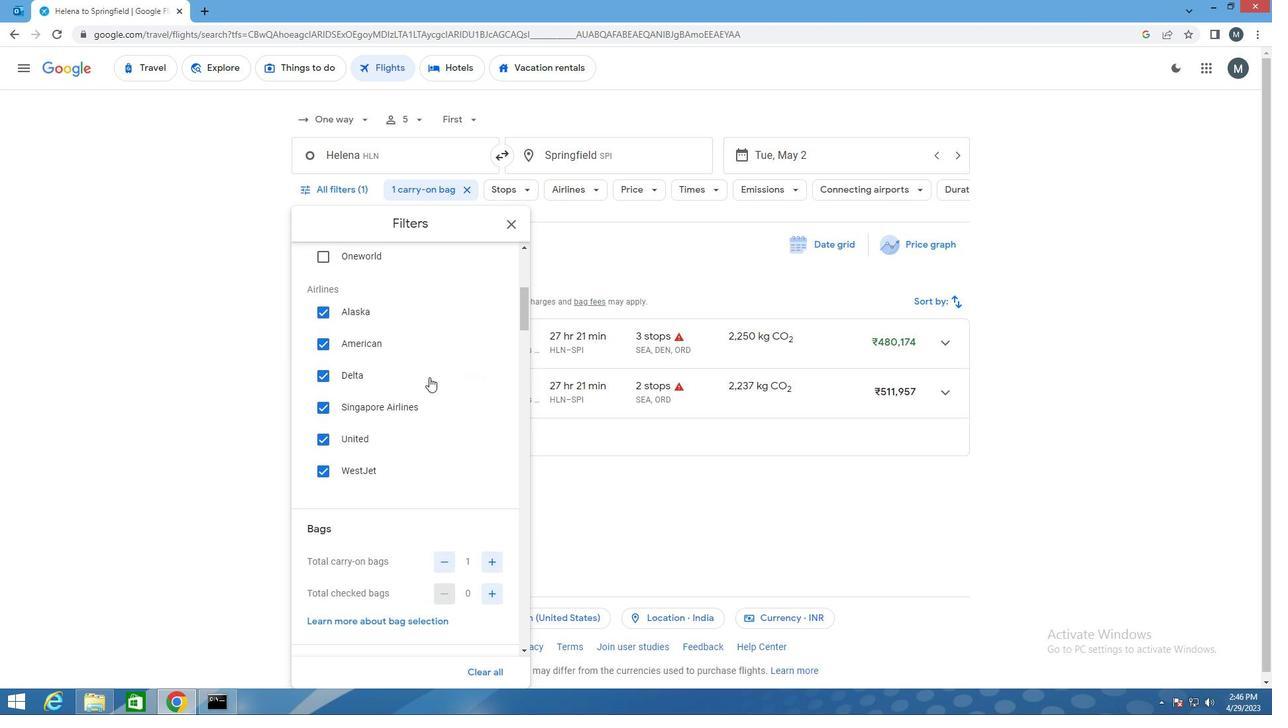 
Action: Mouse scrolled (429, 378) with delta (0, 0)
Screenshot: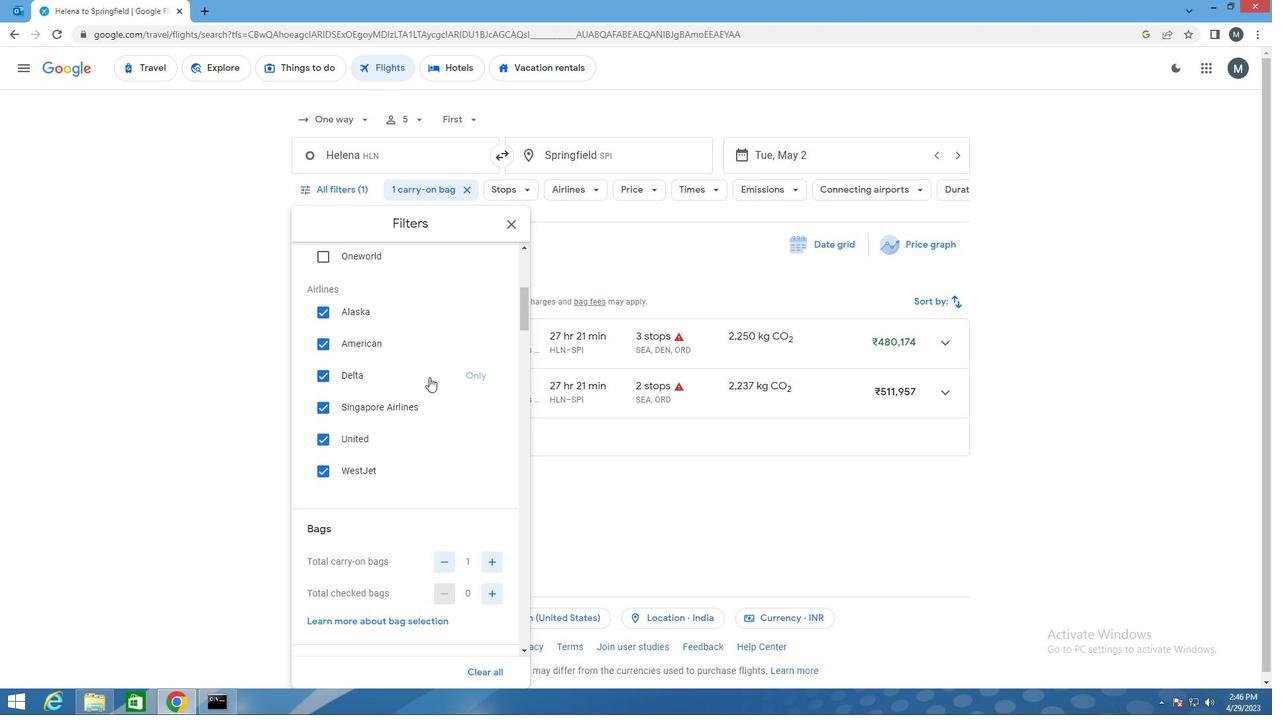 
Action: Mouse scrolled (429, 377) with delta (0, 0)
Screenshot: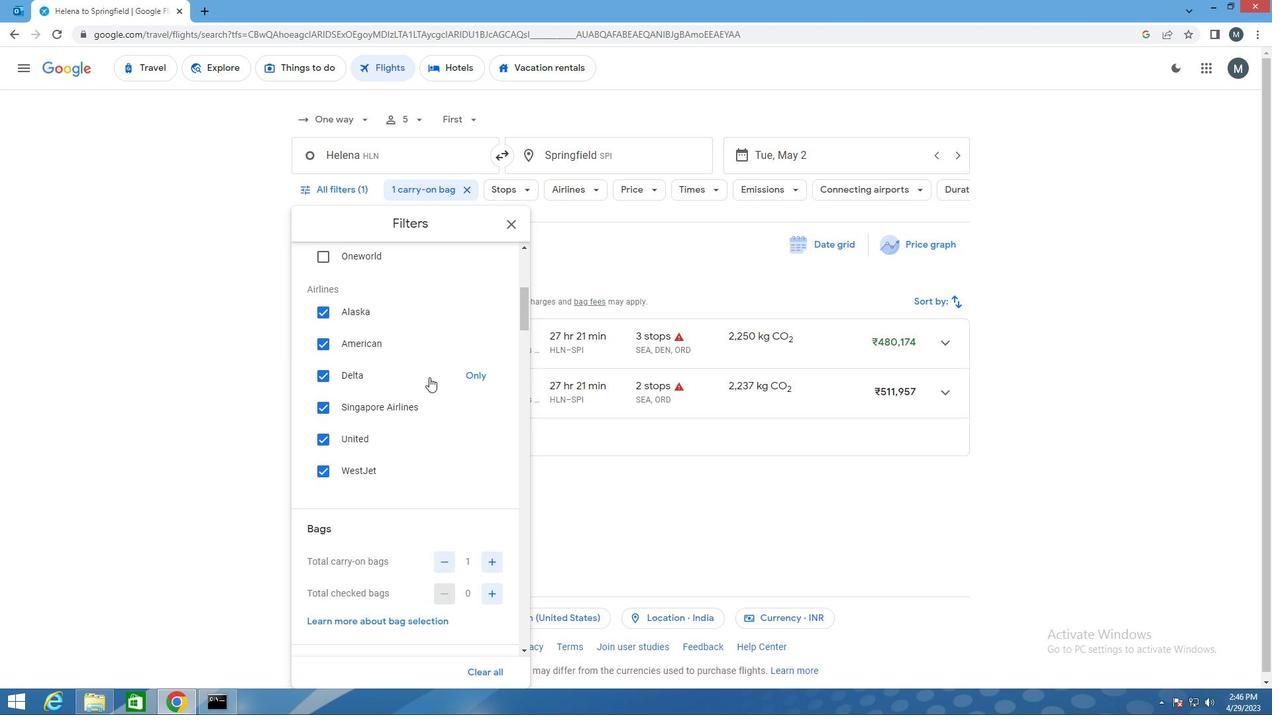 
Action: Mouse moved to (429, 381)
Screenshot: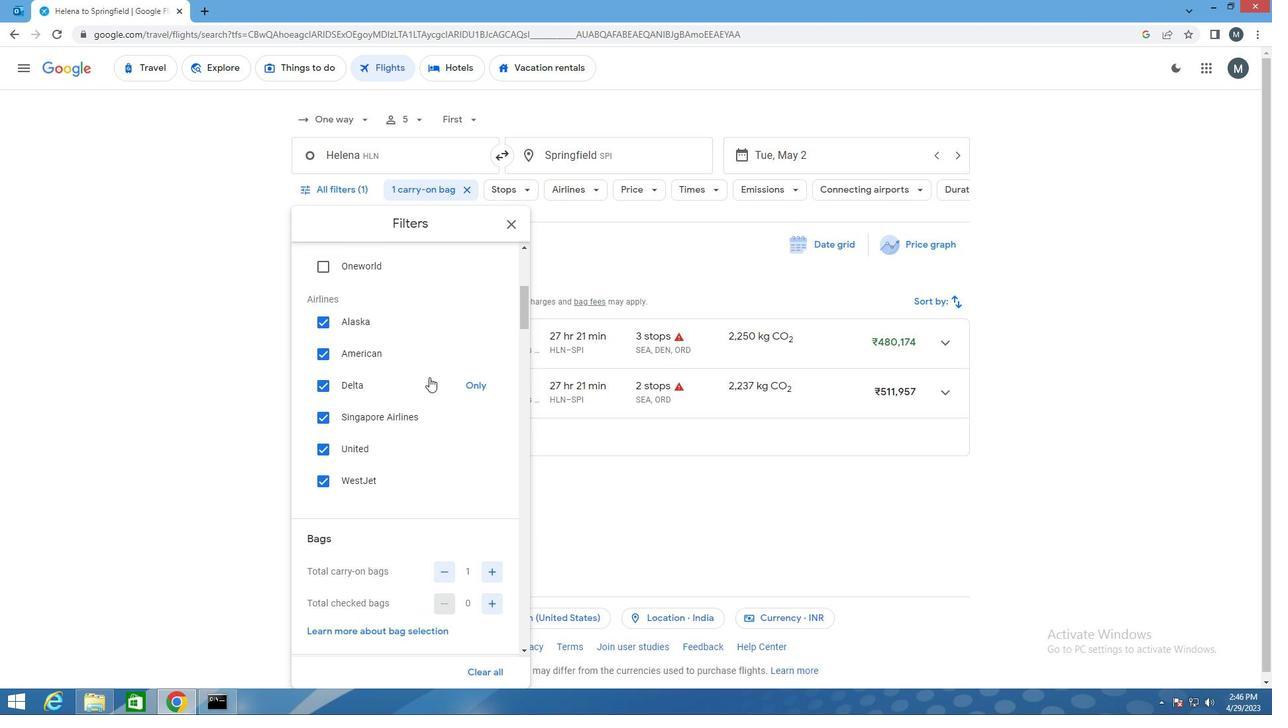 
Action: Mouse scrolled (429, 380) with delta (0, 0)
Screenshot: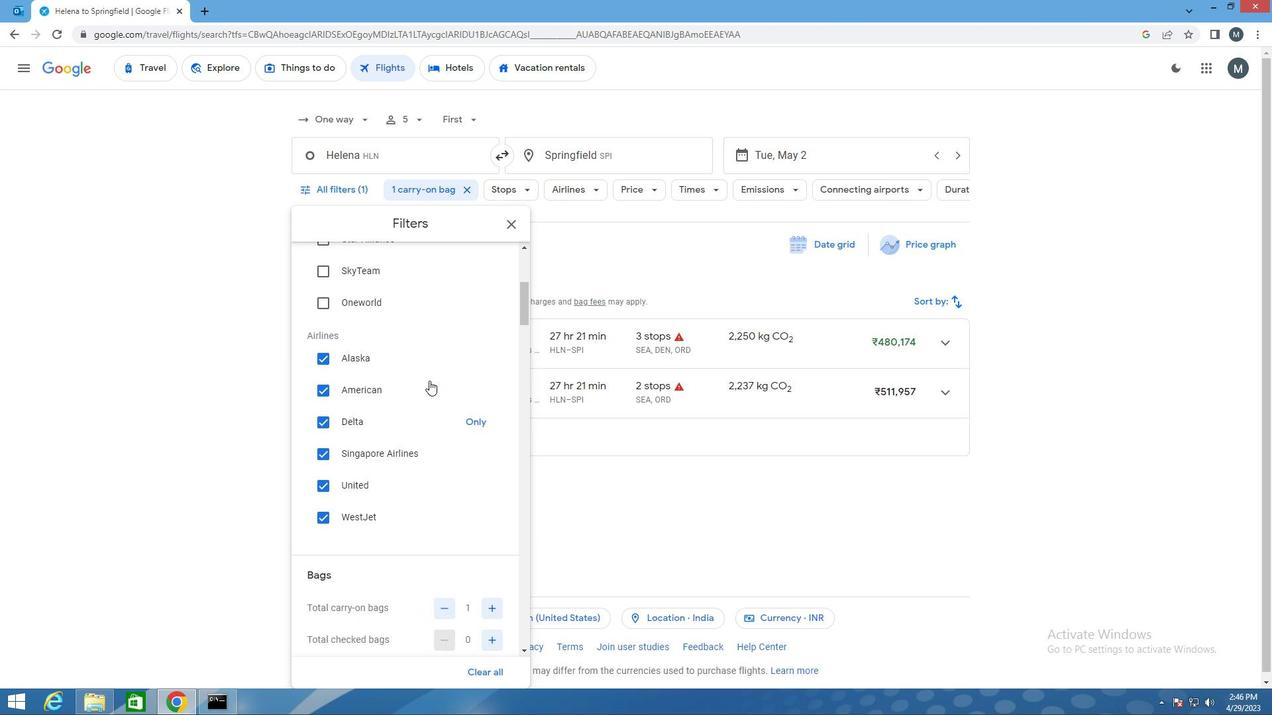 
Action: Mouse moved to (429, 381)
Screenshot: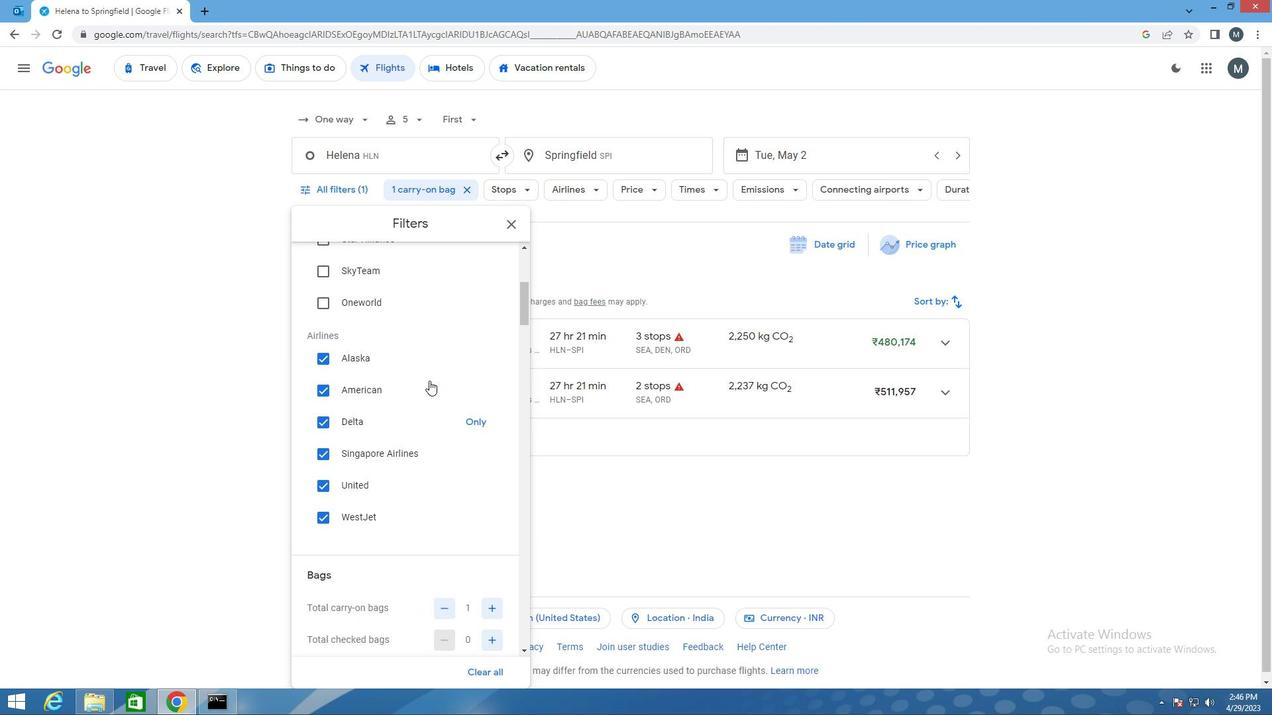 
Action: Mouse scrolled (429, 381) with delta (0, 0)
Screenshot: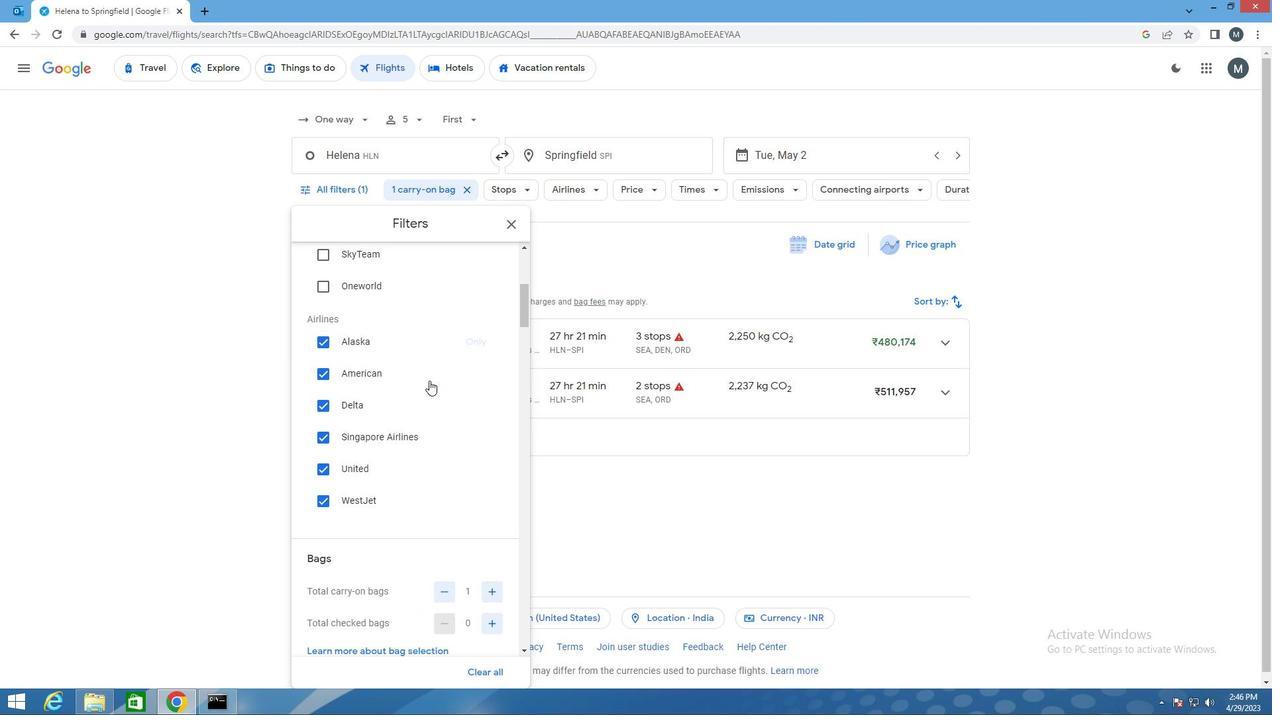 
Action: Mouse moved to (429, 382)
Screenshot: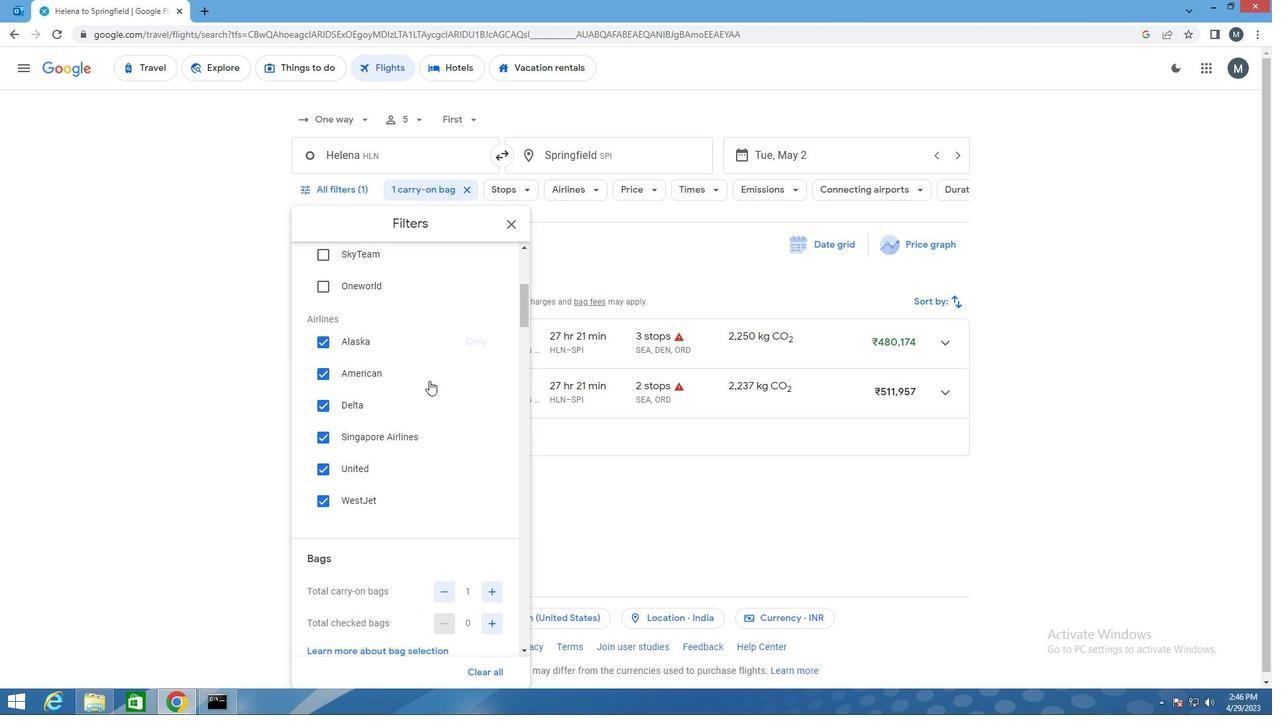 
Action: Mouse scrolled (429, 381) with delta (0, 0)
Screenshot: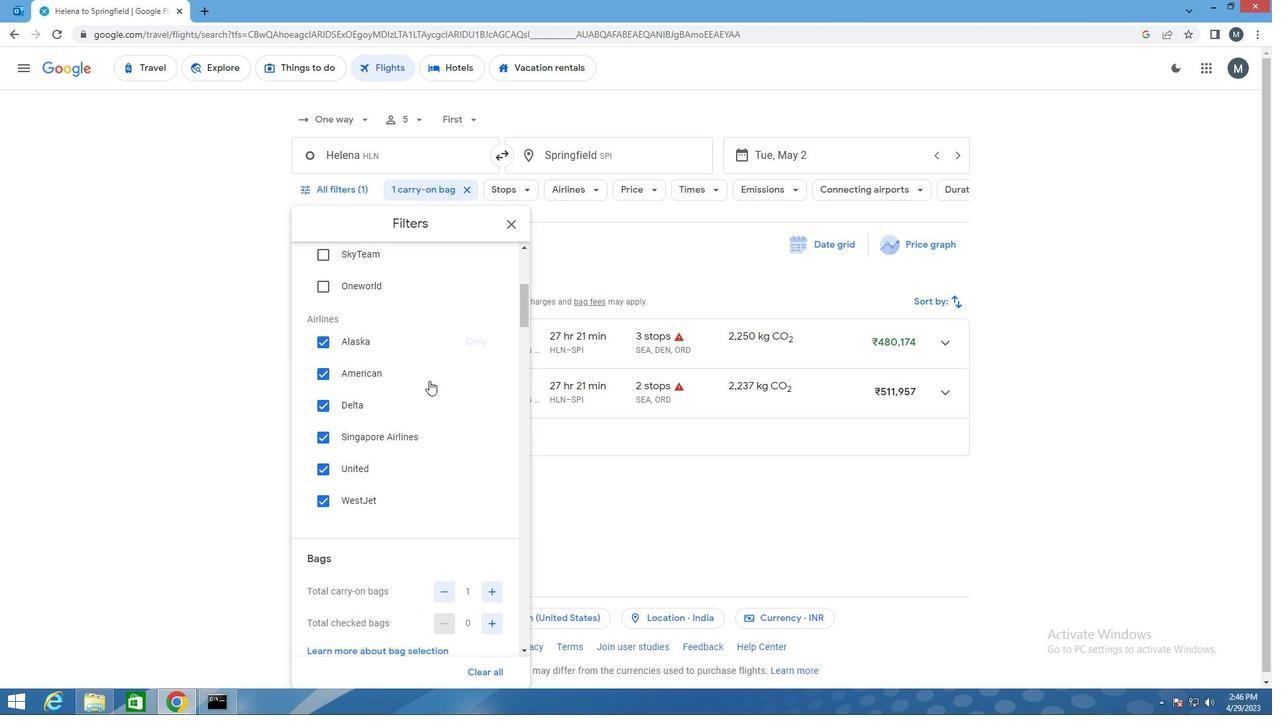 
Action: Mouse moved to (429, 383)
Screenshot: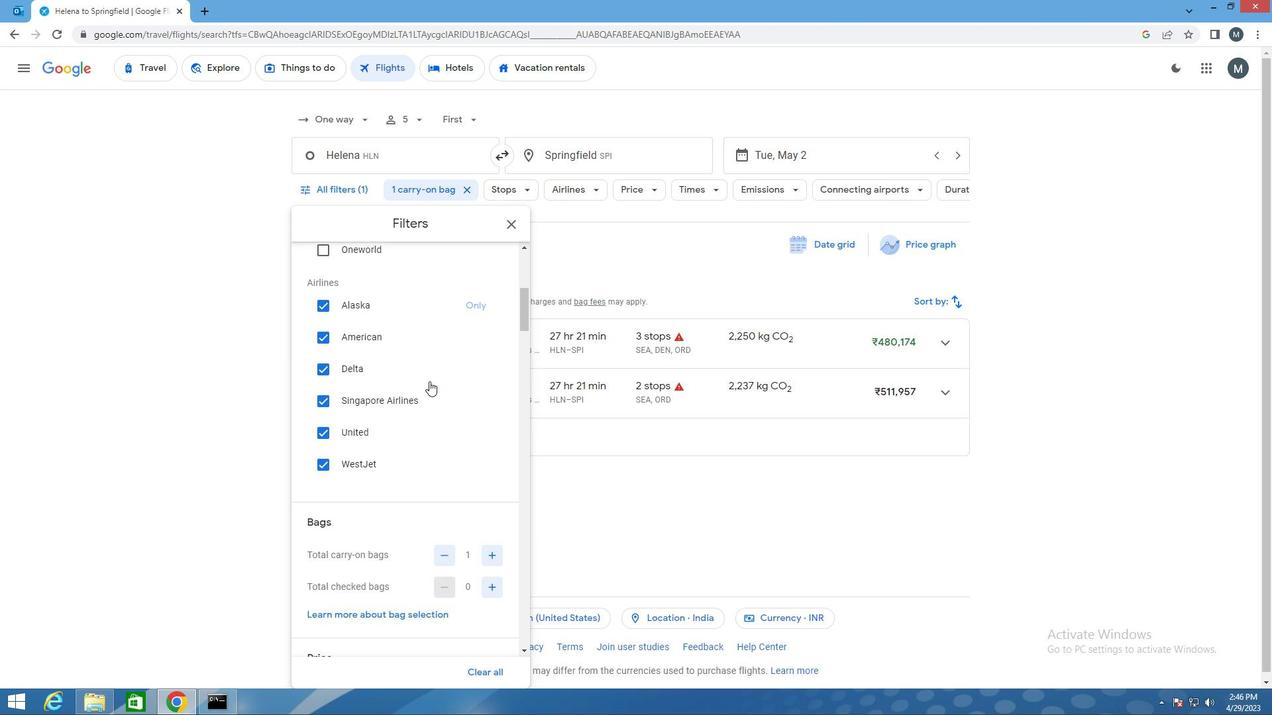 
Action: Mouse scrolled (429, 382) with delta (0, 0)
Screenshot: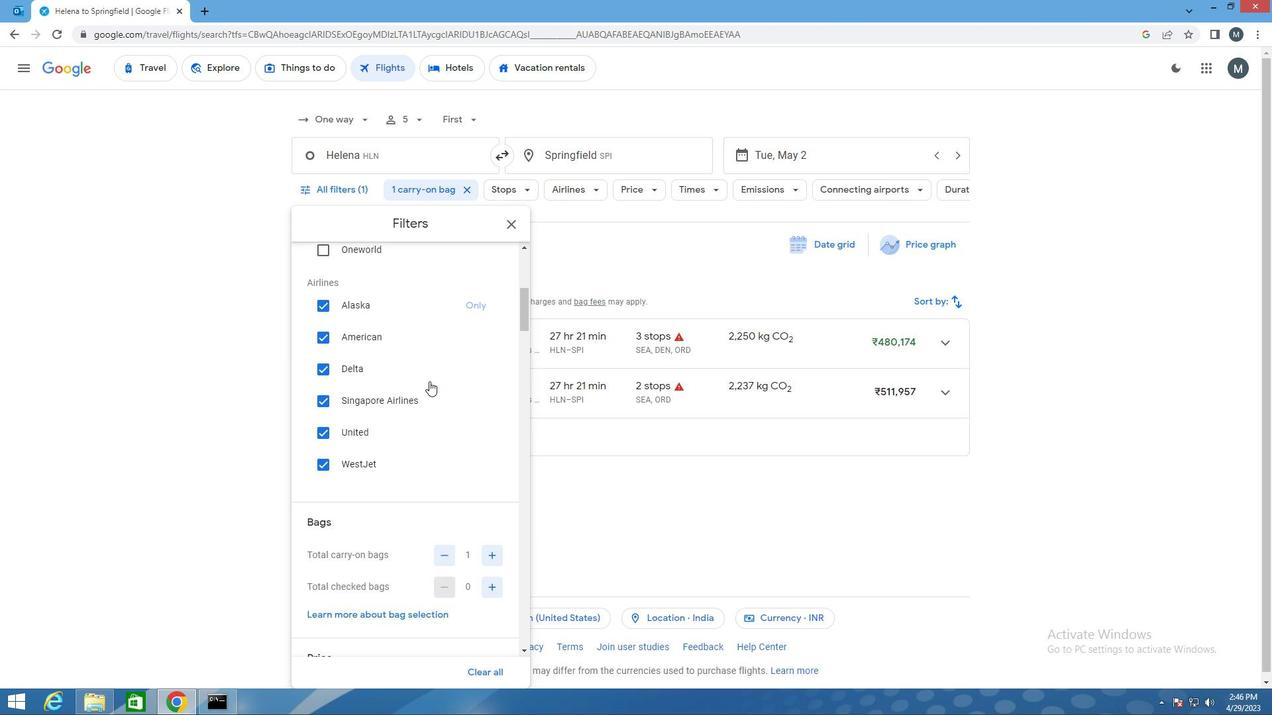 
Action: Mouse moved to (434, 454)
Screenshot: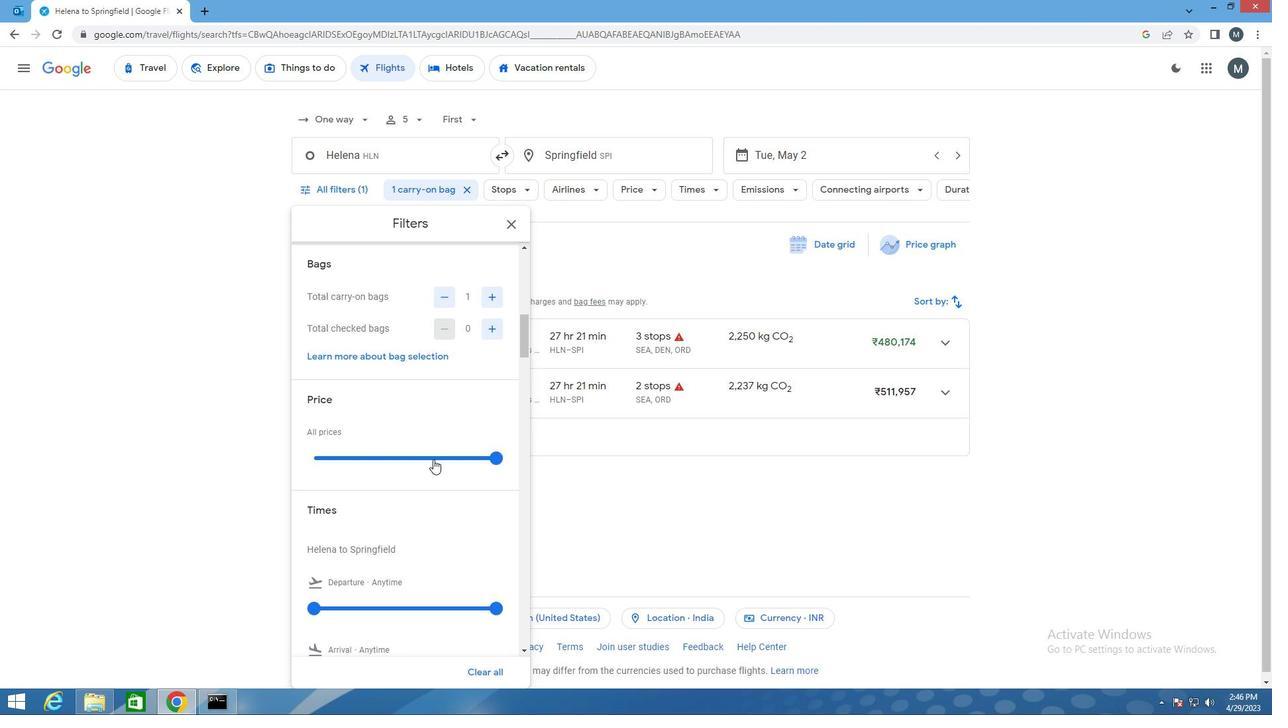 
Action: Mouse pressed left at (434, 454)
Screenshot: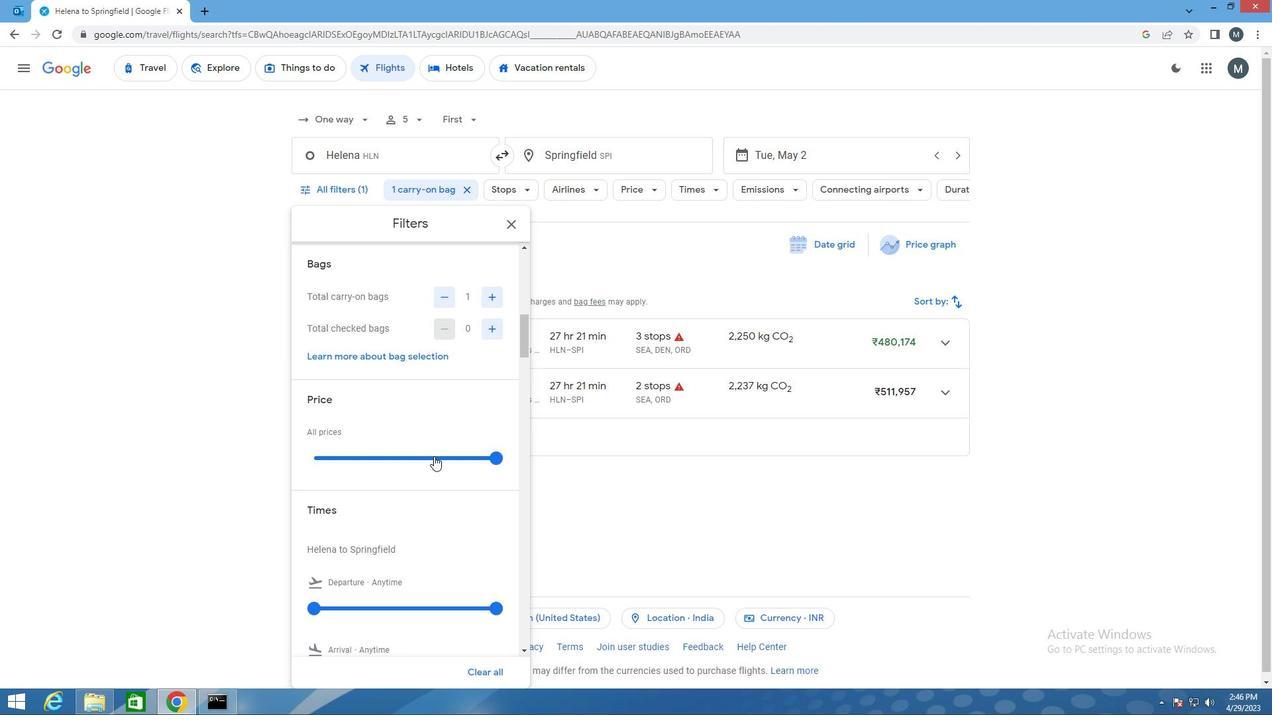 
Action: Mouse moved to (438, 454)
Screenshot: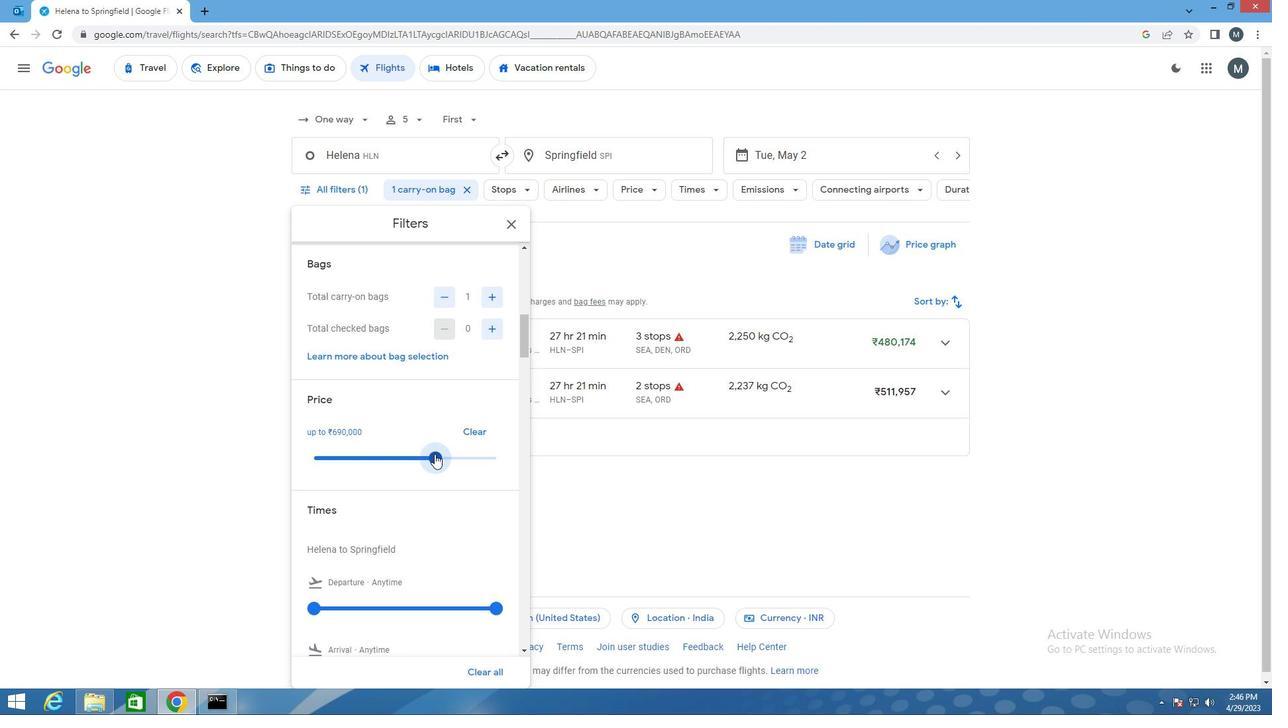 
Action: Mouse pressed left at (438, 454)
Screenshot: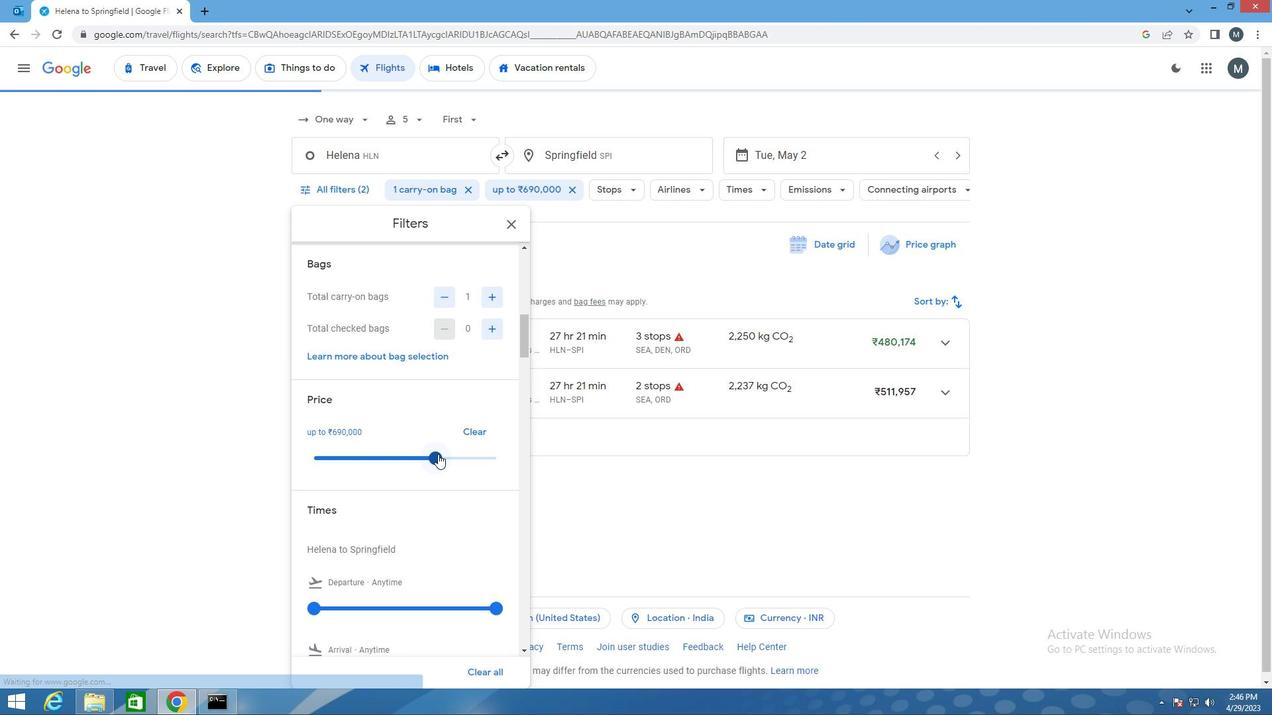 
Action: Mouse pressed left at (438, 454)
Screenshot: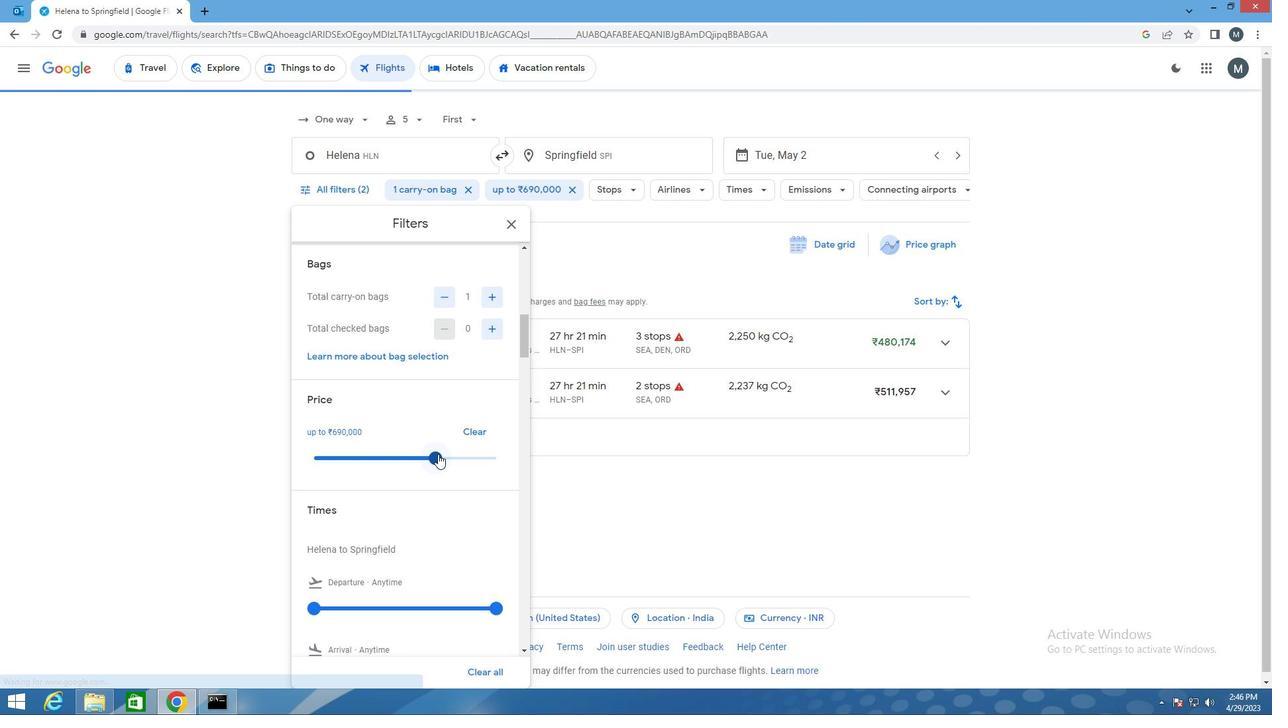 
Action: Mouse moved to (408, 441)
Screenshot: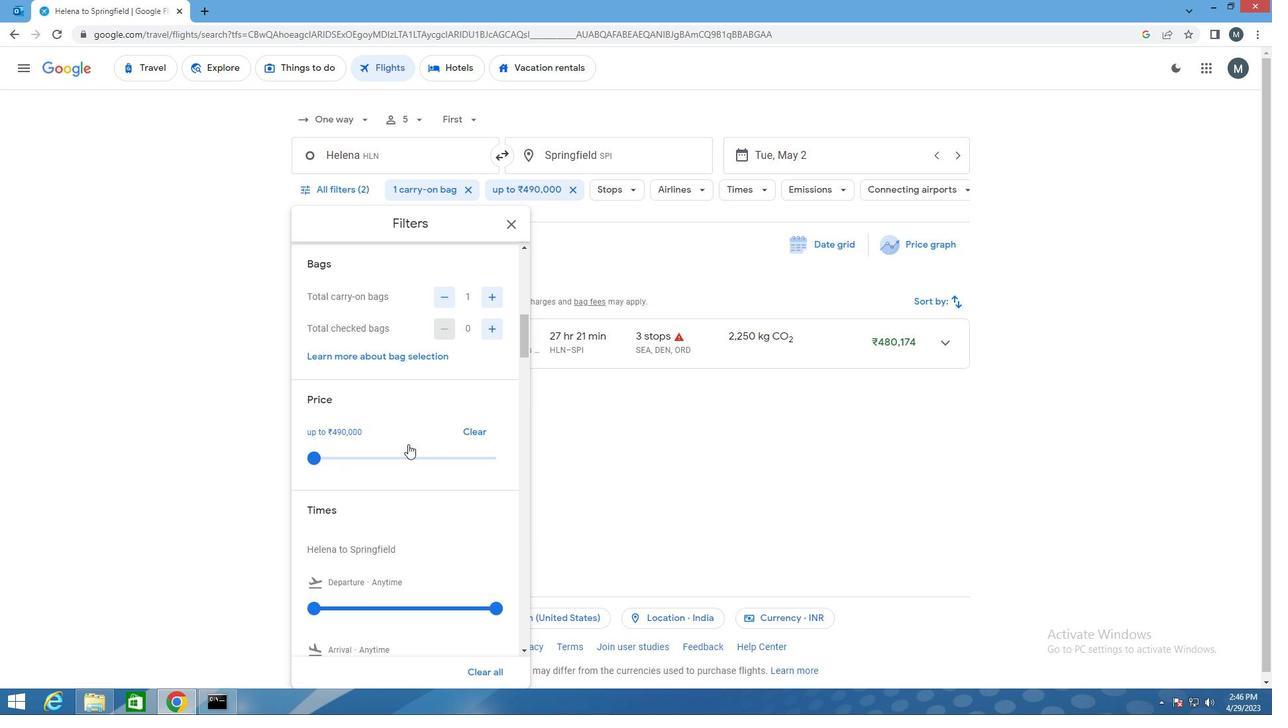 
Action: Mouse scrolled (408, 440) with delta (0, 0)
Screenshot: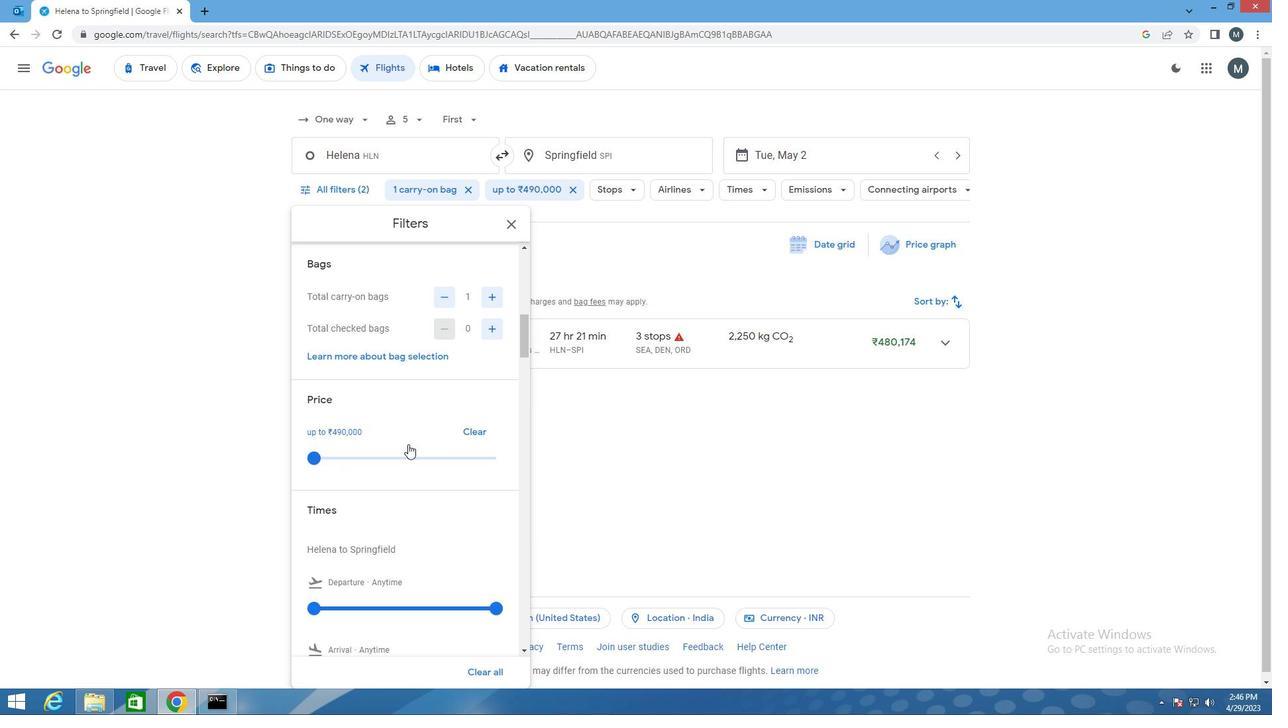 
Action: Mouse moved to (407, 441)
Screenshot: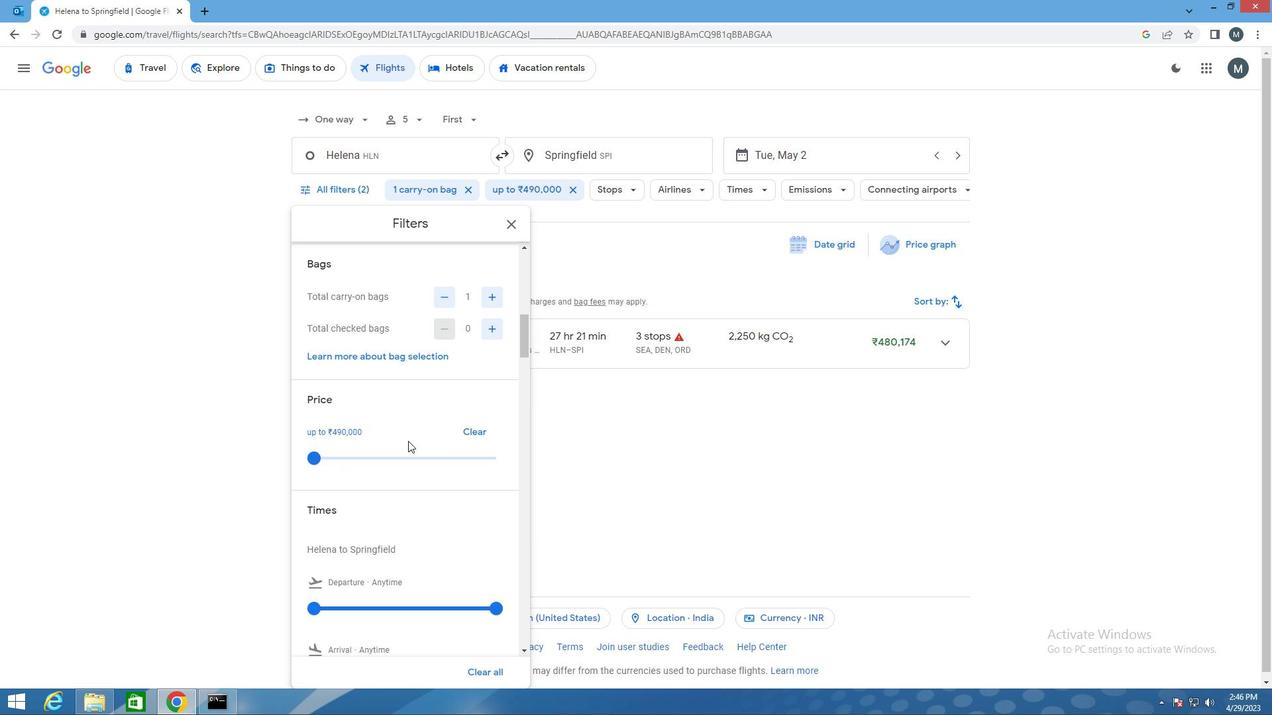 
Action: Mouse scrolled (407, 440) with delta (0, 0)
Screenshot: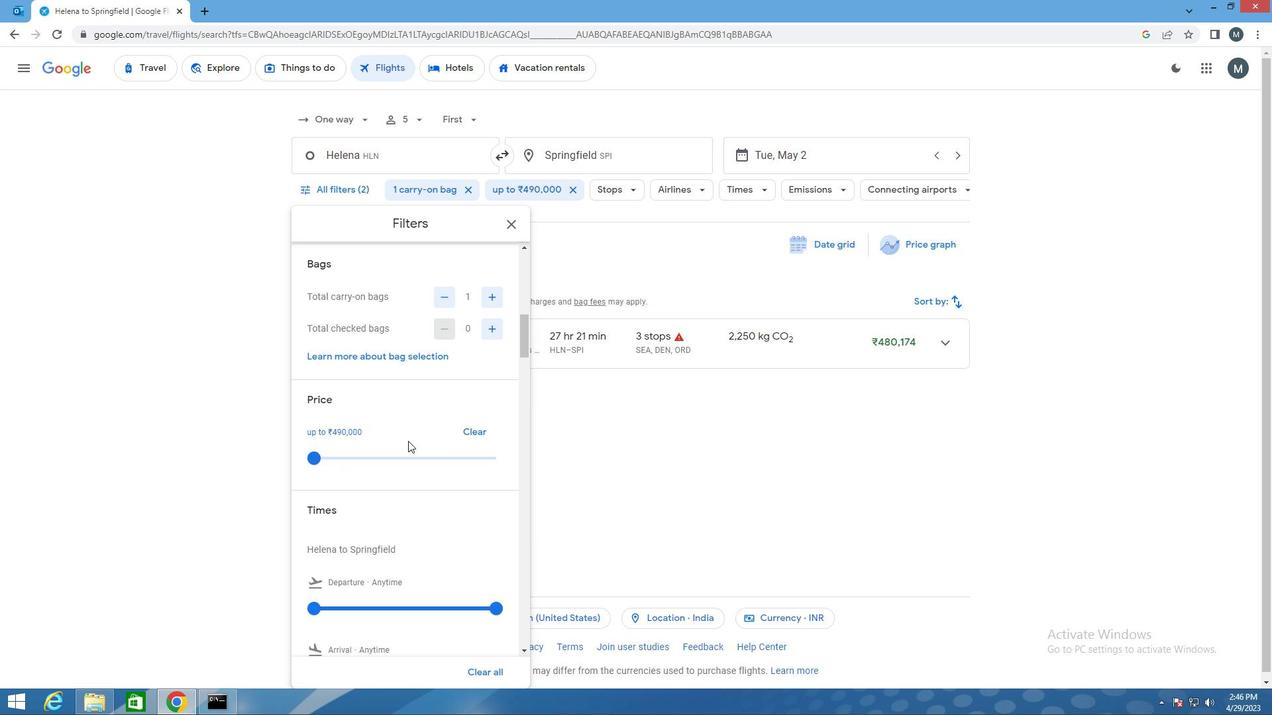 
Action: Mouse moved to (322, 477)
Screenshot: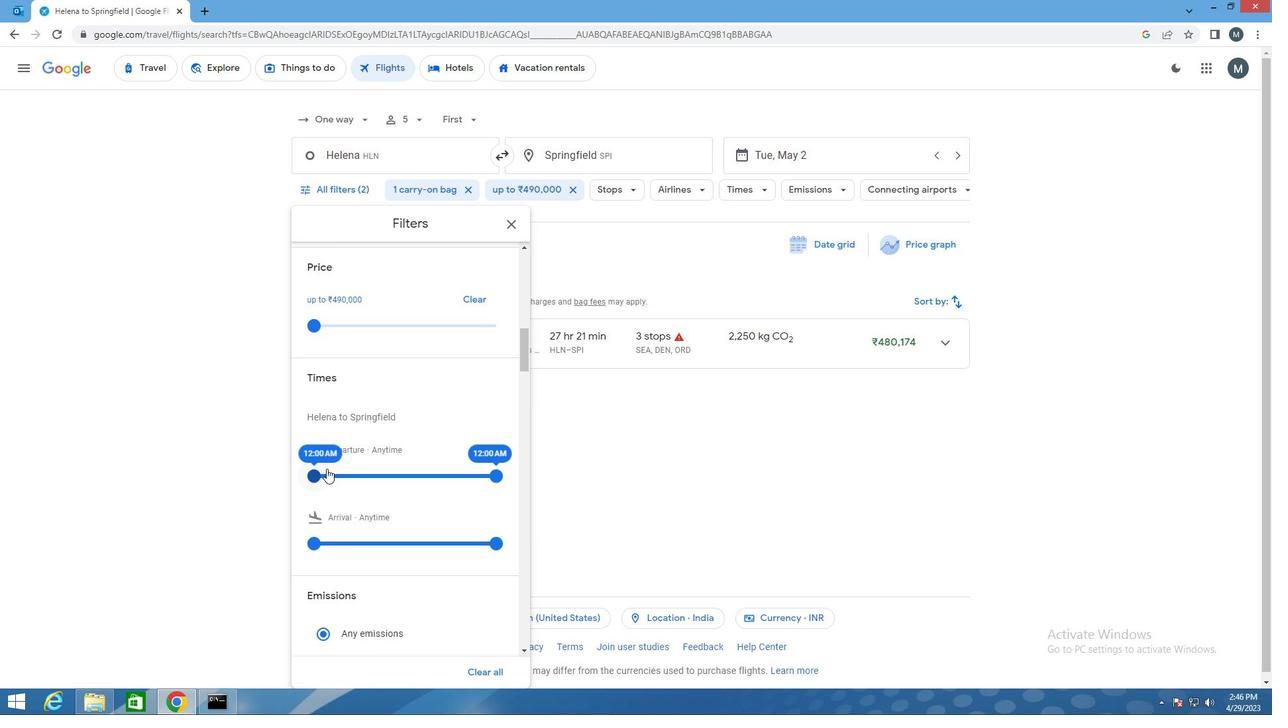 
Action: Mouse pressed left at (322, 477)
Screenshot: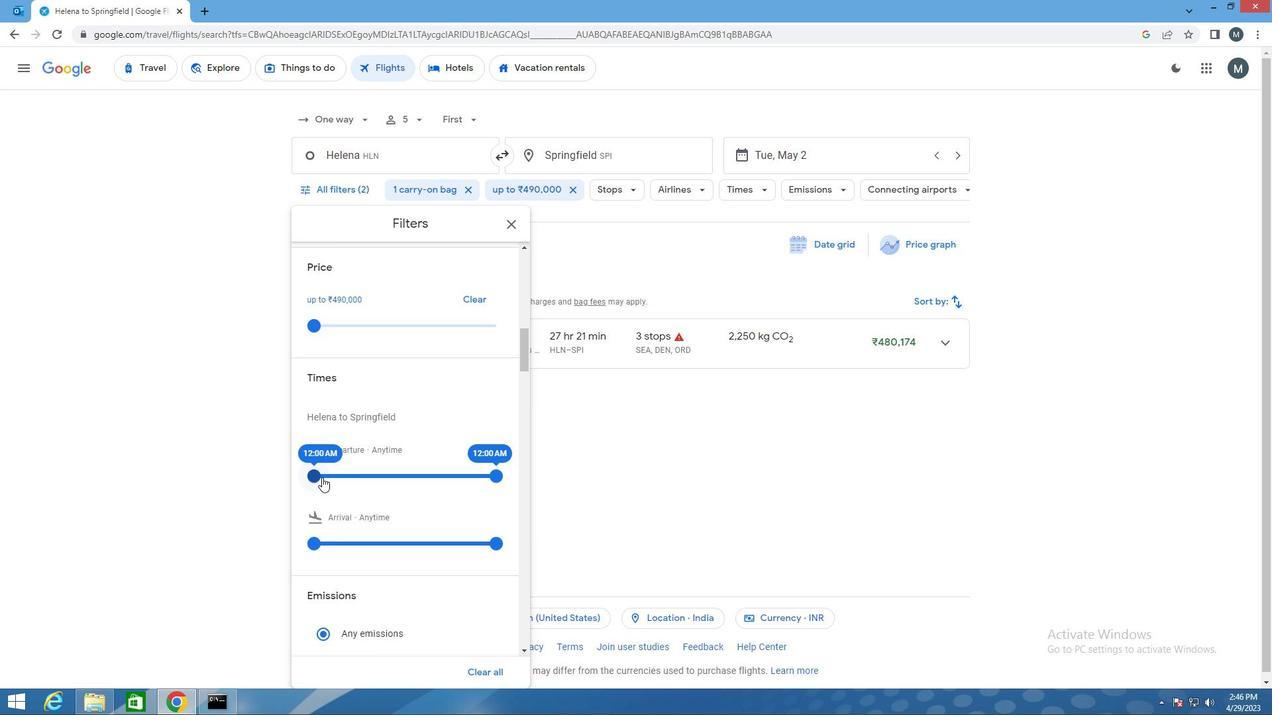 
Action: Mouse moved to (497, 476)
Screenshot: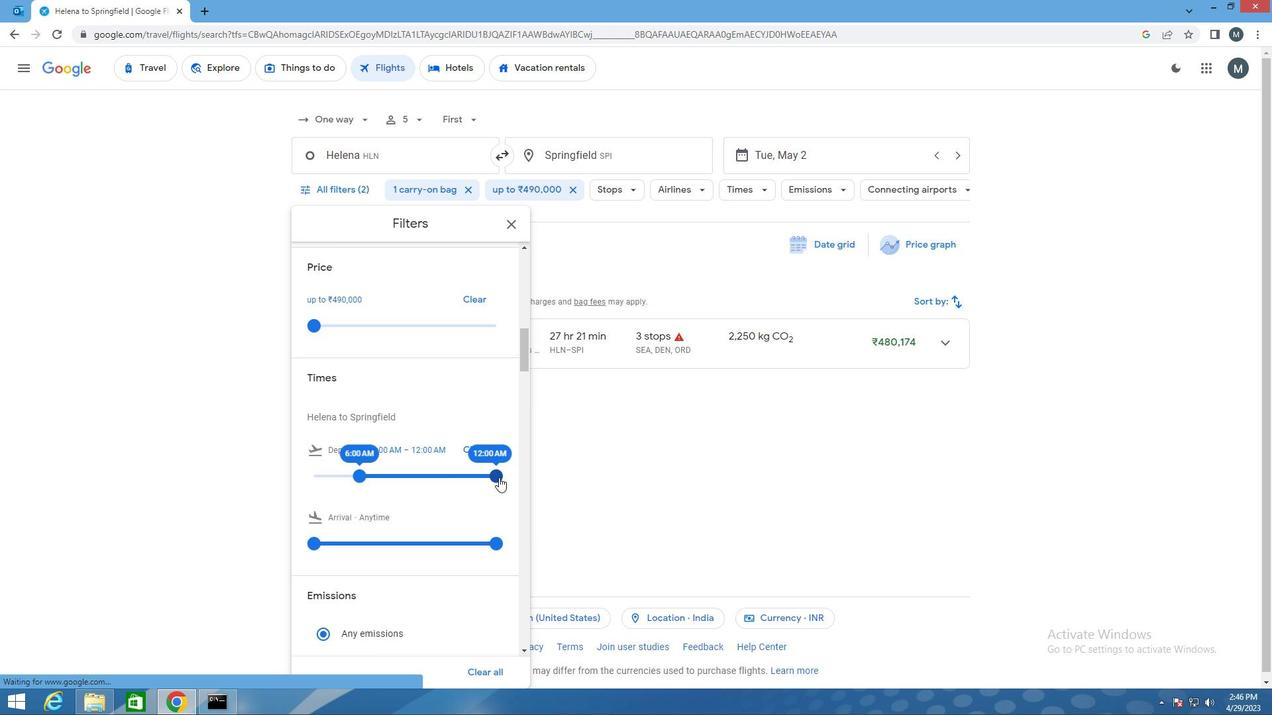 
Action: Mouse pressed left at (497, 476)
Screenshot: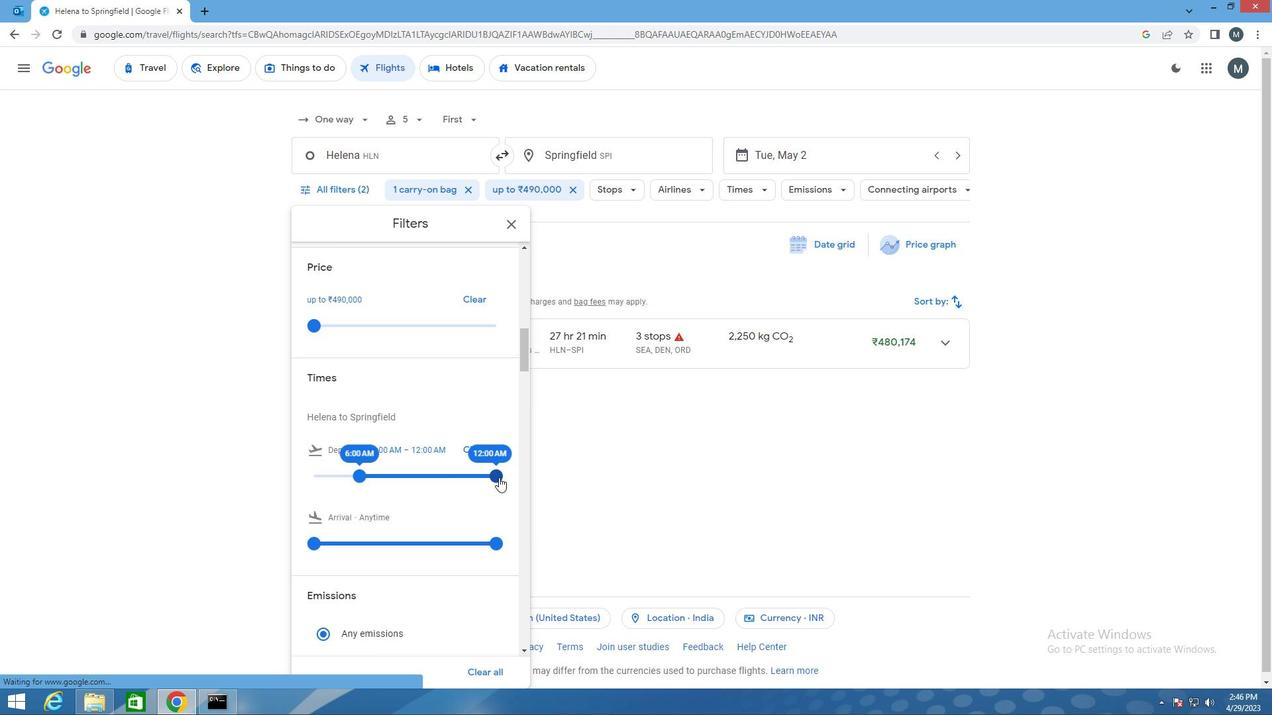 
Action: Mouse moved to (389, 442)
Screenshot: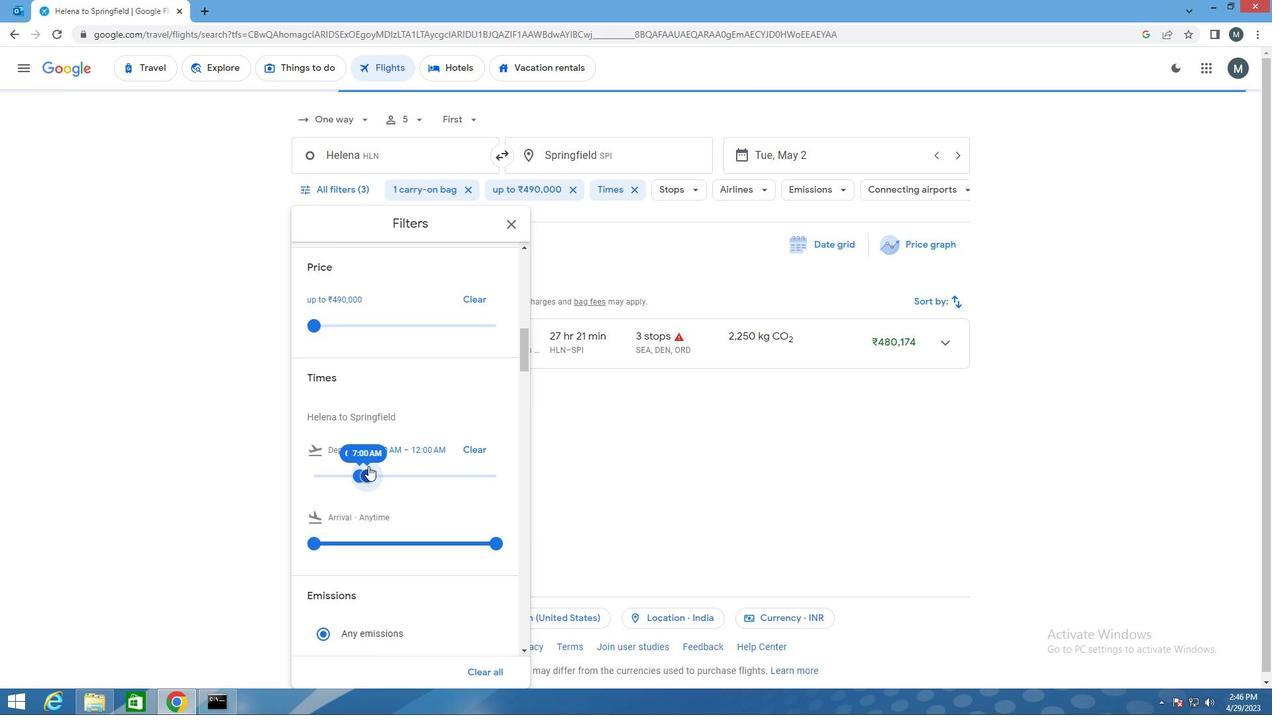 
Action: Mouse scrolled (389, 442) with delta (0, 0)
Screenshot: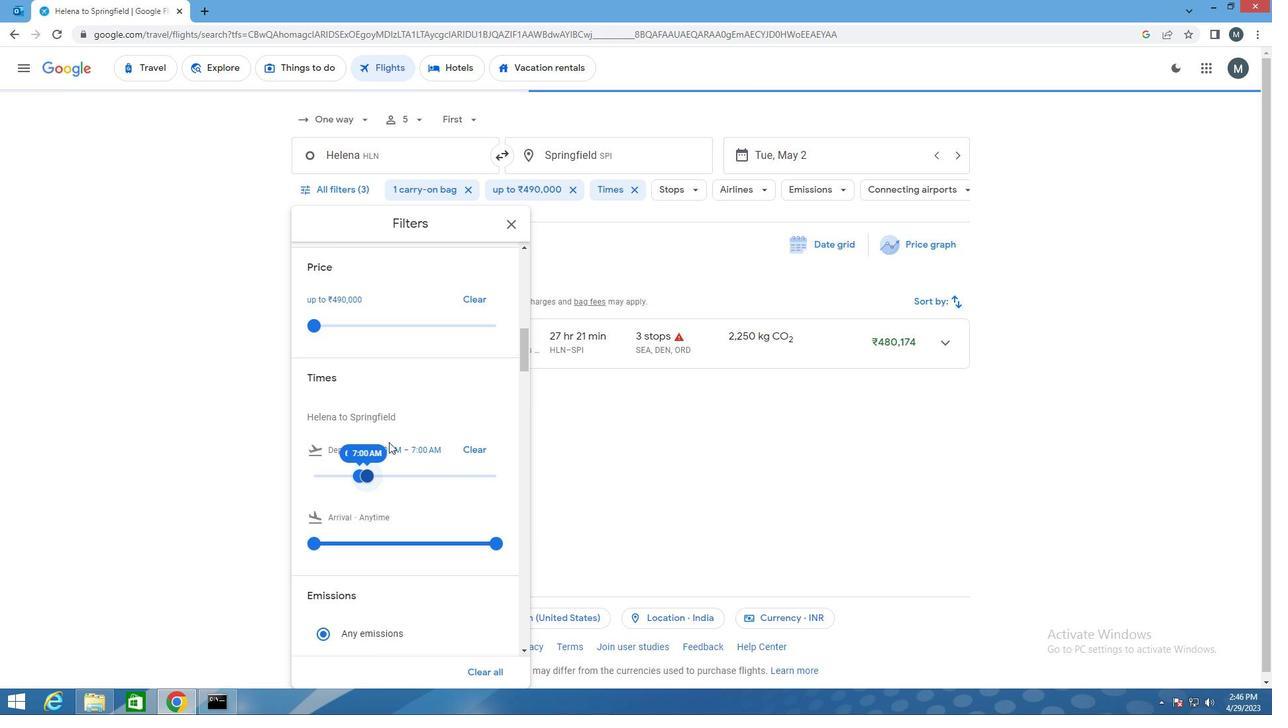 
Action: Mouse scrolled (389, 442) with delta (0, 0)
Screenshot: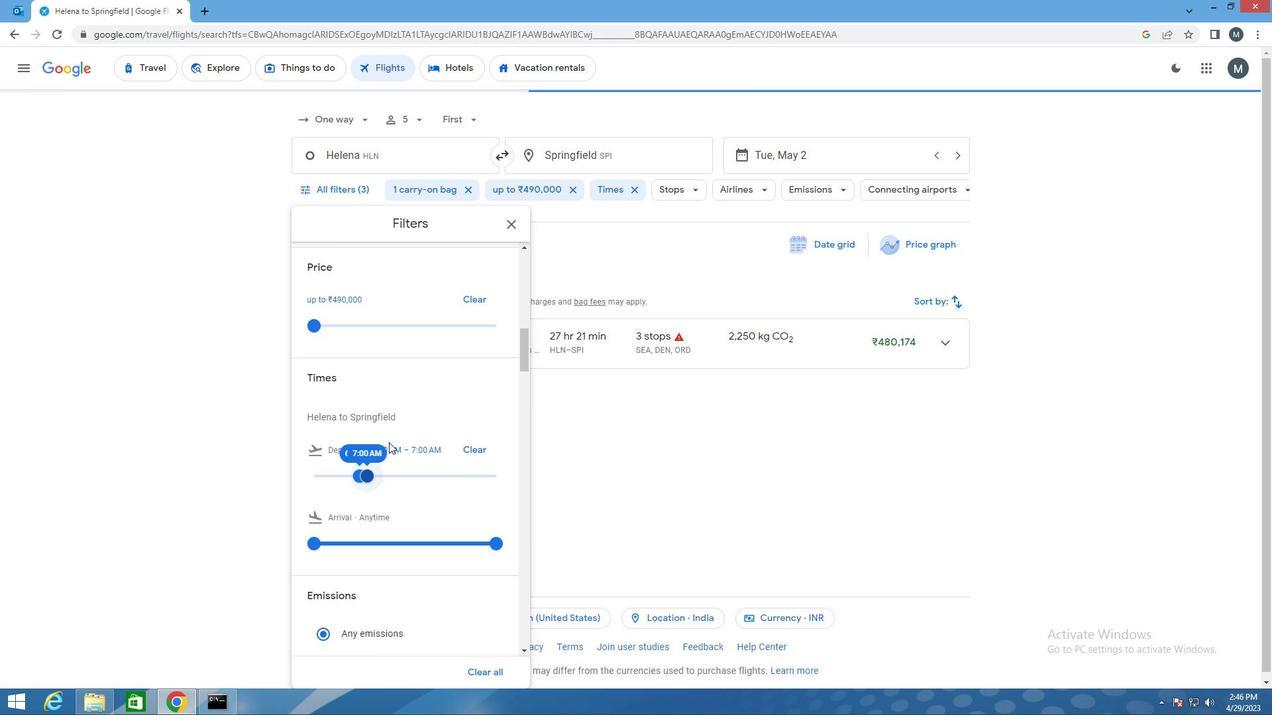 
Action: Mouse moved to (511, 225)
Screenshot: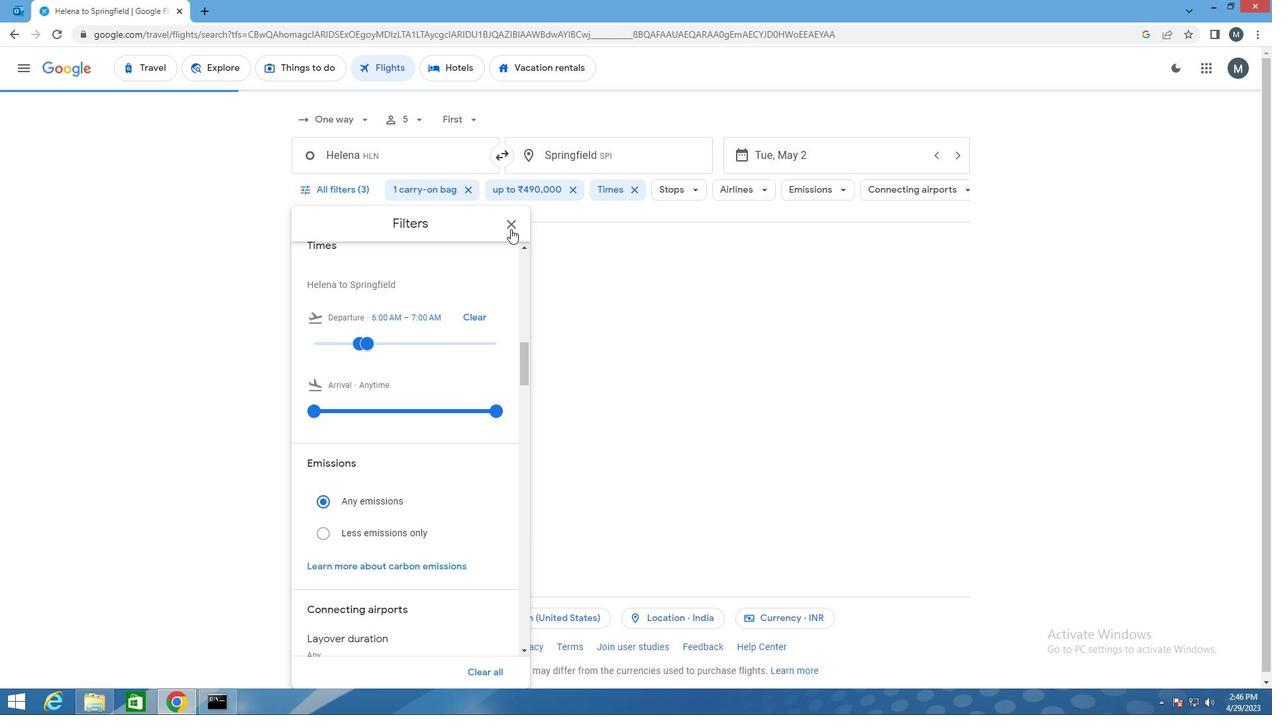 
Action: Mouse pressed left at (511, 225)
Screenshot: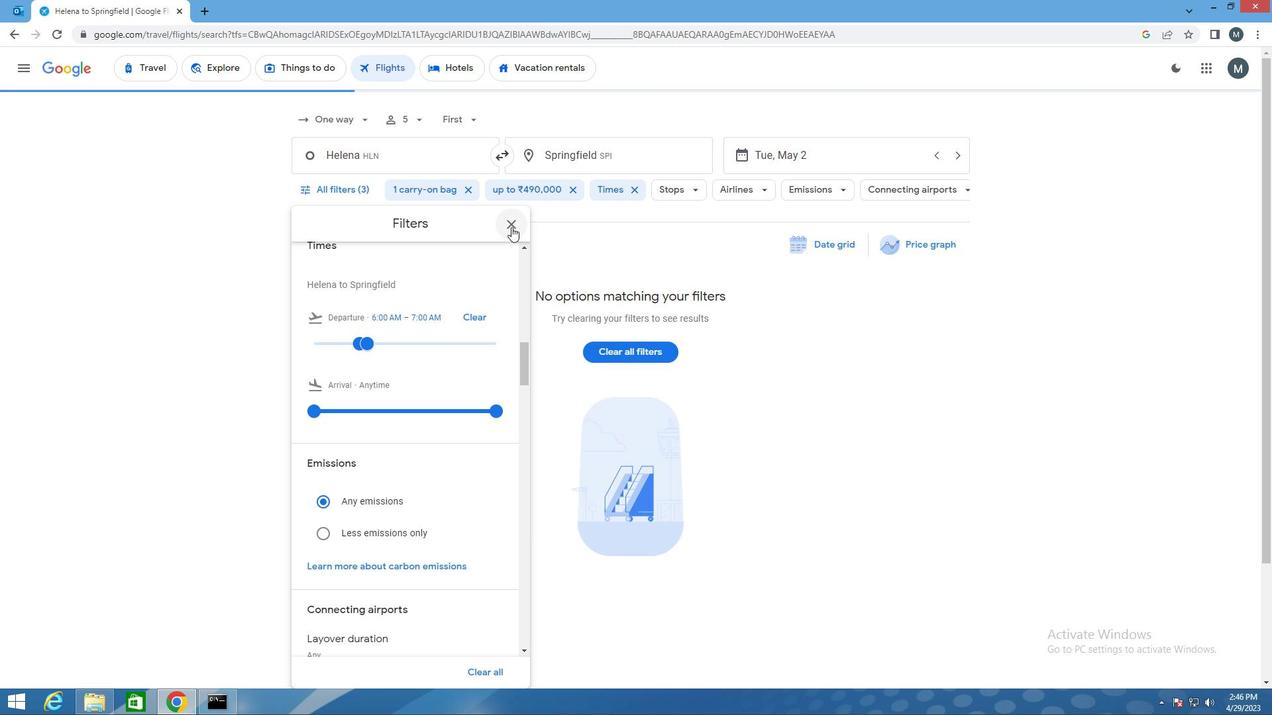 
